 Task: Find connections with filter location Jobabo with filter topic #brandingwith filter profile language French with filter current company Hitachi with filter school Miranda House with filter industry Motor Vehicle Manufacturing with filter service category WordPress Design with filter keywords title Principal
Action: Mouse moved to (648, 83)
Screenshot: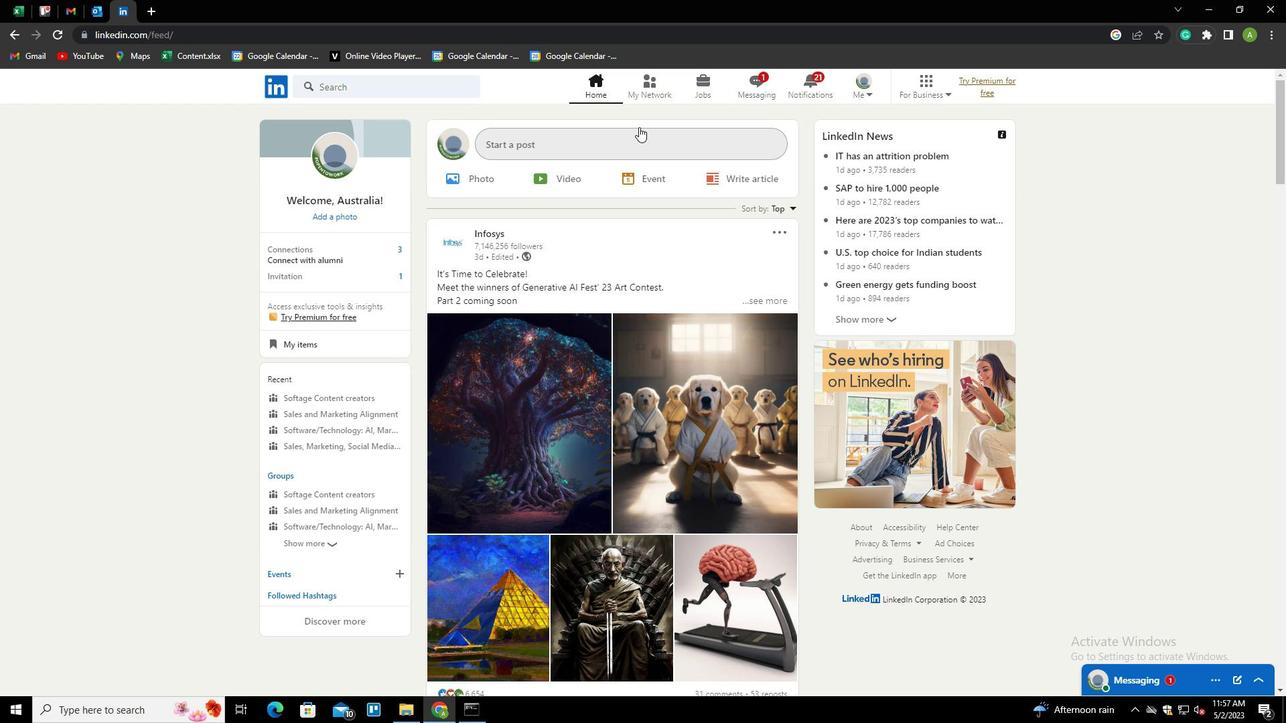 
Action: Mouse pressed left at (648, 83)
Screenshot: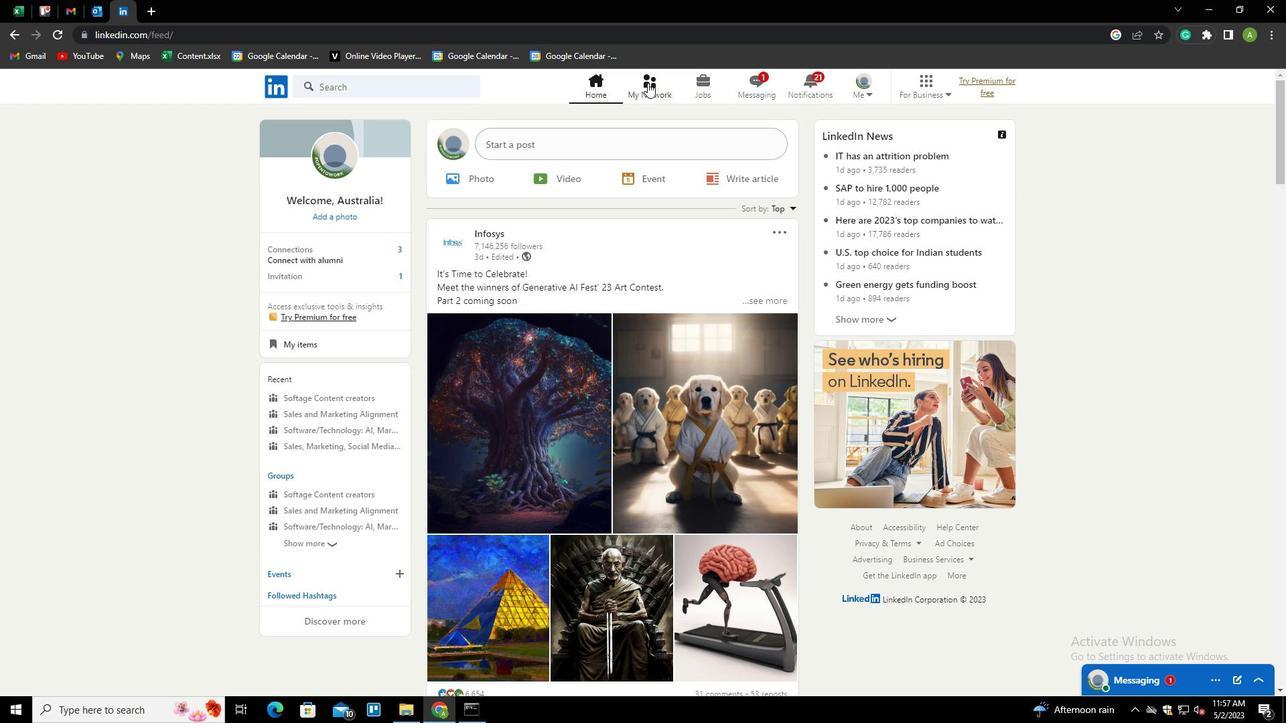 
Action: Mouse moved to (356, 158)
Screenshot: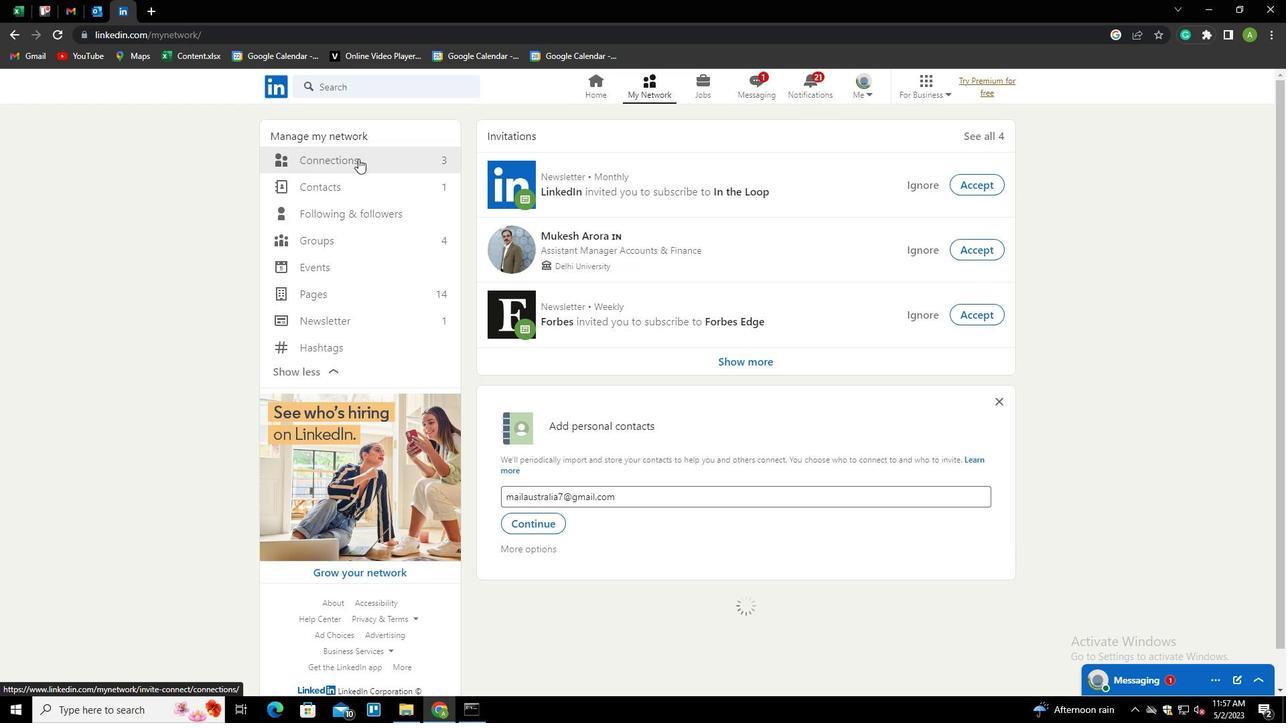 
Action: Mouse pressed left at (356, 158)
Screenshot: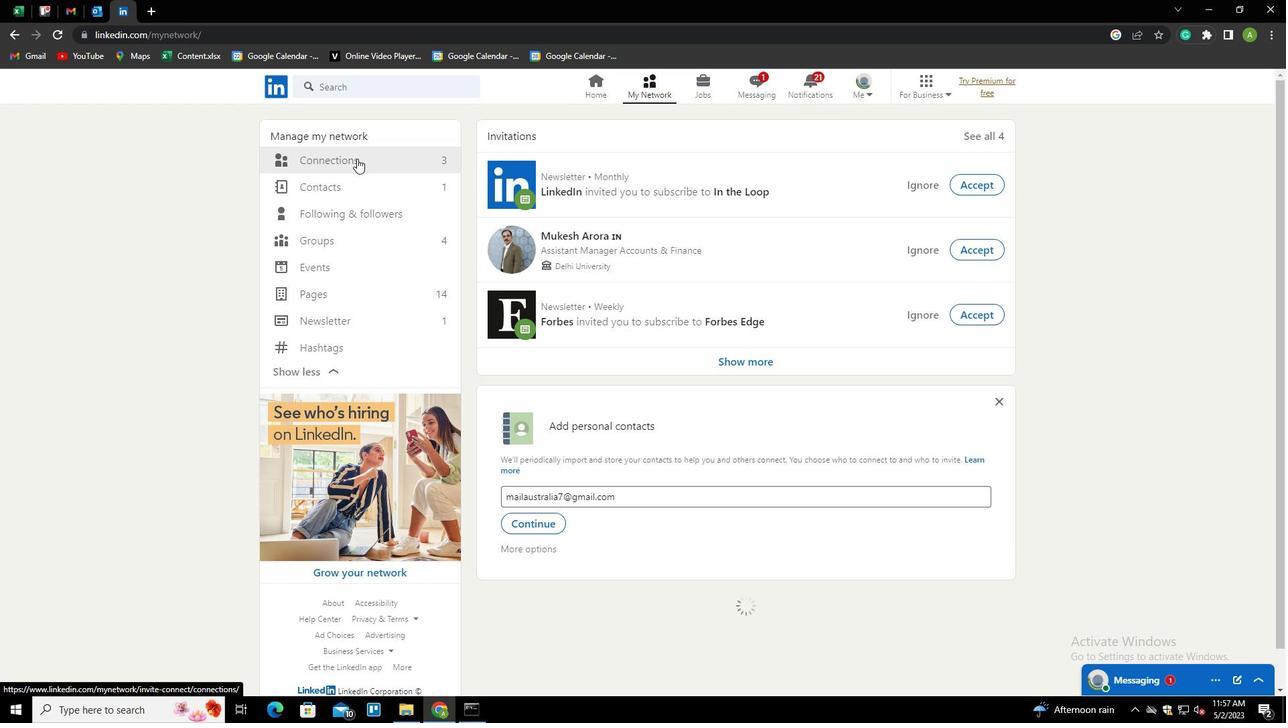 
Action: Mouse moved to (715, 164)
Screenshot: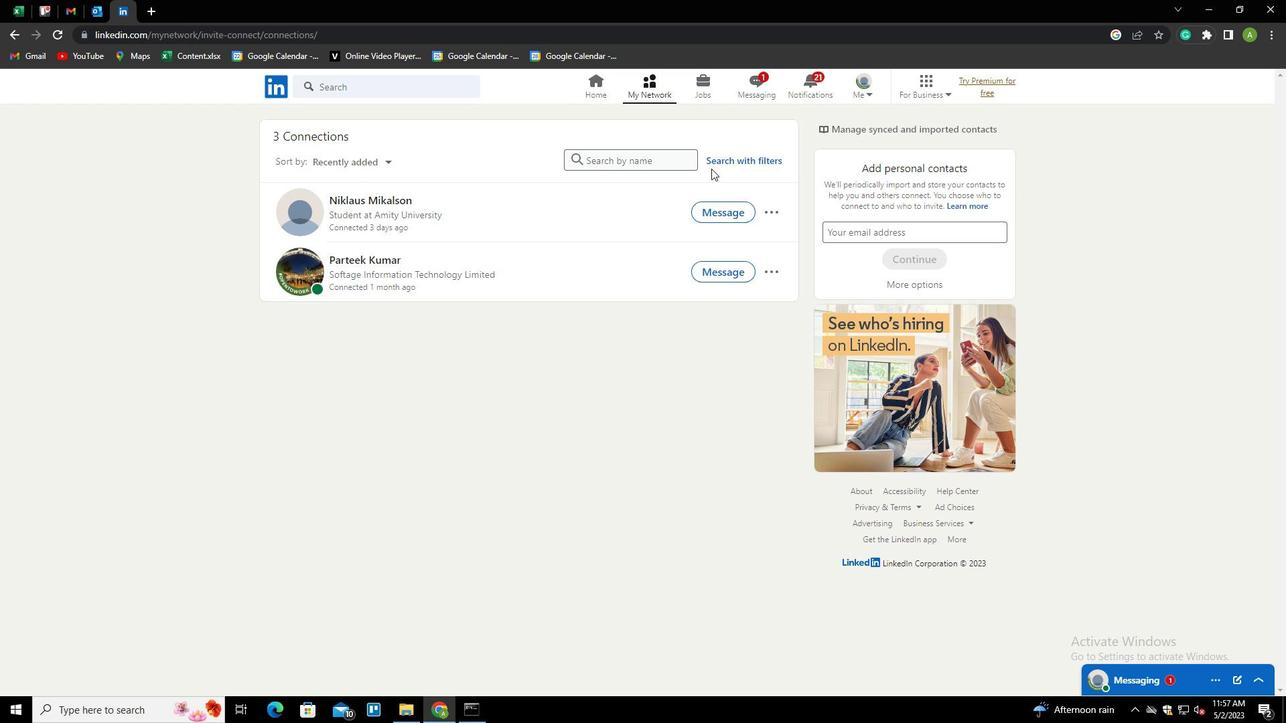 
Action: Mouse pressed left at (715, 164)
Screenshot: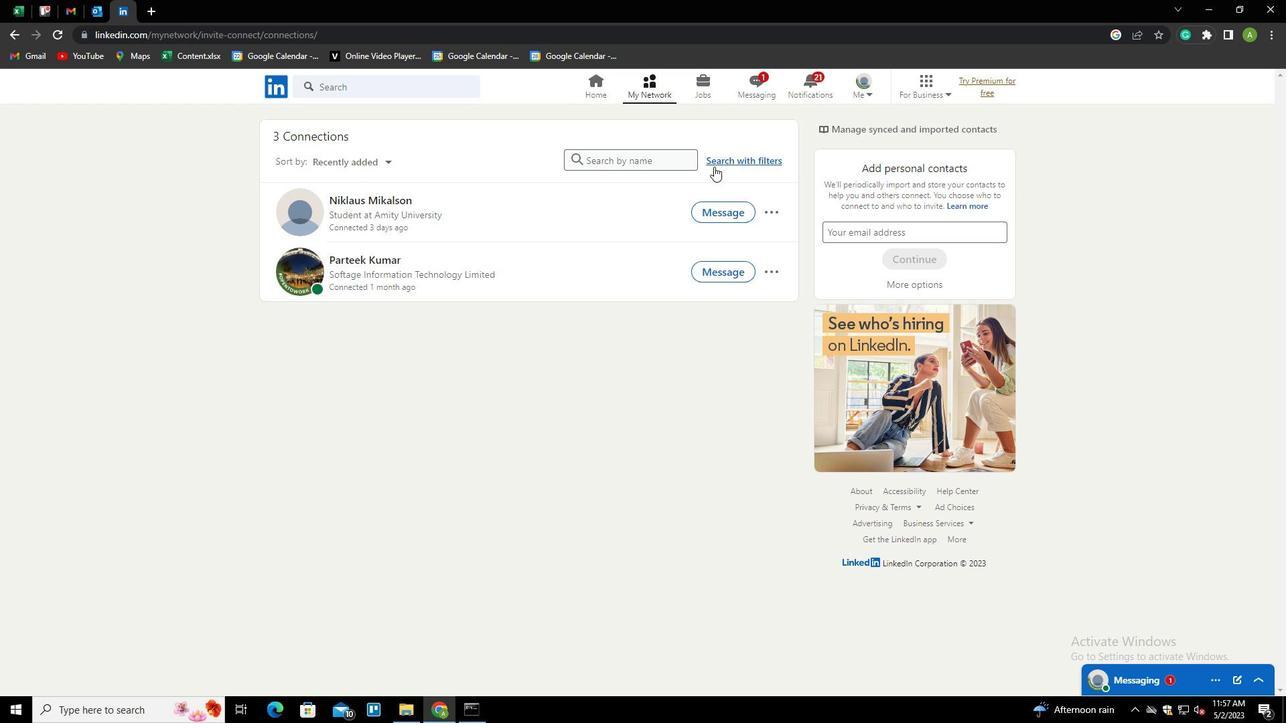 
Action: Mouse moved to (689, 126)
Screenshot: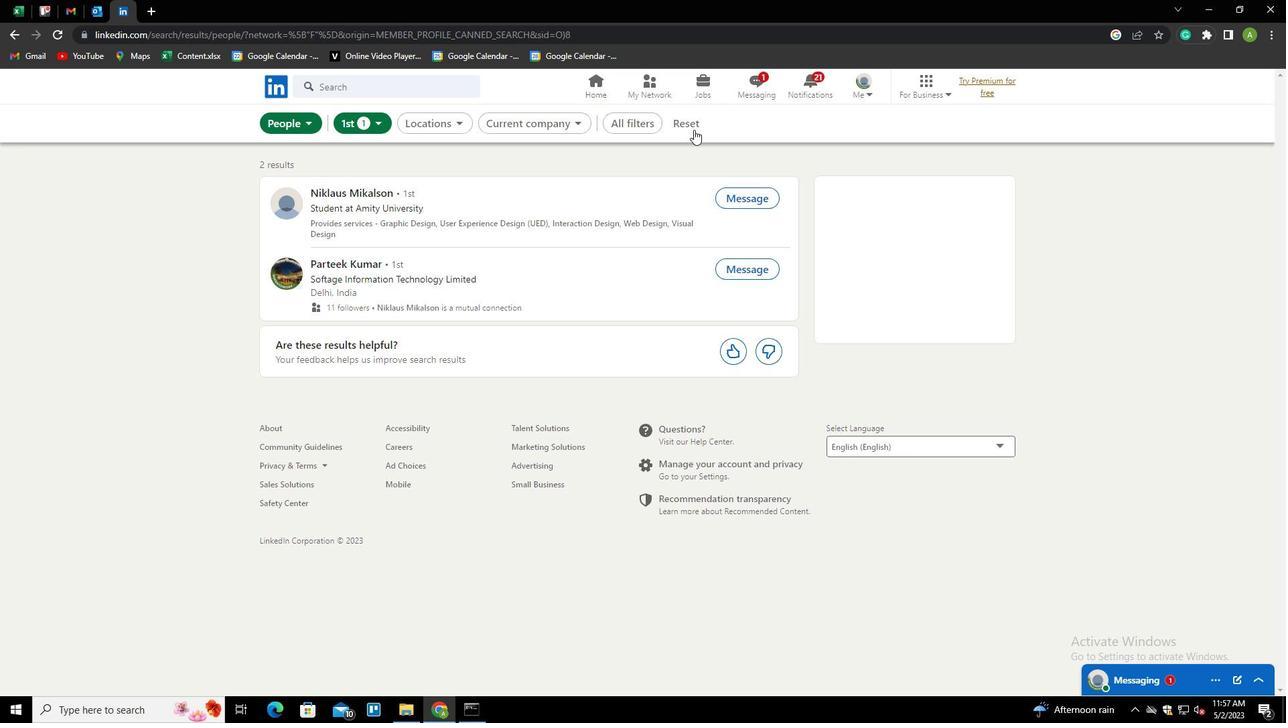 
Action: Mouse pressed left at (689, 126)
Screenshot: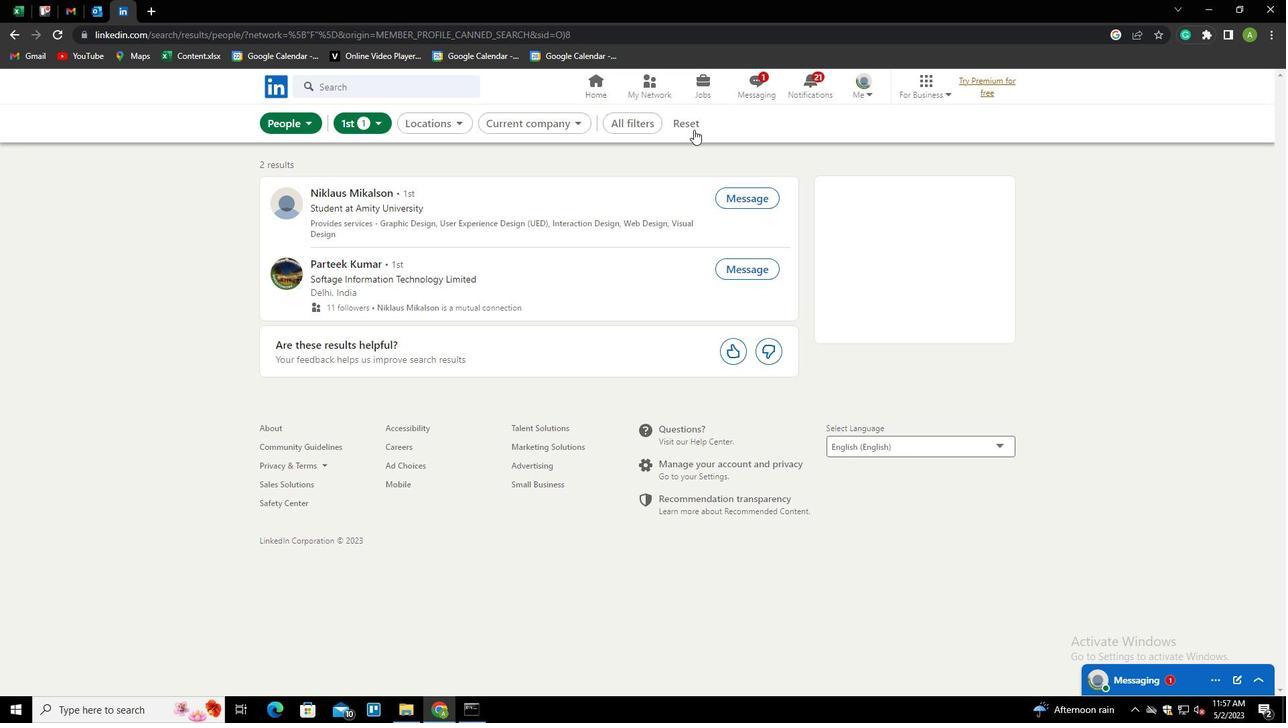 
Action: Mouse moved to (664, 118)
Screenshot: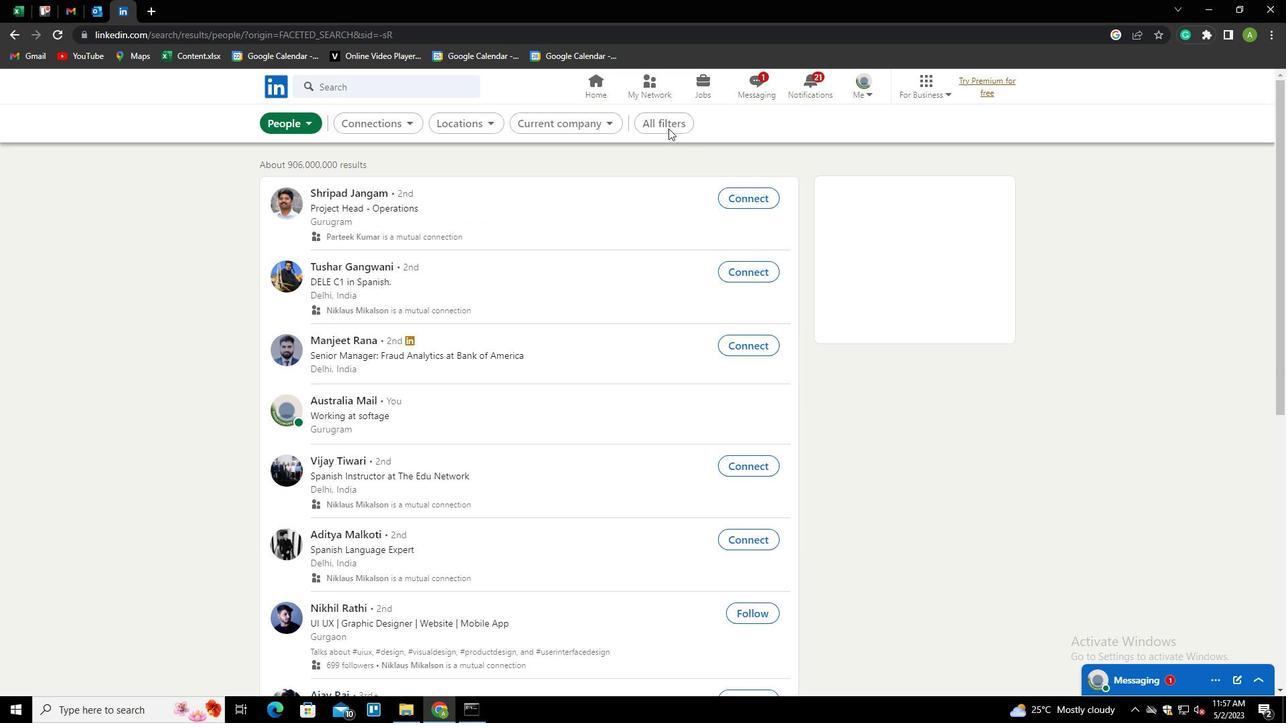 
Action: Mouse pressed left at (664, 118)
Screenshot: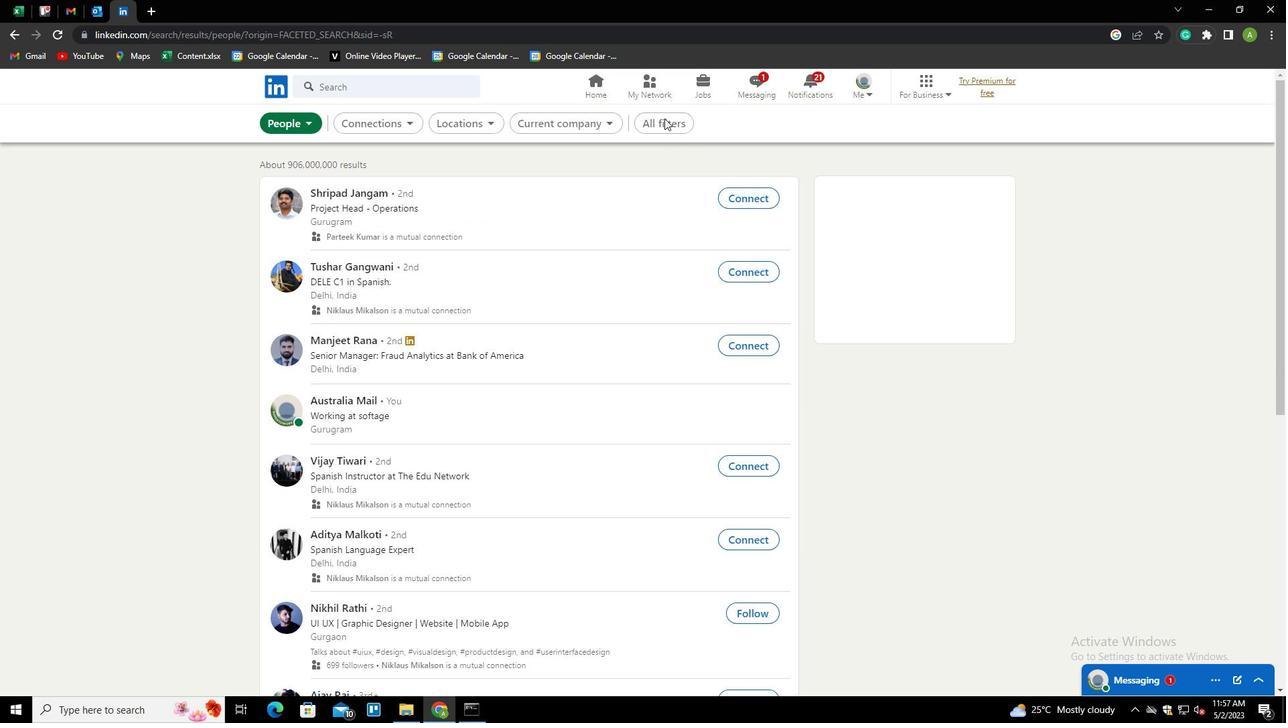 
Action: Mouse moved to (1027, 377)
Screenshot: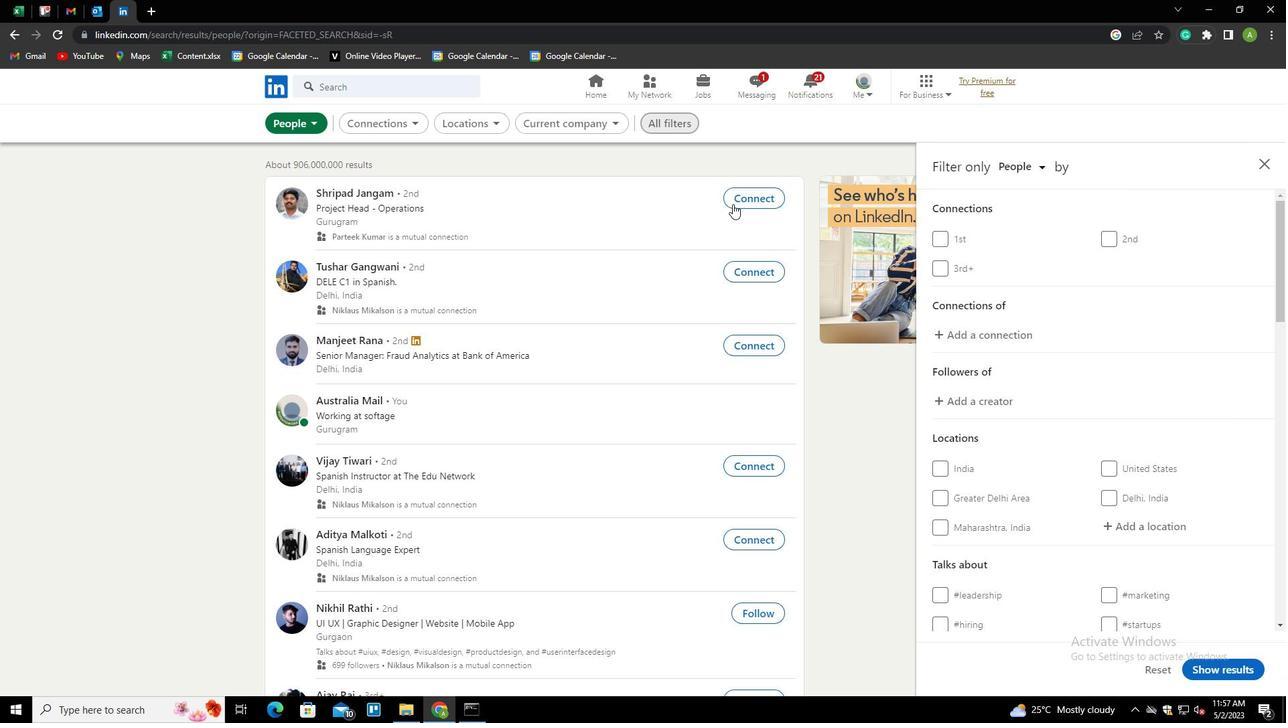 
Action: Mouse scrolled (1027, 377) with delta (0, 0)
Screenshot: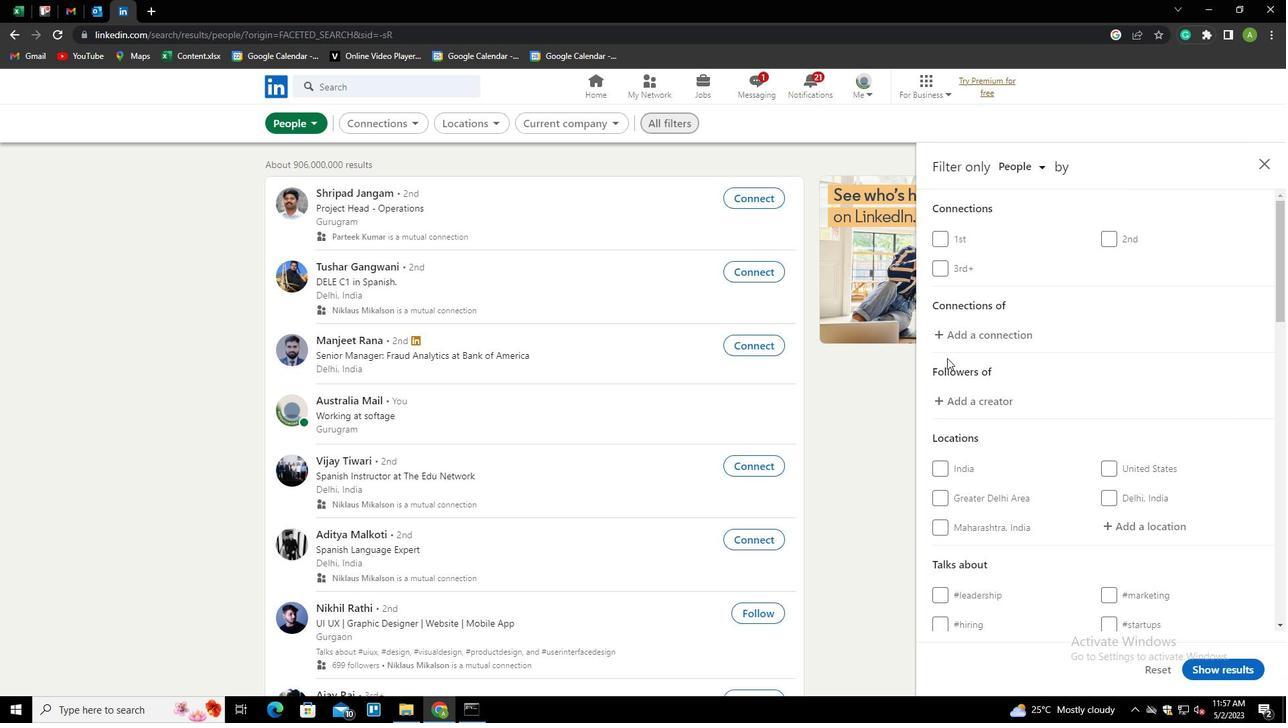 
Action: Mouse scrolled (1027, 377) with delta (0, 0)
Screenshot: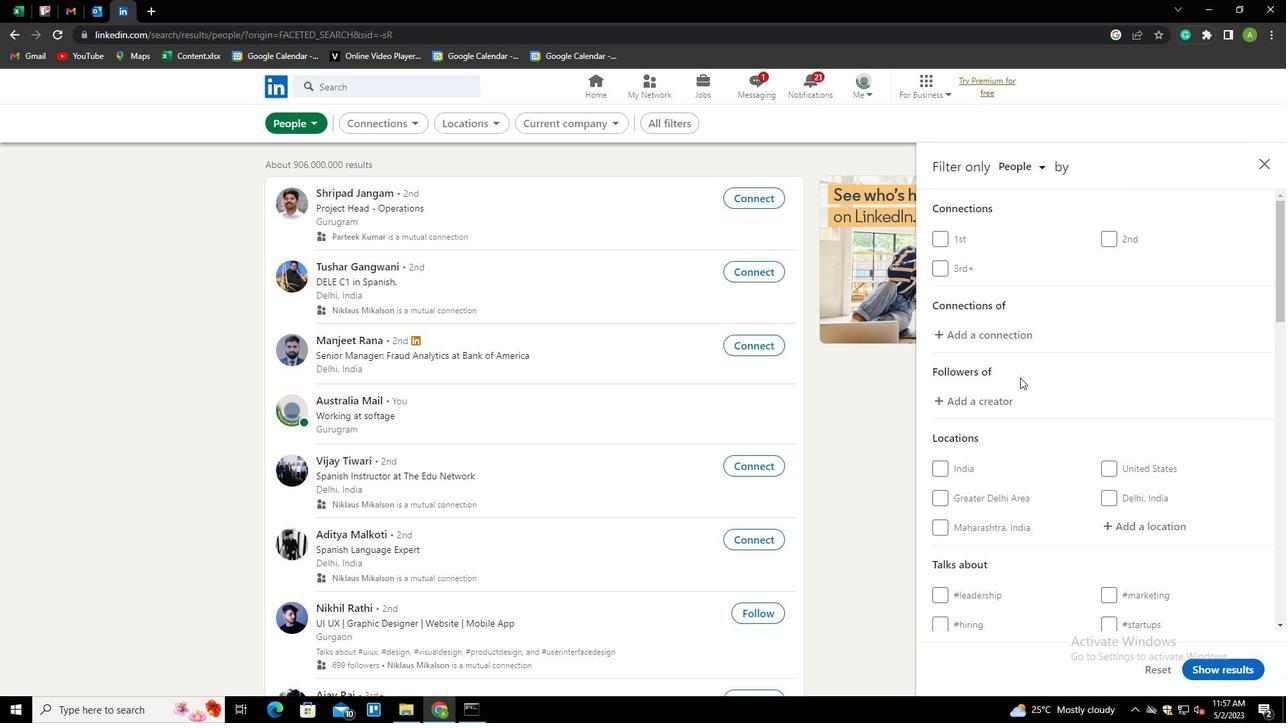
Action: Mouse moved to (1144, 386)
Screenshot: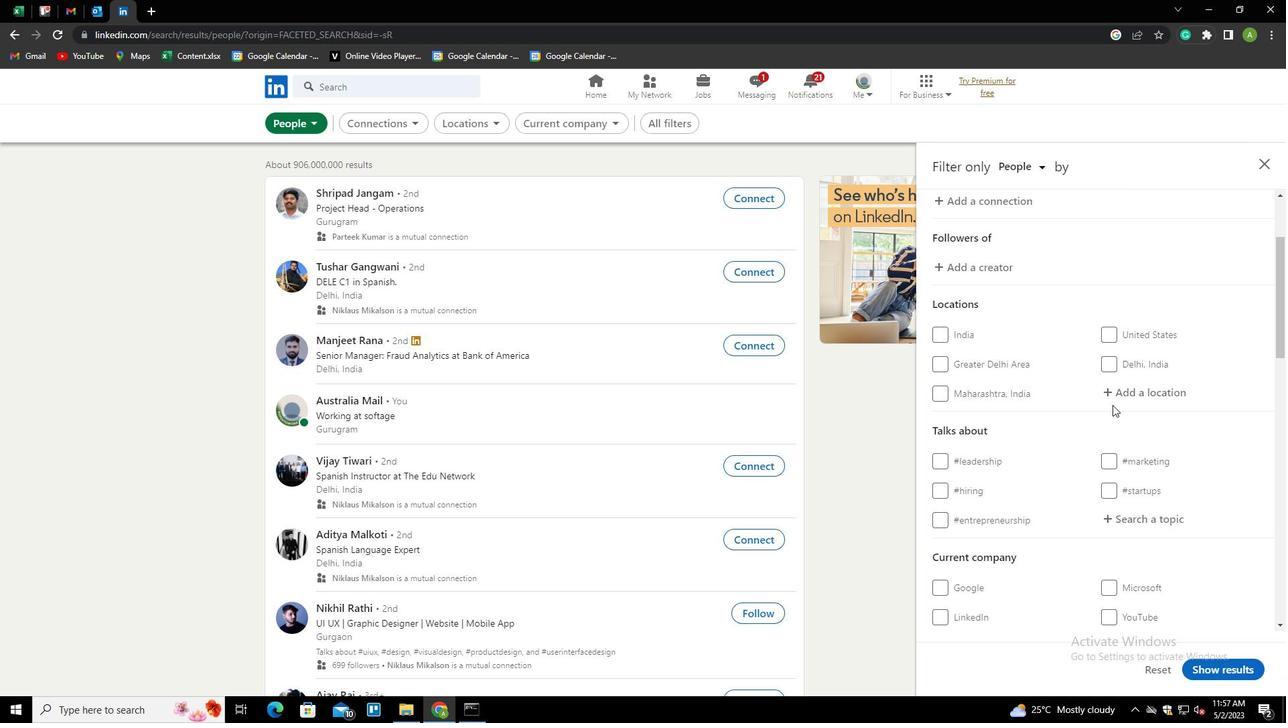 
Action: Mouse pressed left at (1144, 386)
Screenshot: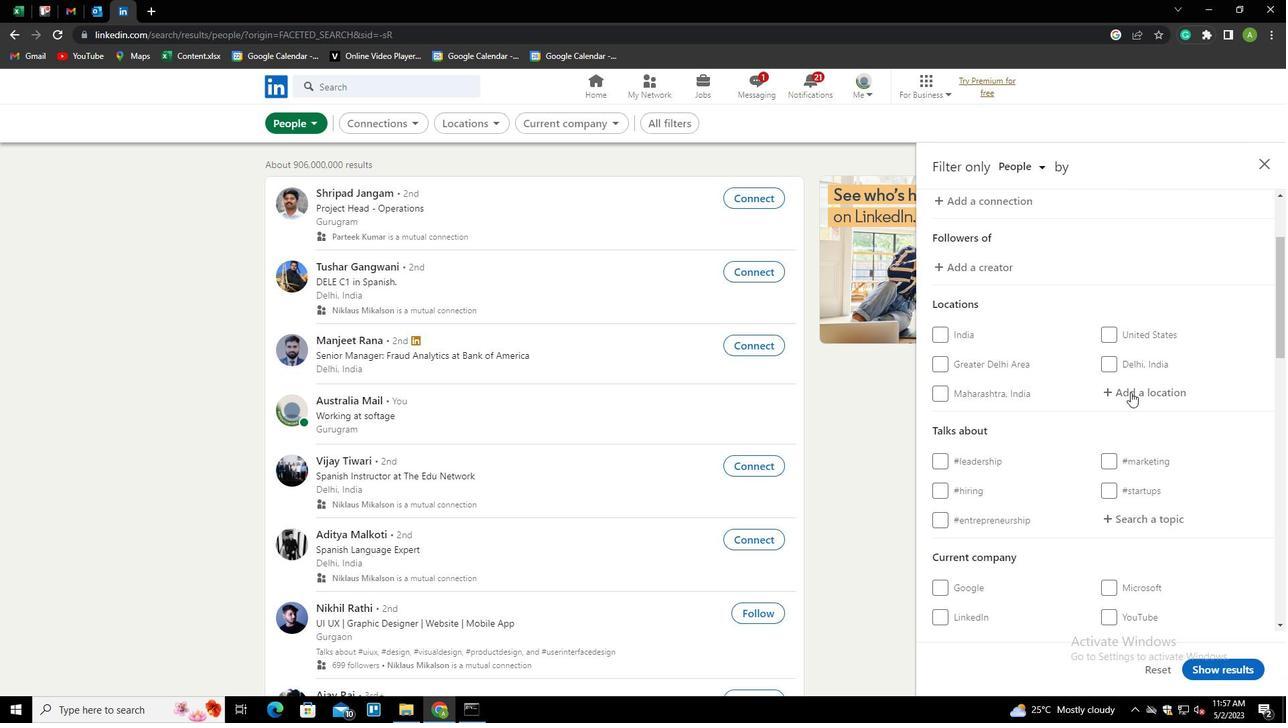 
Action: Key pressed <Key.shift>JOBABO
Screenshot: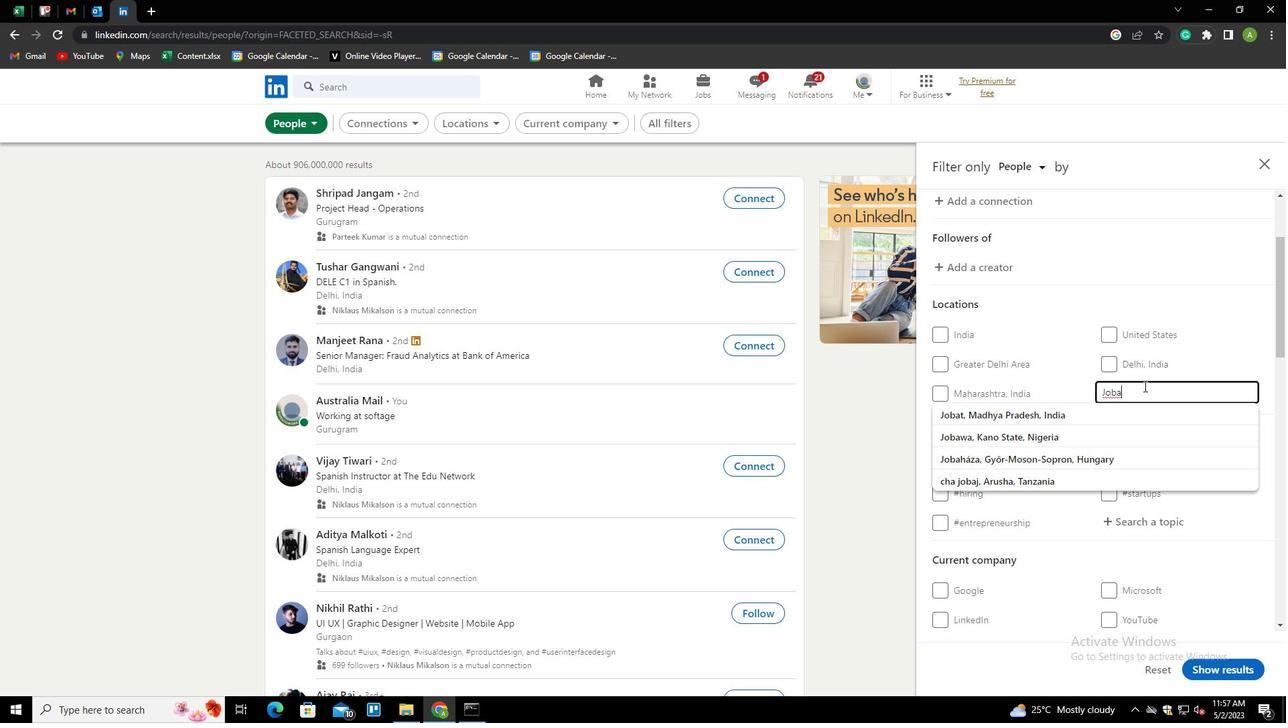 
Action: Mouse moved to (1194, 432)
Screenshot: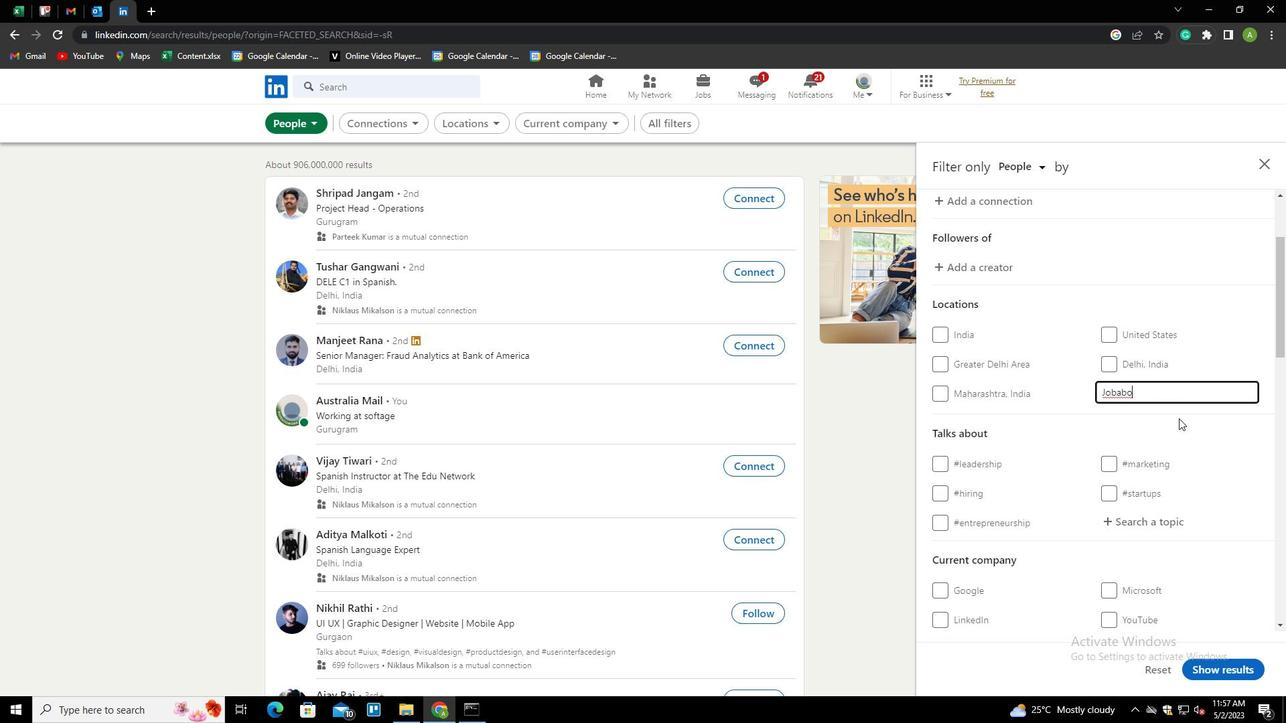 
Action: Mouse pressed left at (1194, 432)
Screenshot: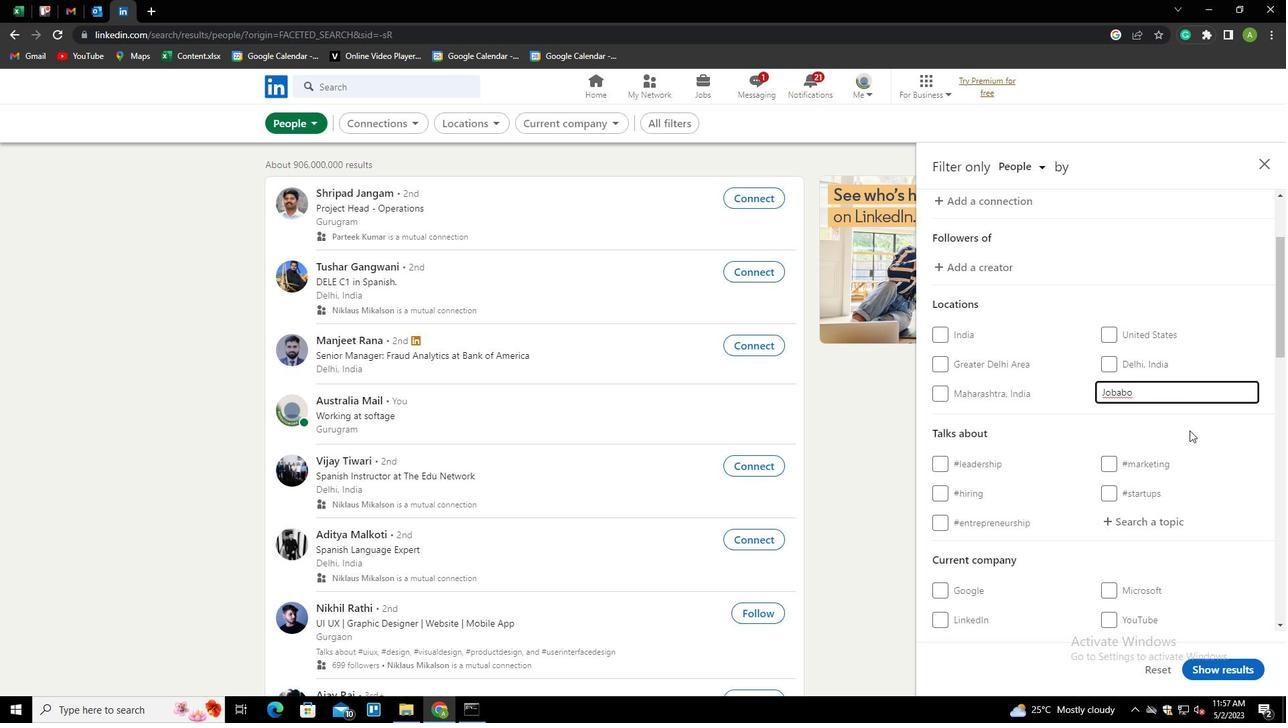 
Action: Mouse moved to (1162, 515)
Screenshot: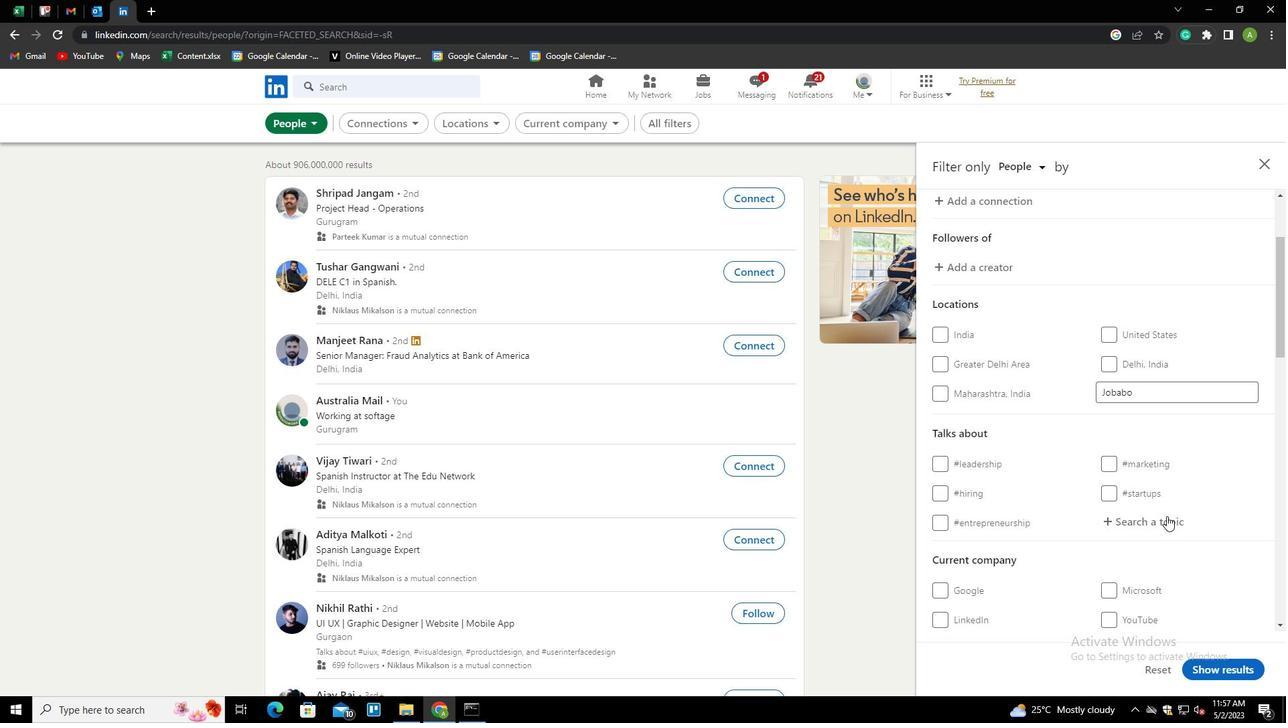 
Action: Mouse pressed left at (1162, 515)
Screenshot: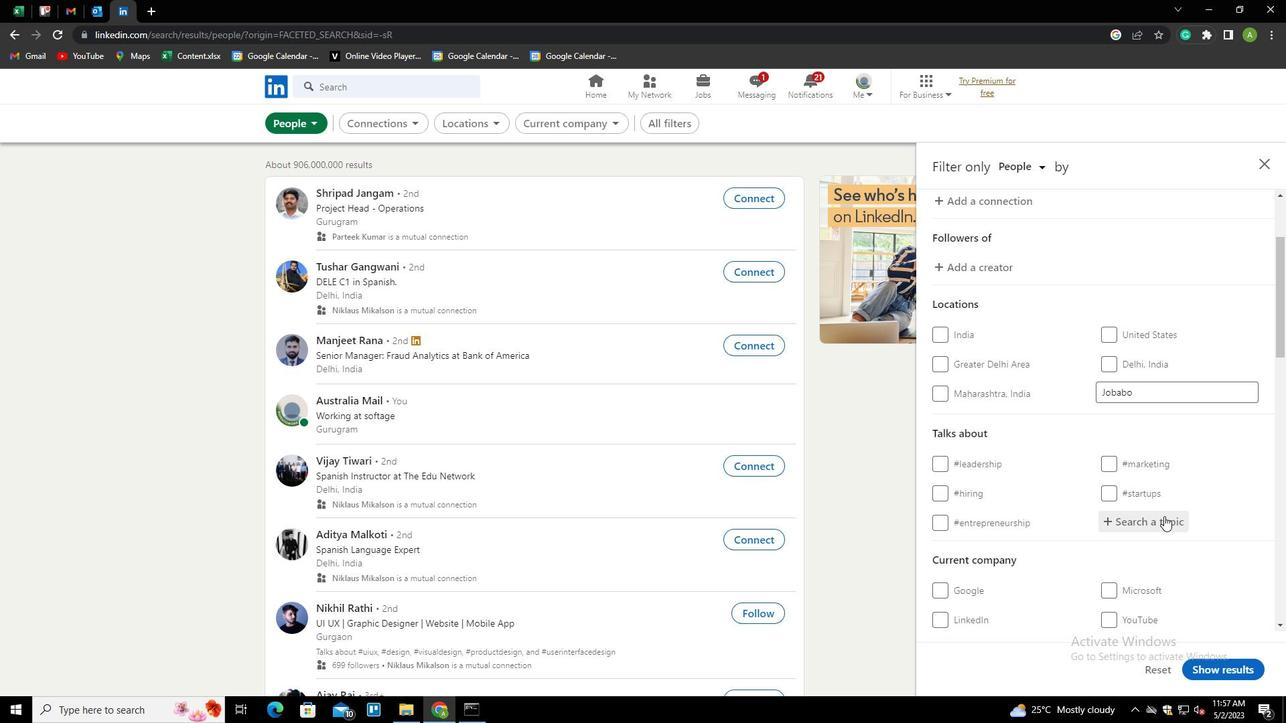 
Action: Mouse moved to (1162, 520)
Screenshot: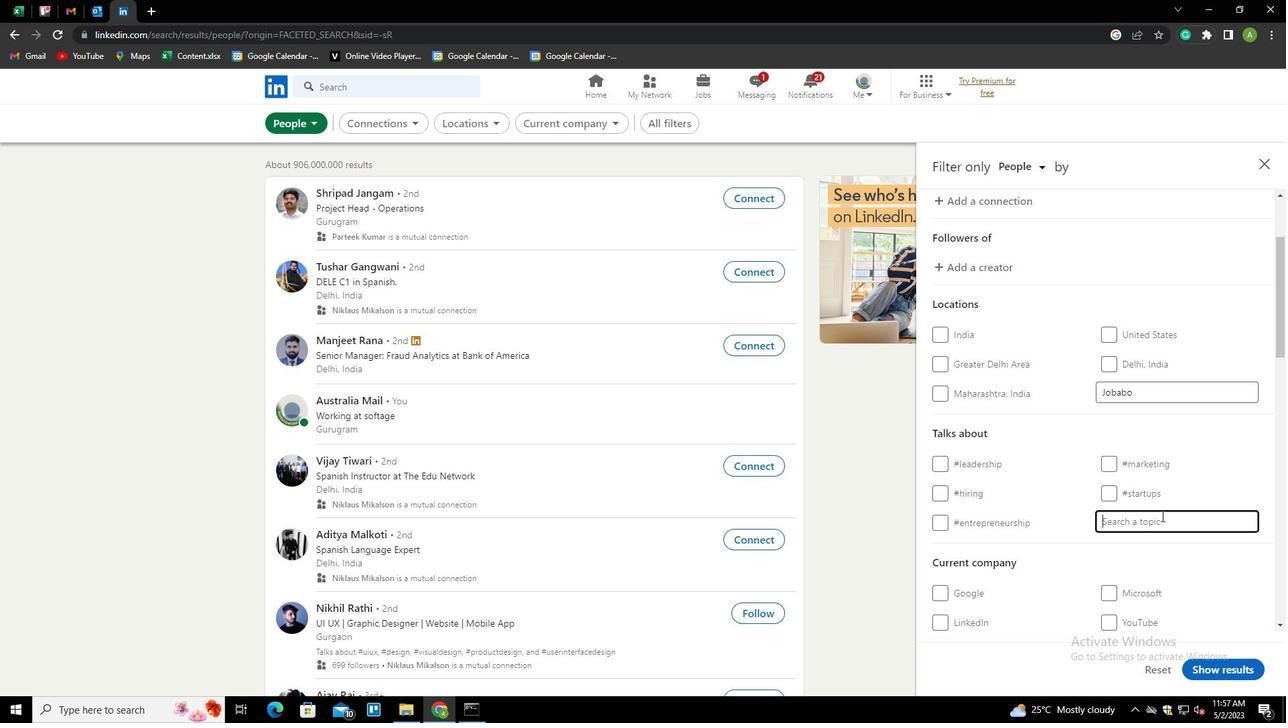 
Action: Mouse pressed left at (1162, 520)
Screenshot: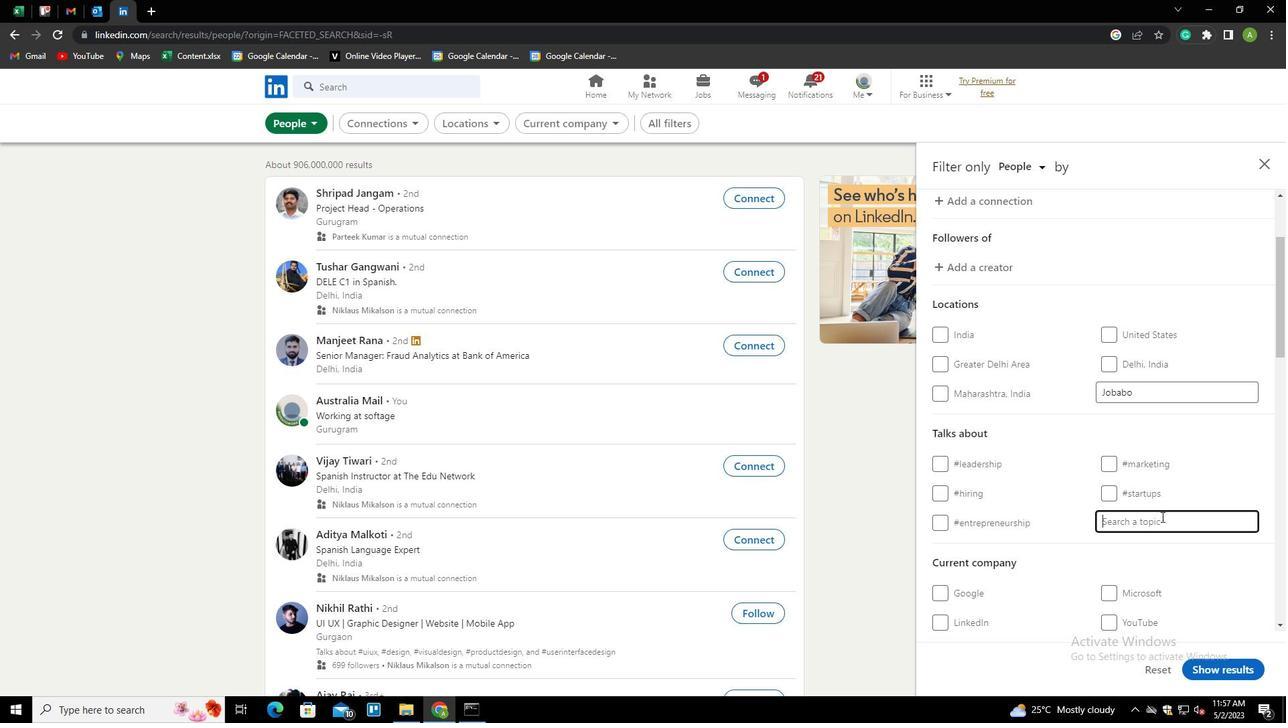 
Action: Key pressed BRANDIN<Key.down><Key.enter>
Screenshot: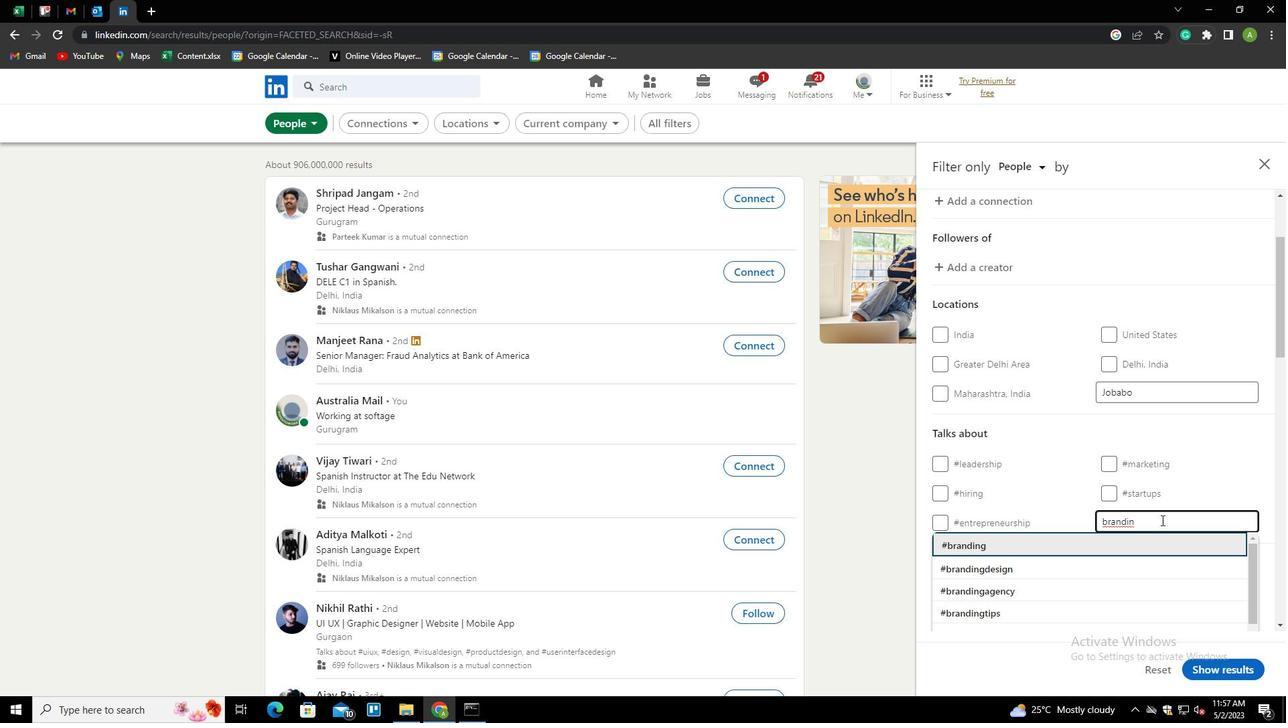 
Action: Mouse scrolled (1162, 520) with delta (0, 0)
Screenshot: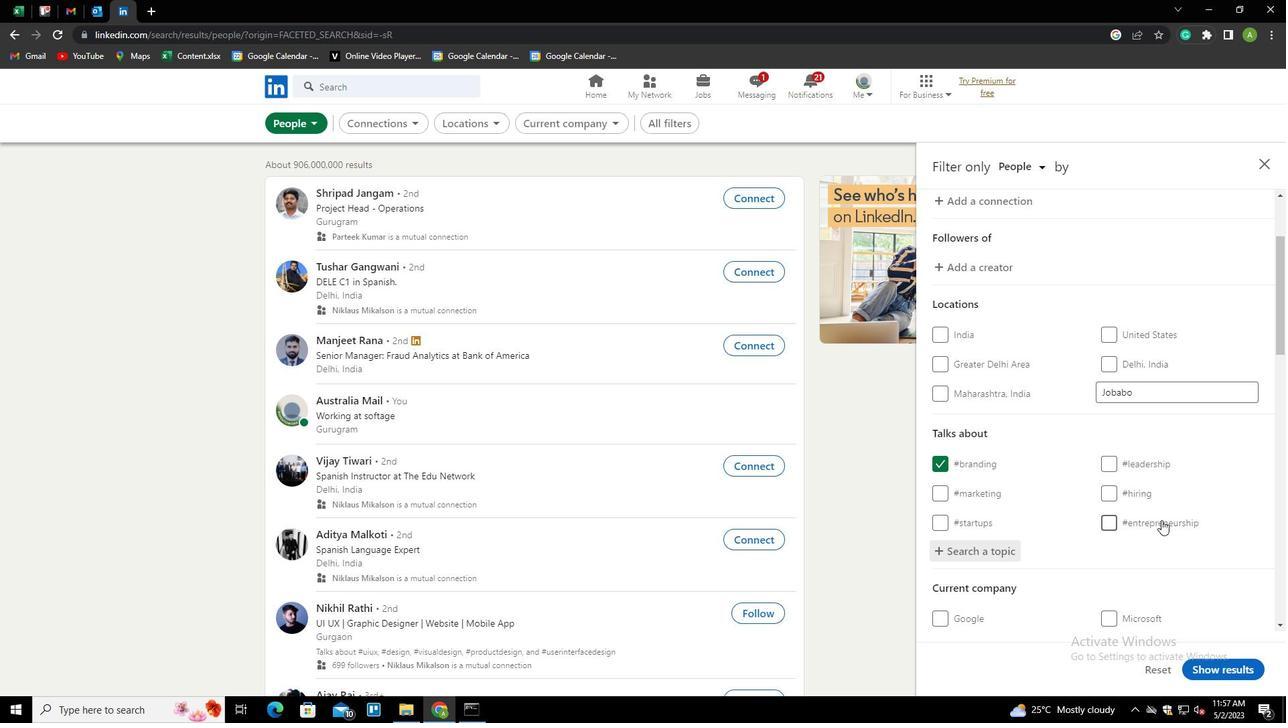 
Action: Mouse scrolled (1162, 520) with delta (0, 0)
Screenshot: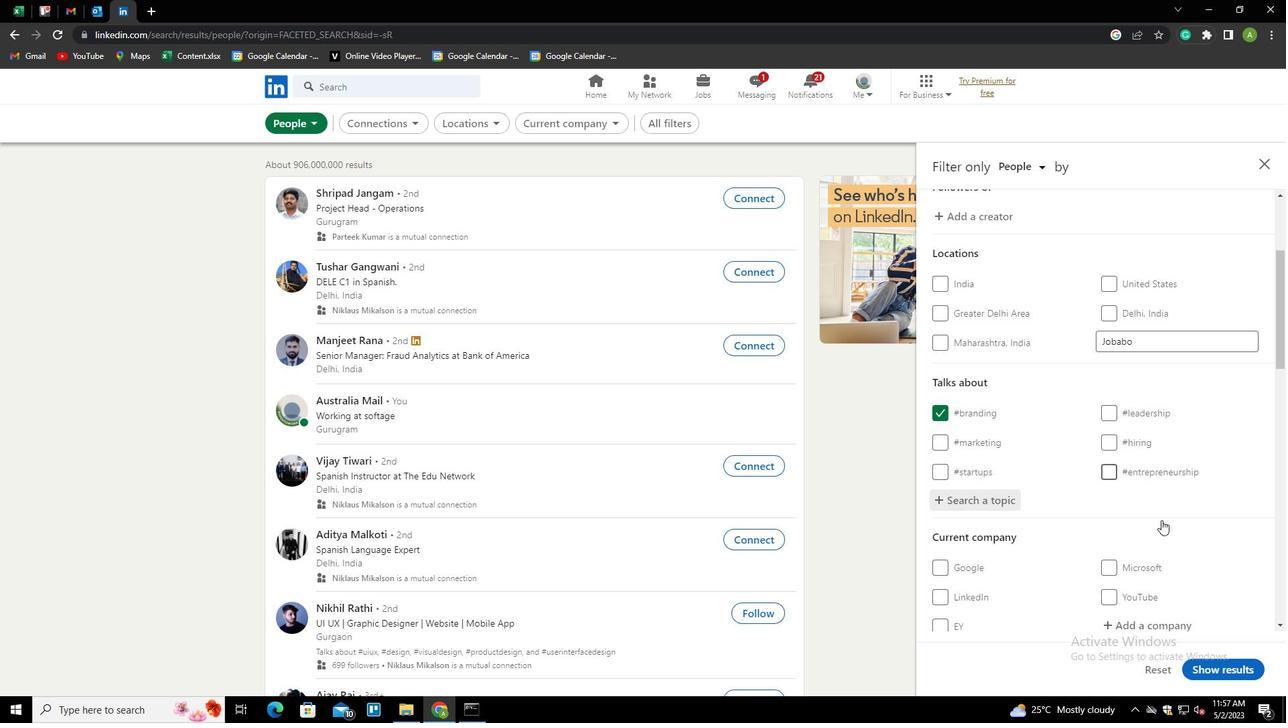 
Action: Mouse scrolled (1162, 520) with delta (0, 0)
Screenshot: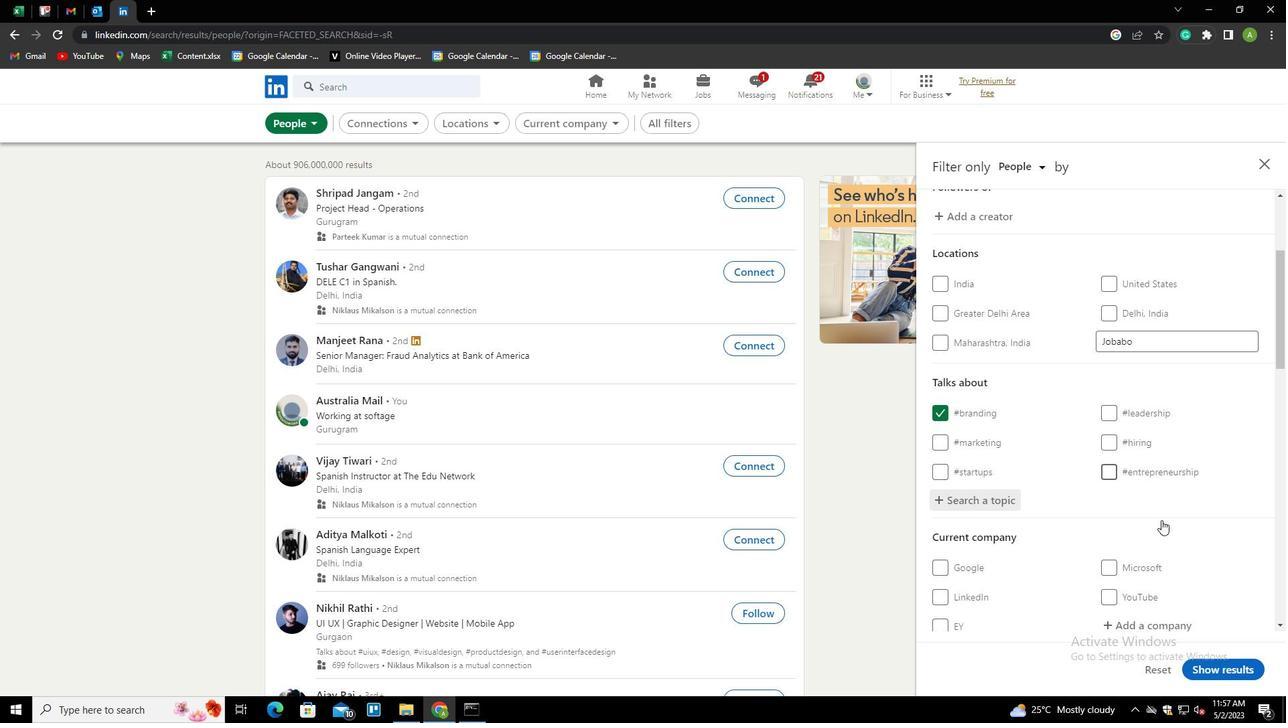 
Action: Mouse scrolled (1162, 520) with delta (0, 0)
Screenshot: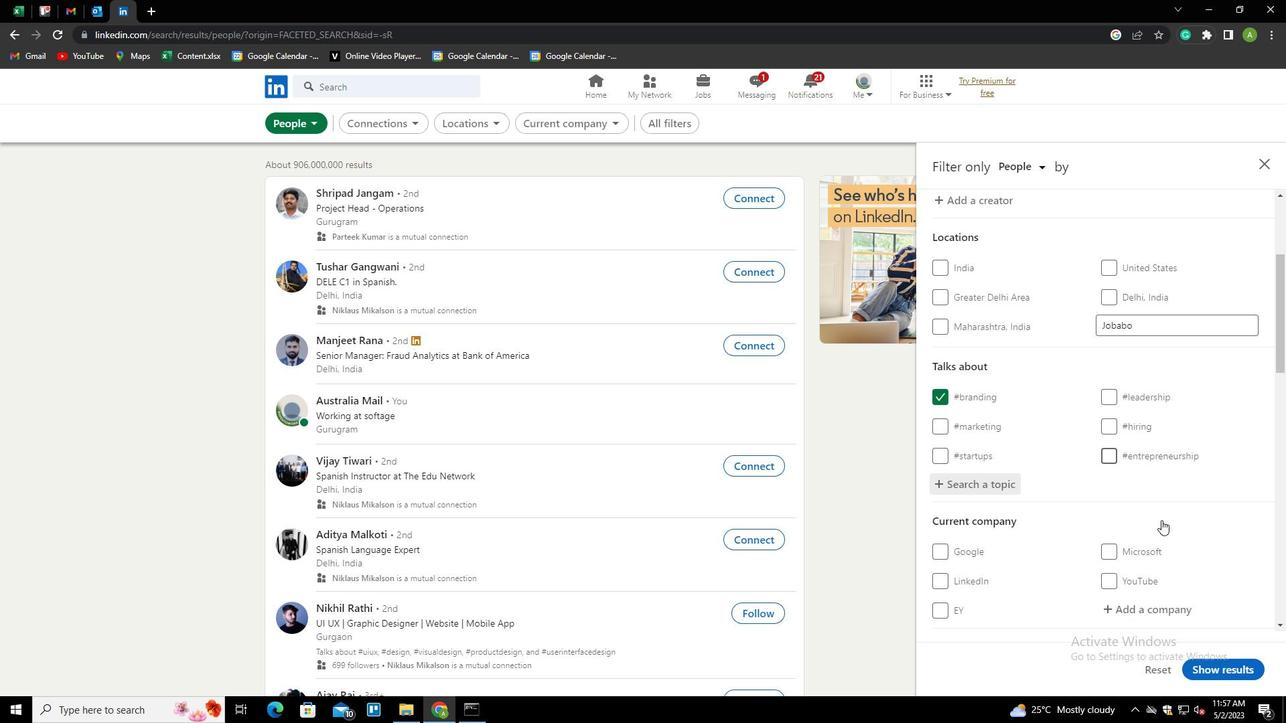 
Action: Mouse scrolled (1162, 520) with delta (0, 0)
Screenshot: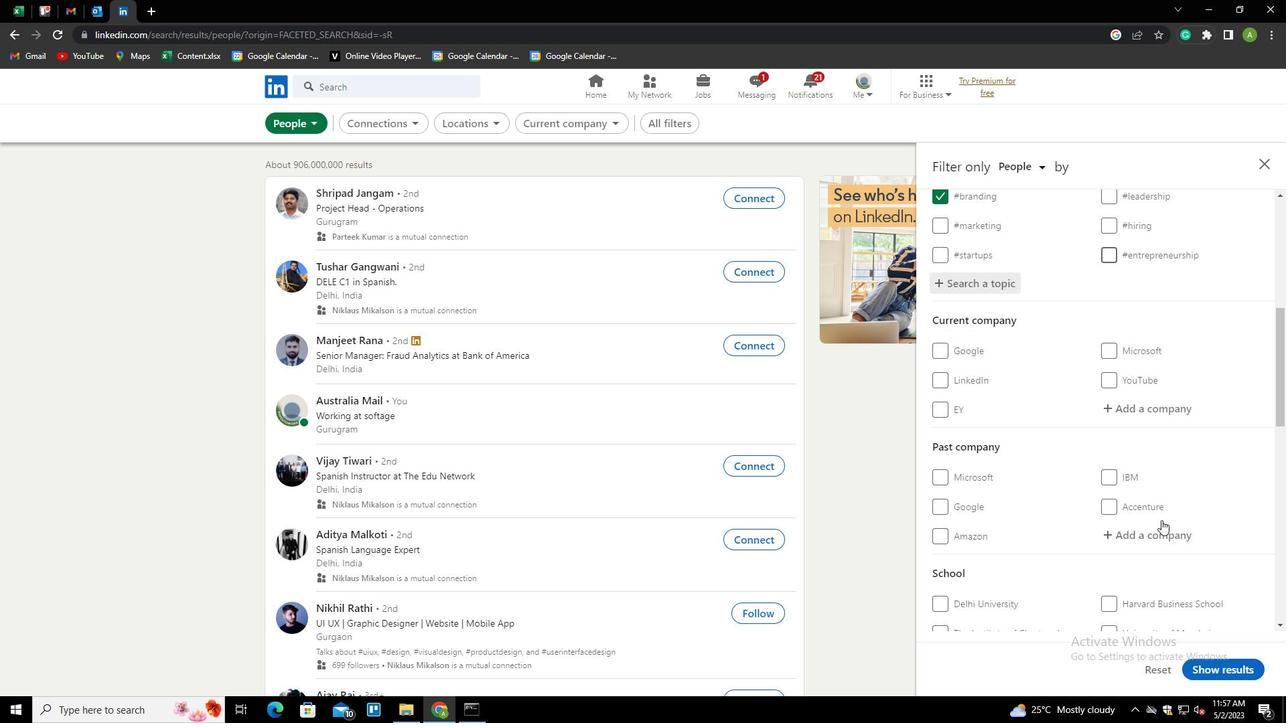 
Action: Mouse scrolled (1162, 520) with delta (0, 0)
Screenshot: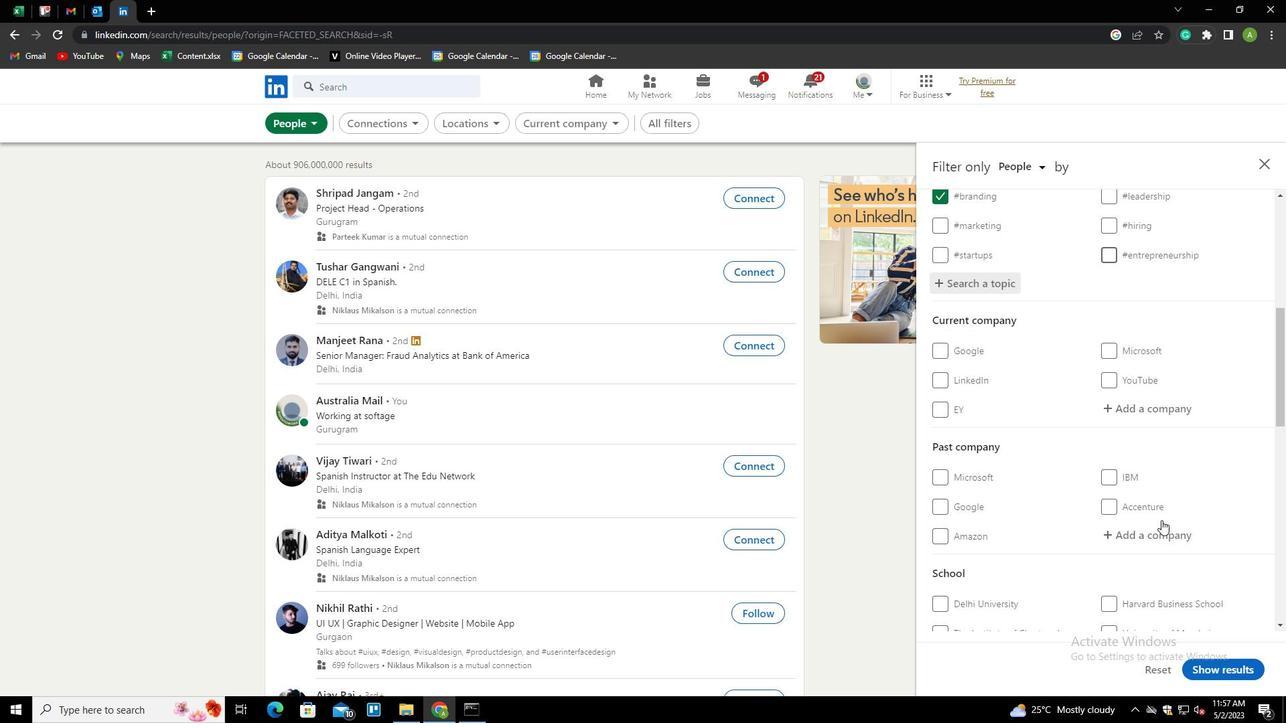 
Action: Mouse scrolled (1162, 520) with delta (0, 0)
Screenshot: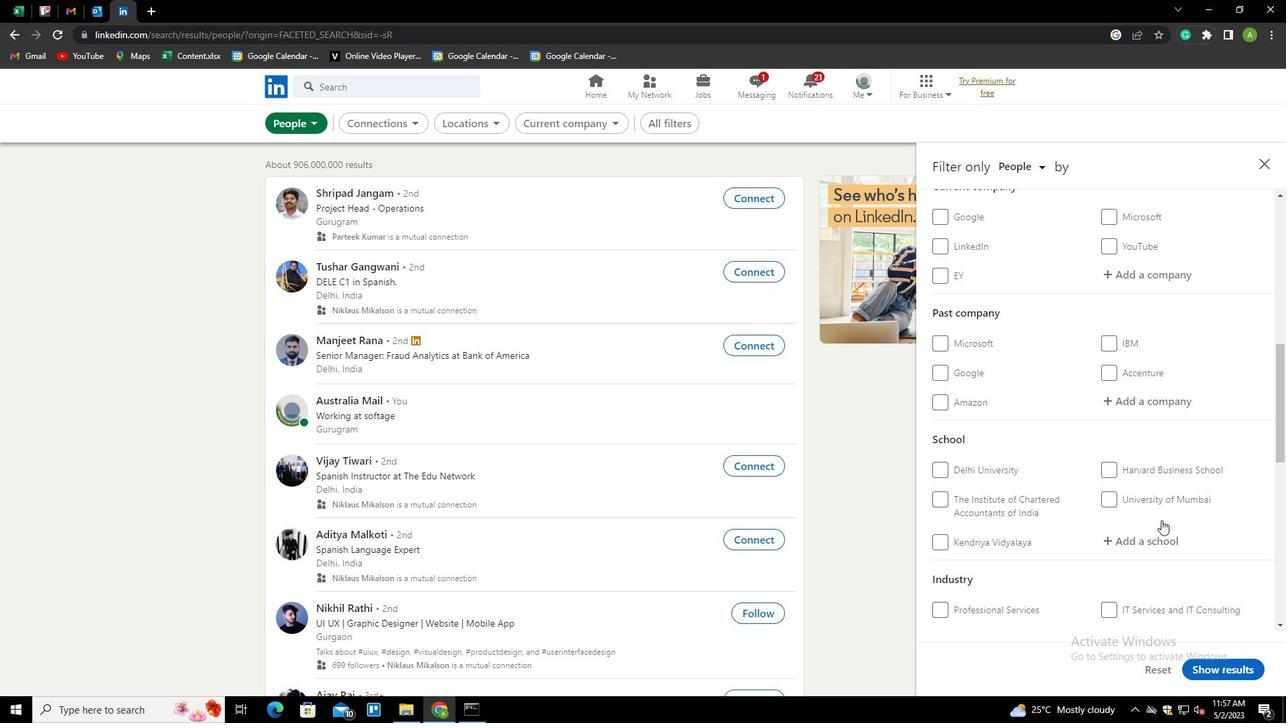 
Action: Mouse scrolled (1162, 520) with delta (0, 0)
Screenshot: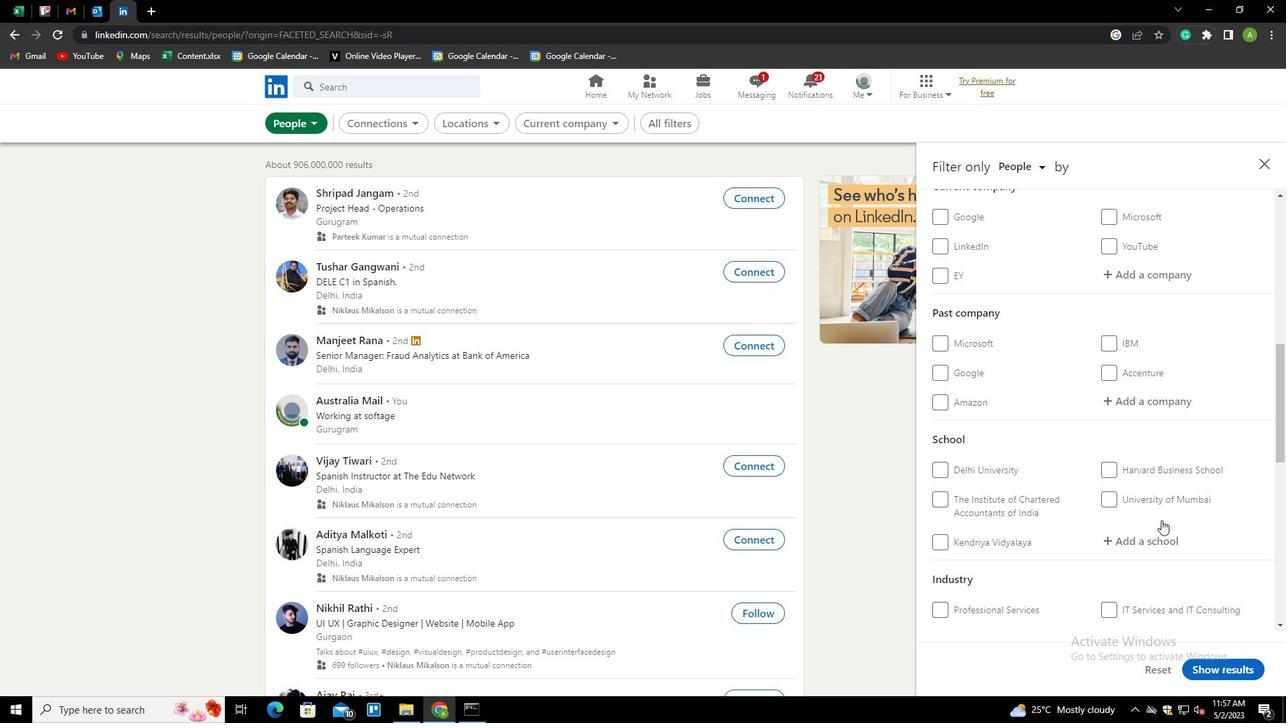 
Action: Mouse scrolled (1162, 520) with delta (0, 0)
Screenshot: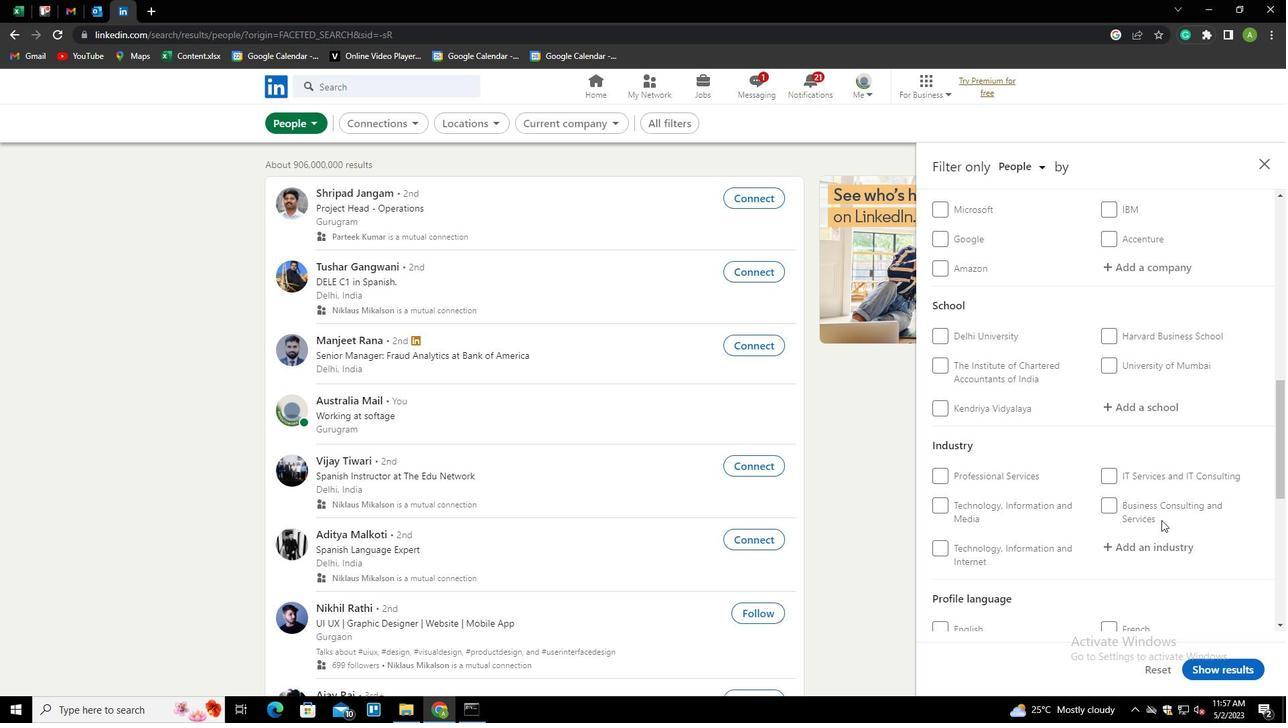 
Action: Mouse scrolled (1162, 520) with delta (0, 0)
Screenshot: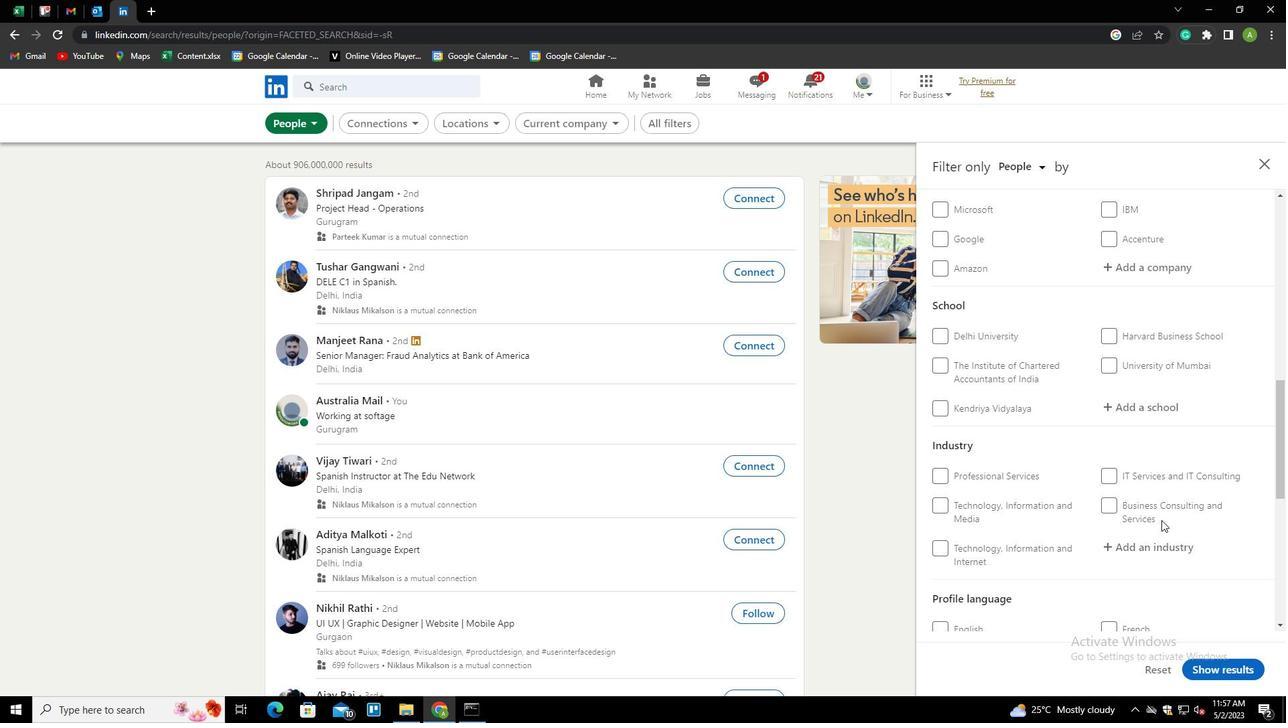 
Action: Mouse moved to (1106, 498)
Screenshot: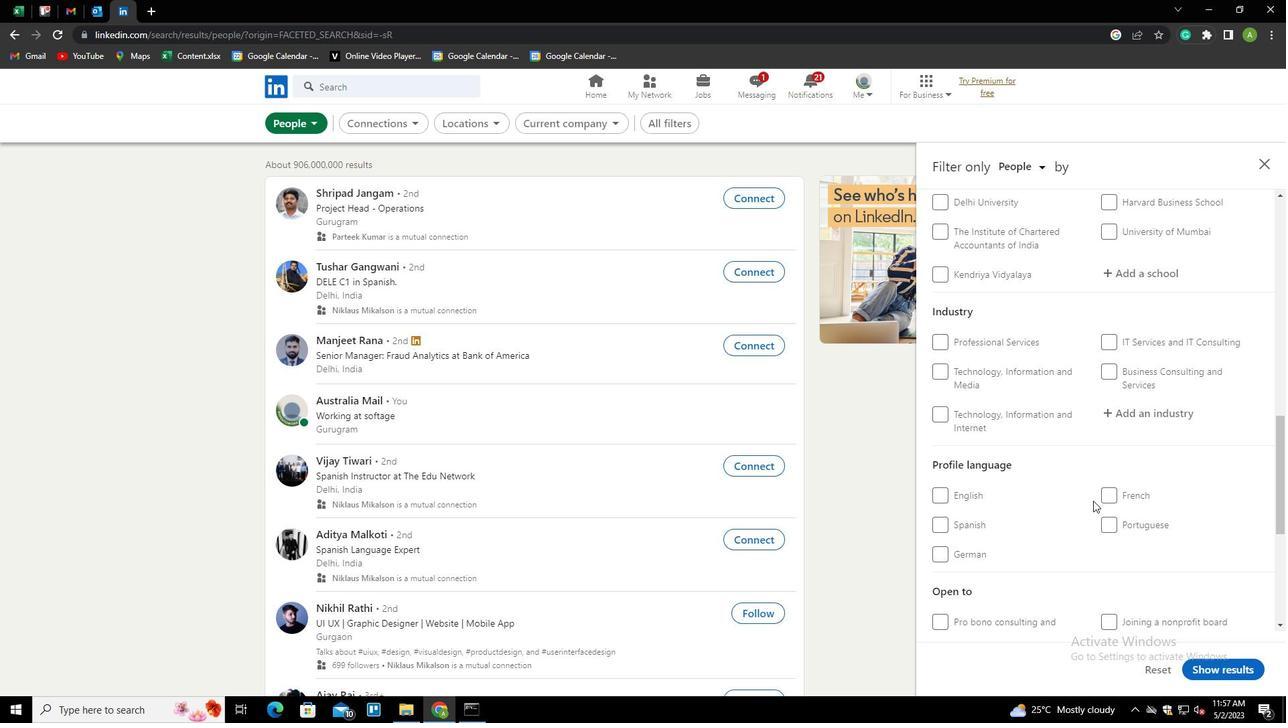 
Action: Mouse pressed left at (1106, 498)
Screenshot: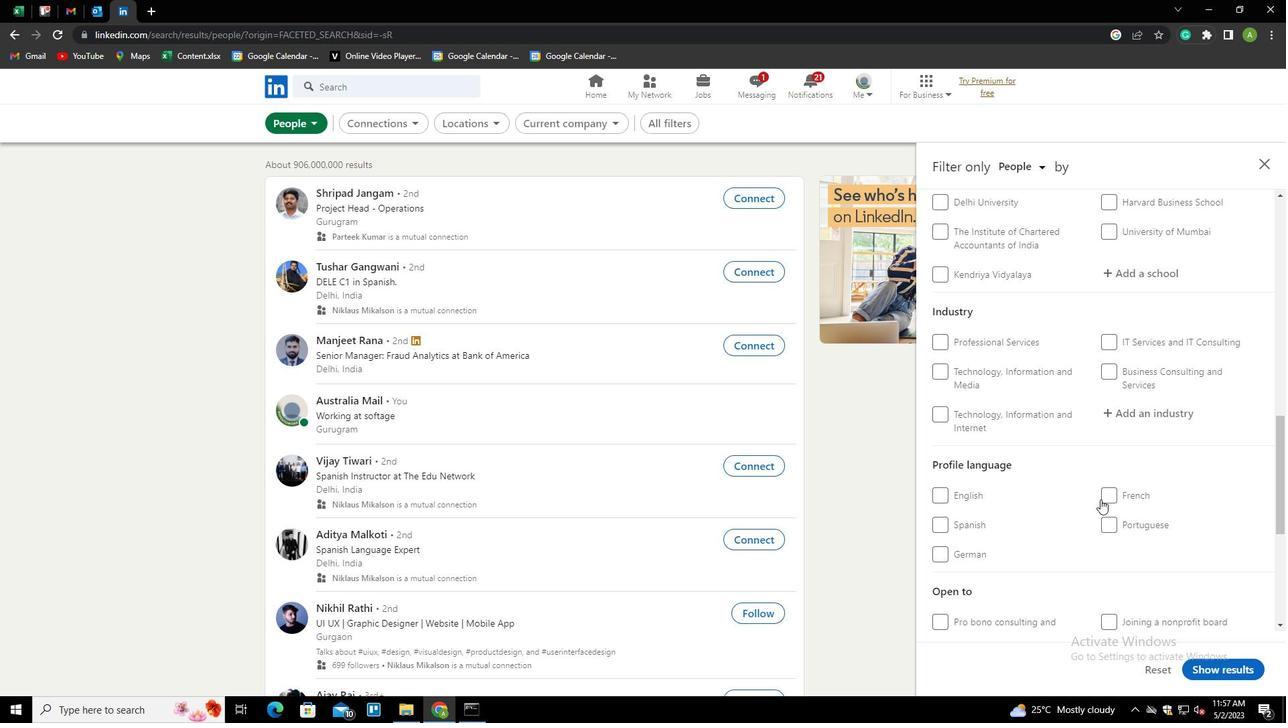 
Action: Mouse moved to (1168, 483)
Screenshot: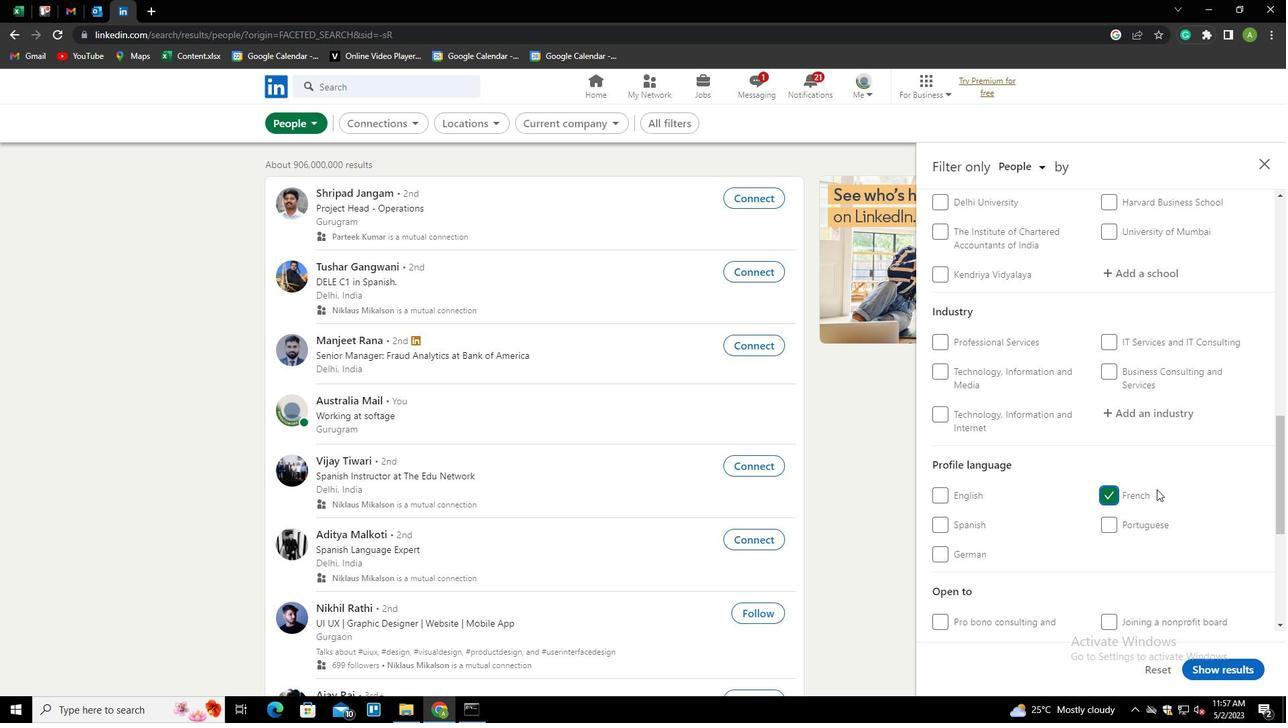 
Action: Mouse scrolled (1168, 484) with delta (0, 0)
Screenshot: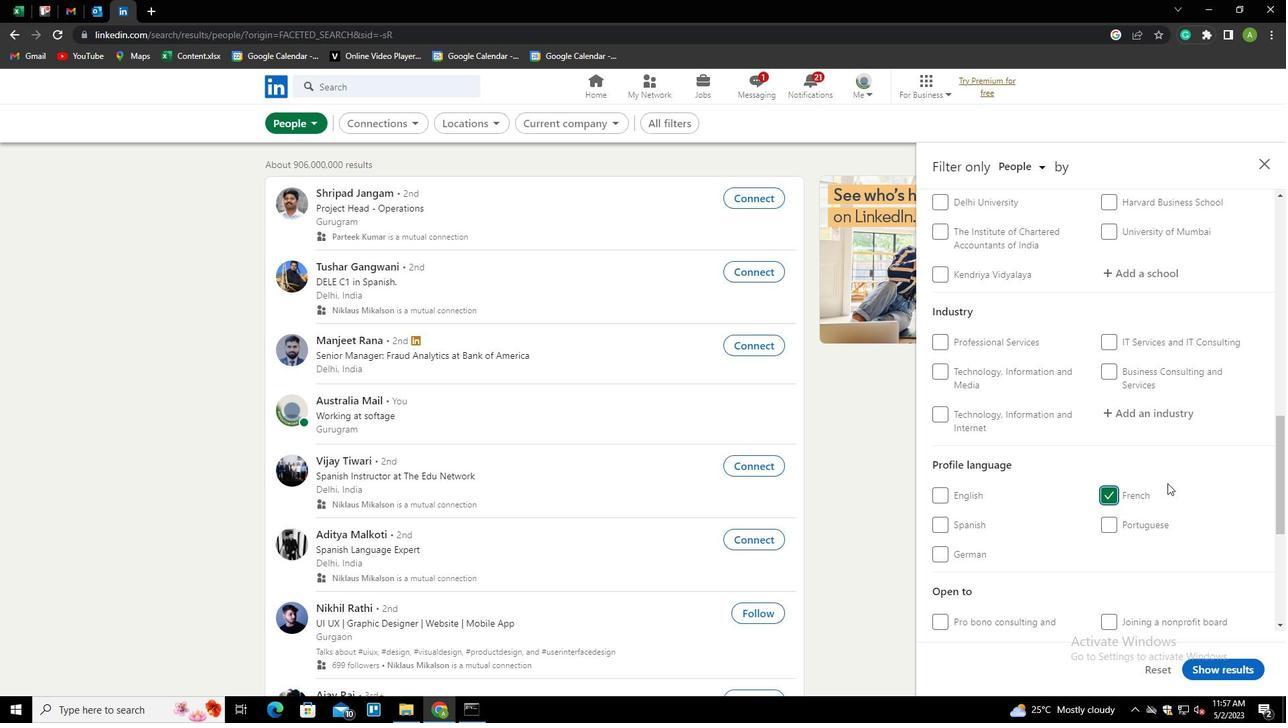 
Action: Mouse scrolled (1168, 484) with delta (0, 0)
Screenshot: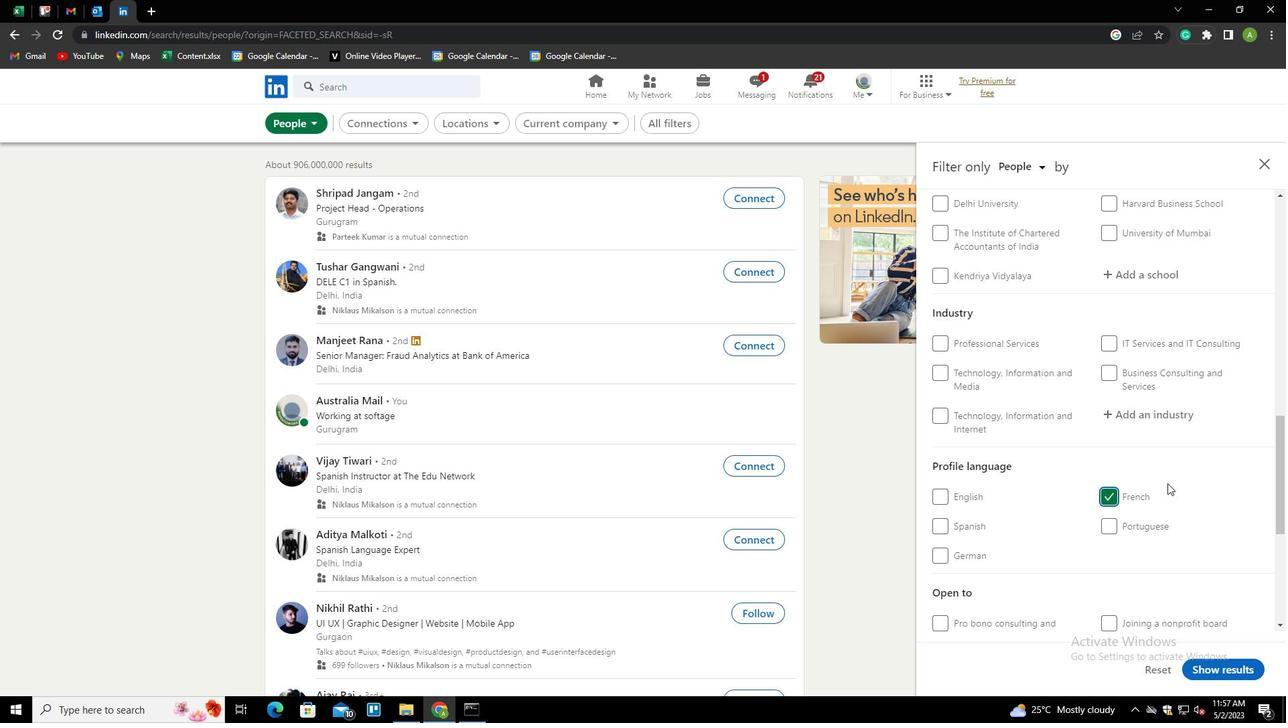 
Action: Mouse scrolled (1168, 484) with delta (0, 0)
Screenshot: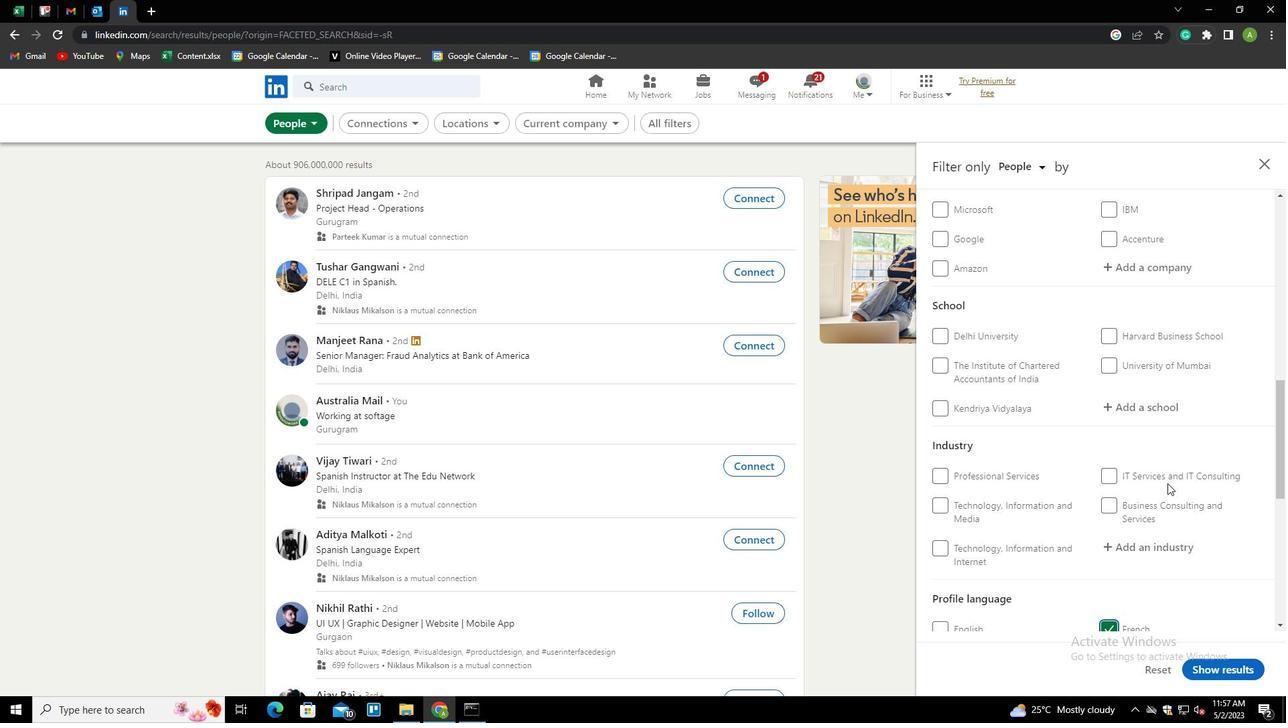 
Action: Mouse scrolled (1168, 484) with delta (0, 0)
Screenshot: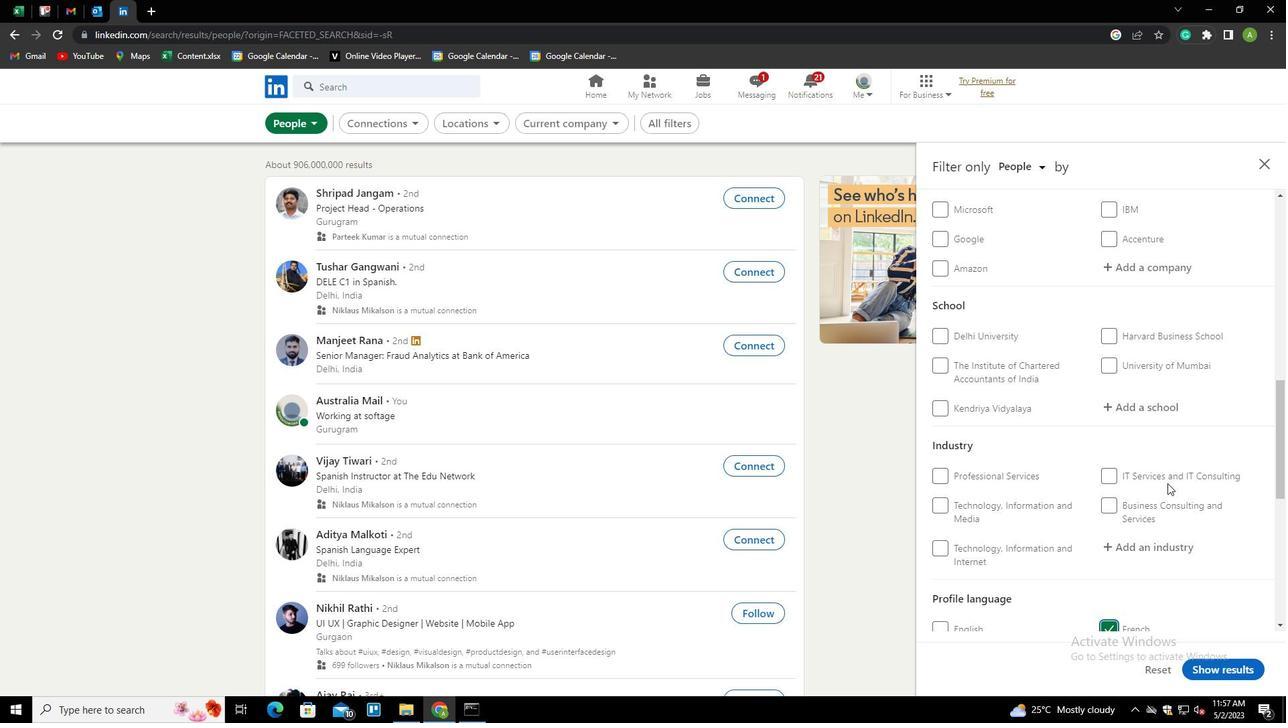 
Action: Mouse scrolled (1168, 484) with delta (0, 0)
Screenshot: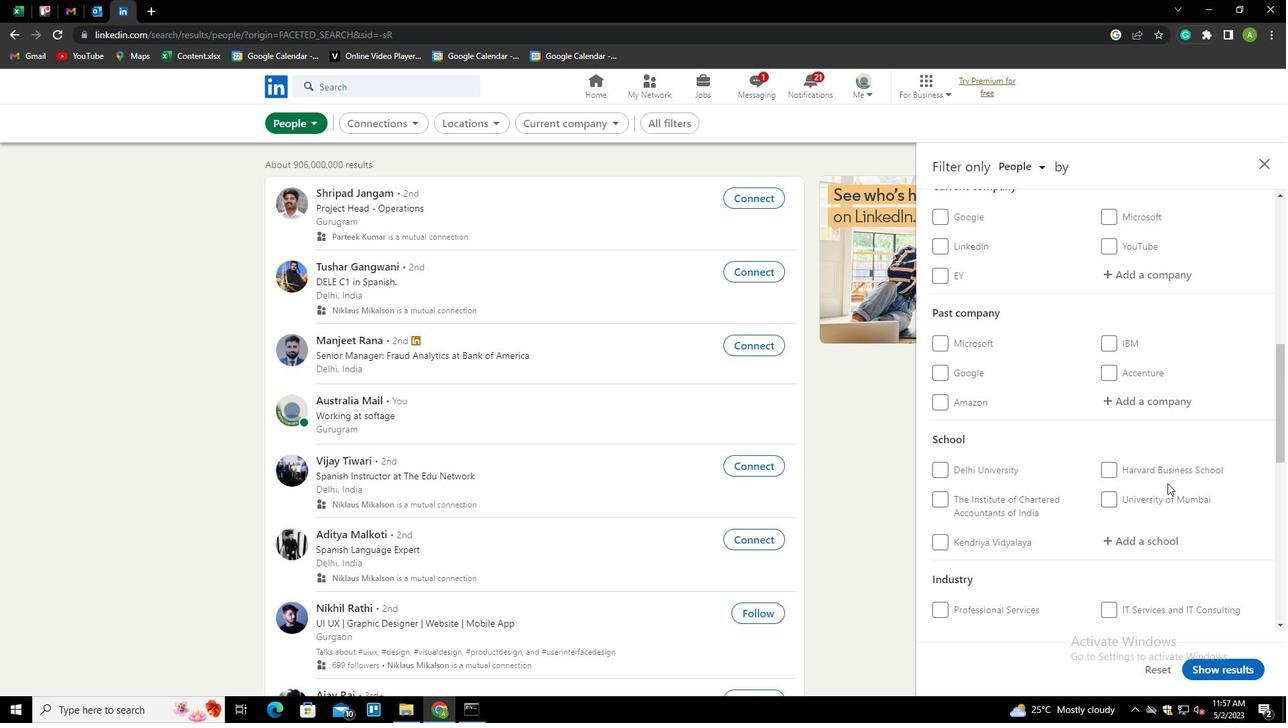 
Action: Mouse scrolled (1168, 484) with delta (0, 0)
Screenshot: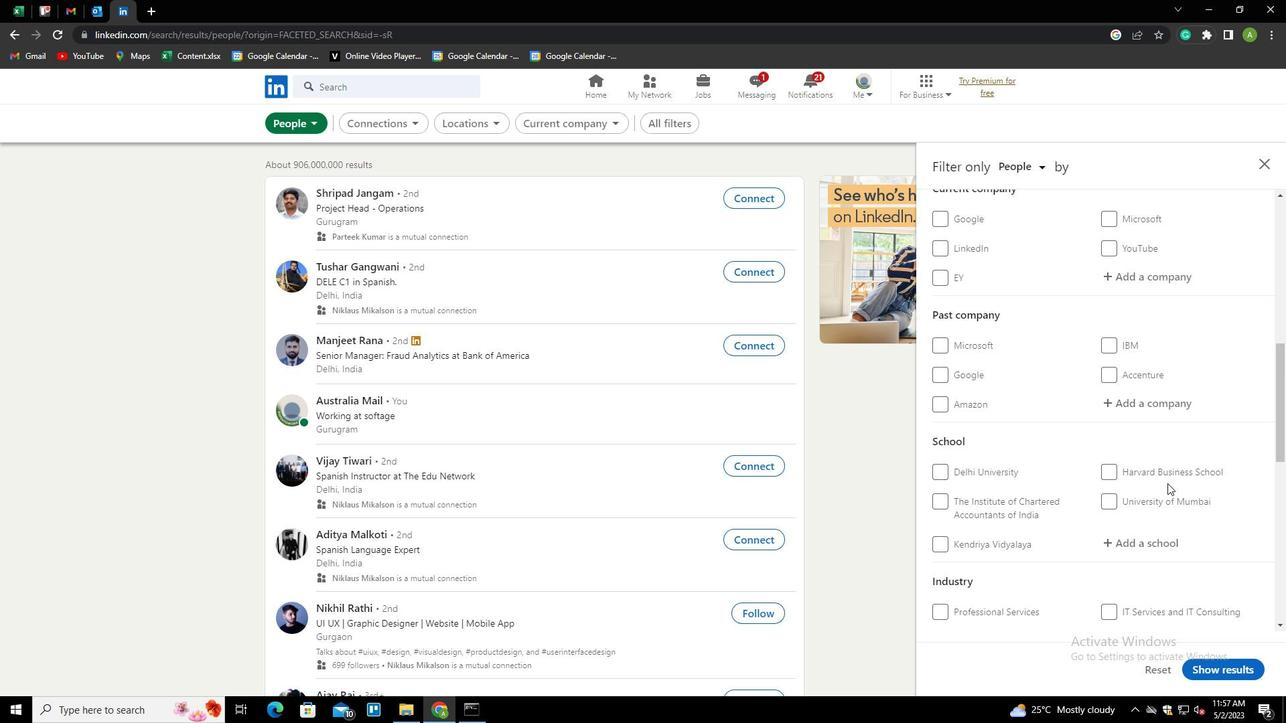 
Action: Mouse moved to (1122, 400)
Screenshot: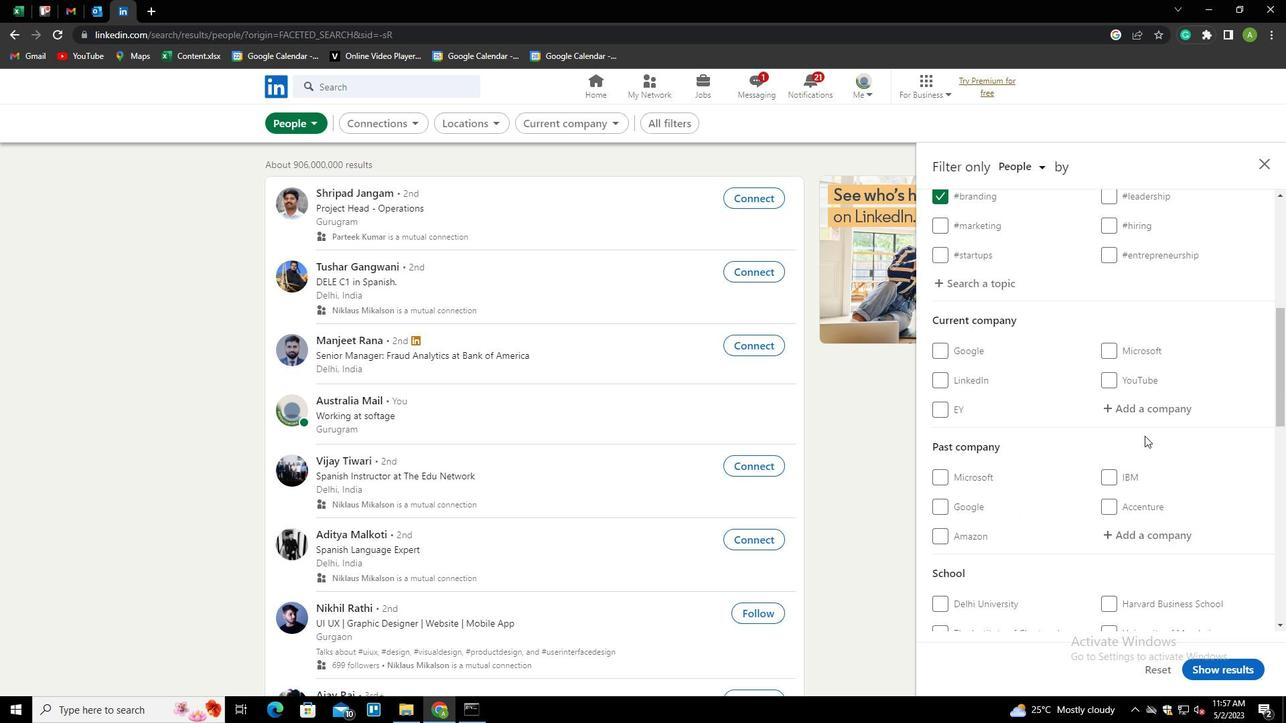 
Action: Mouse pressed left at (1122, 400)
Screenshot: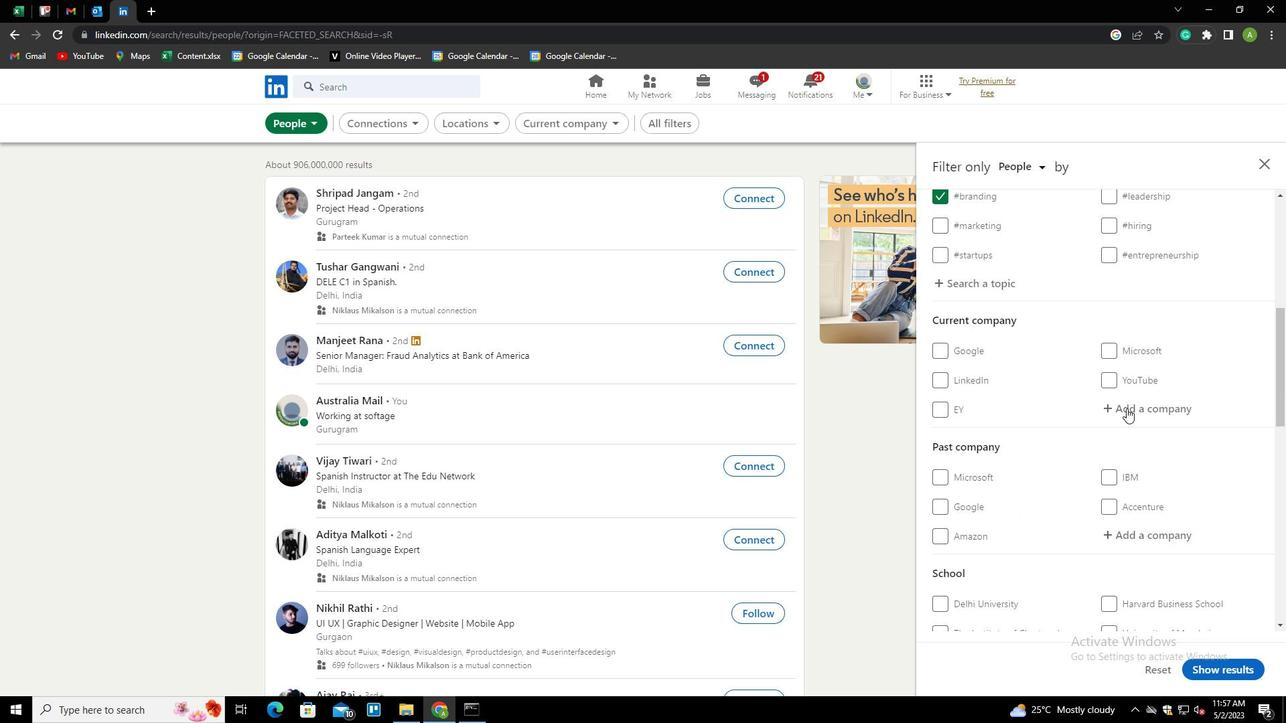 
Action: Mouse moved to (1133, 407)
Screenshot: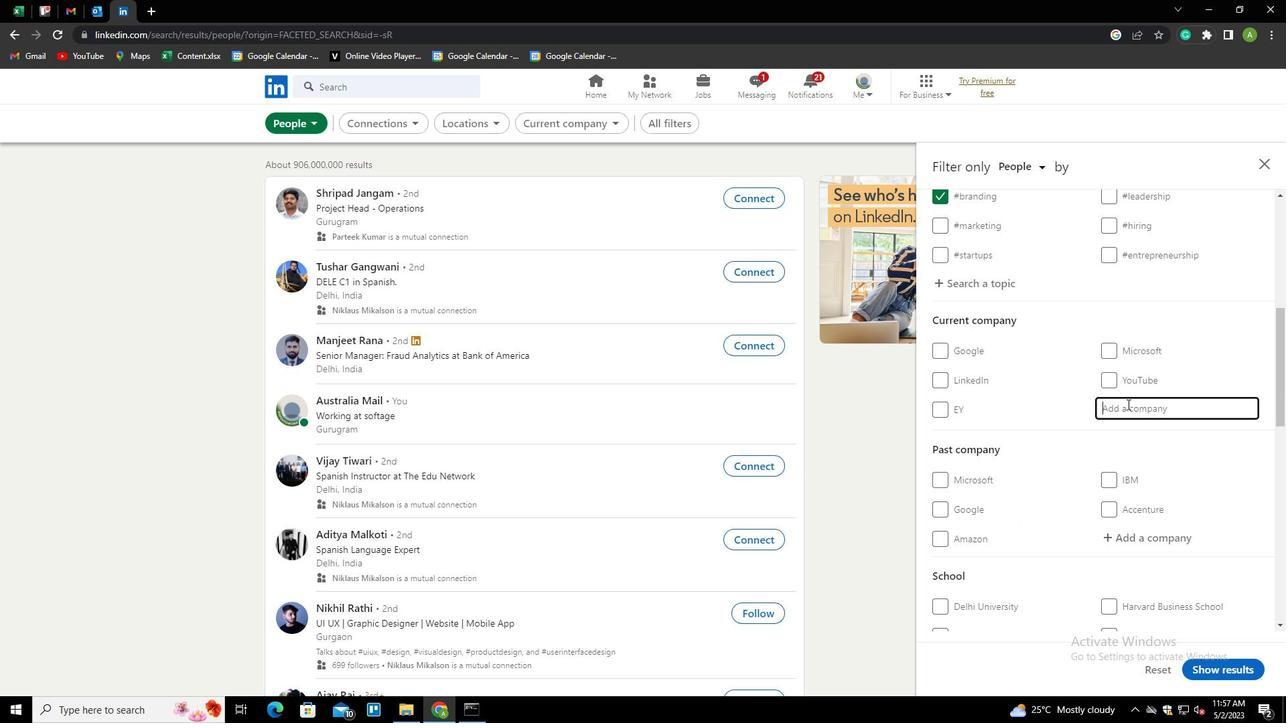 
Action: Mouse pressed left at (1133, 407)
Screenshot: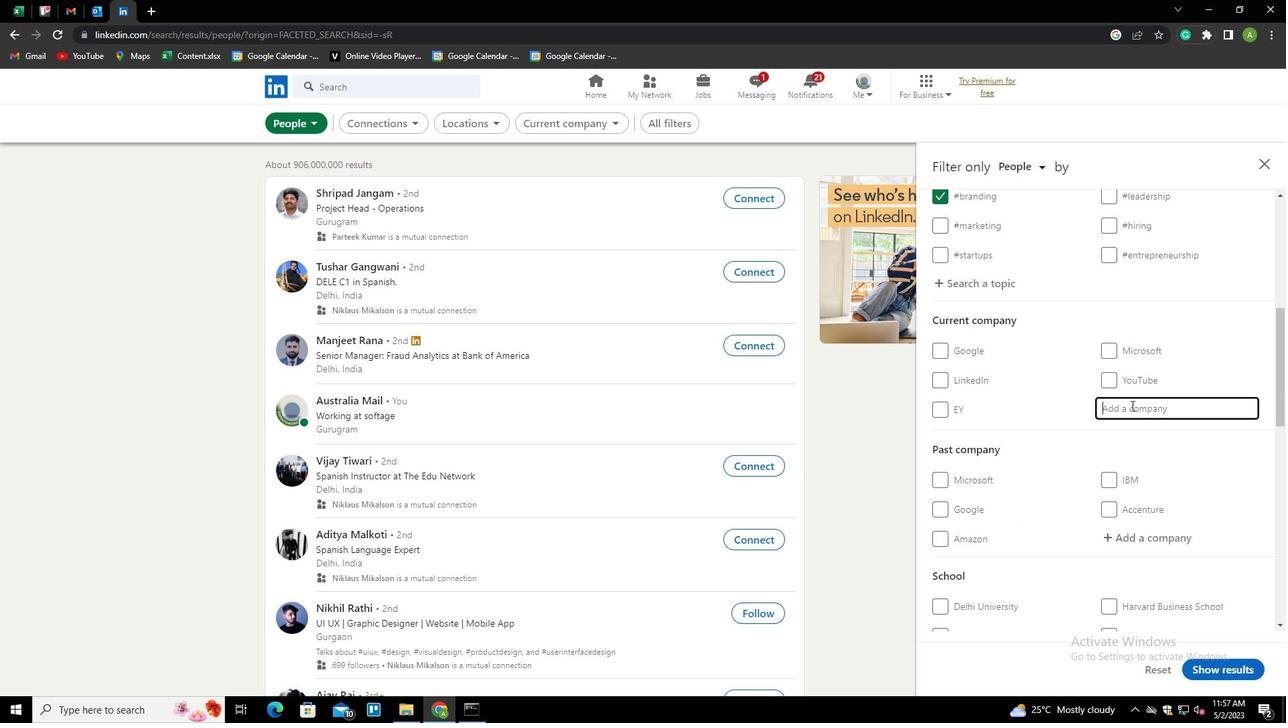 
Action: Key pressed <Key.shift>HITACH<Key.down><Key.enter>
Screenshot: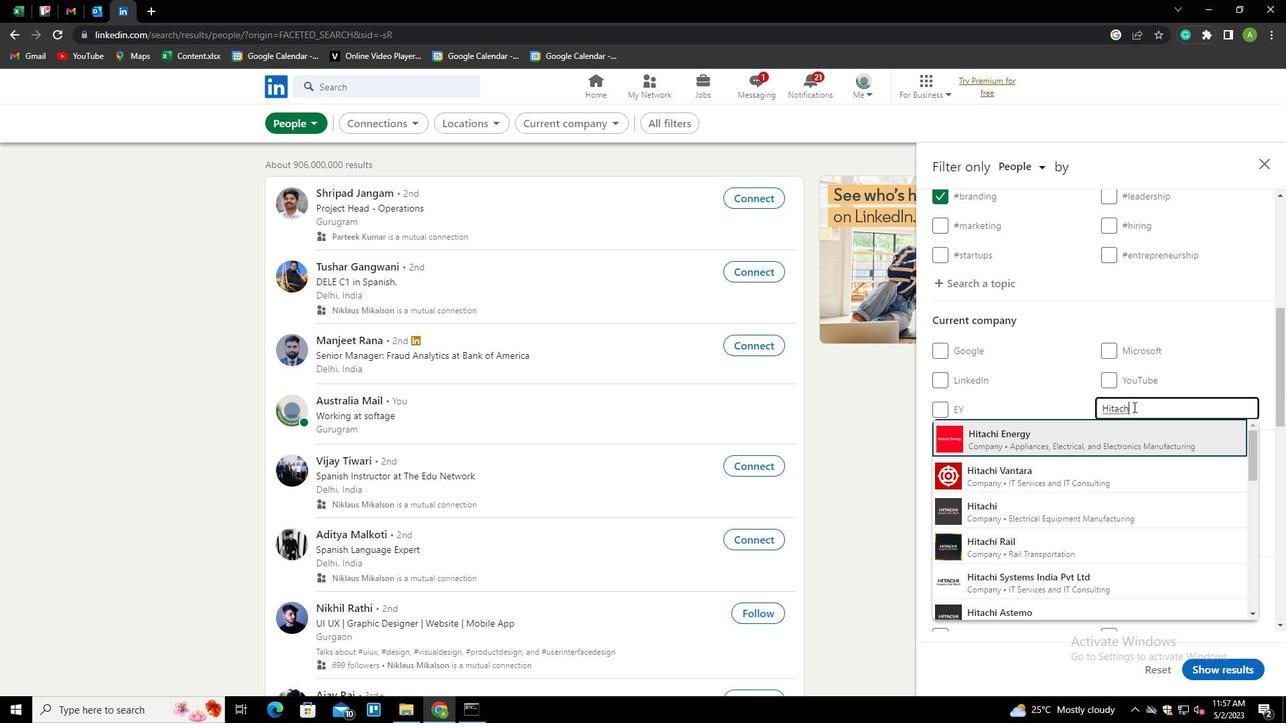 
Action: Mouse scrolled (1133, 406) with delta (0, 0)
Screenshot: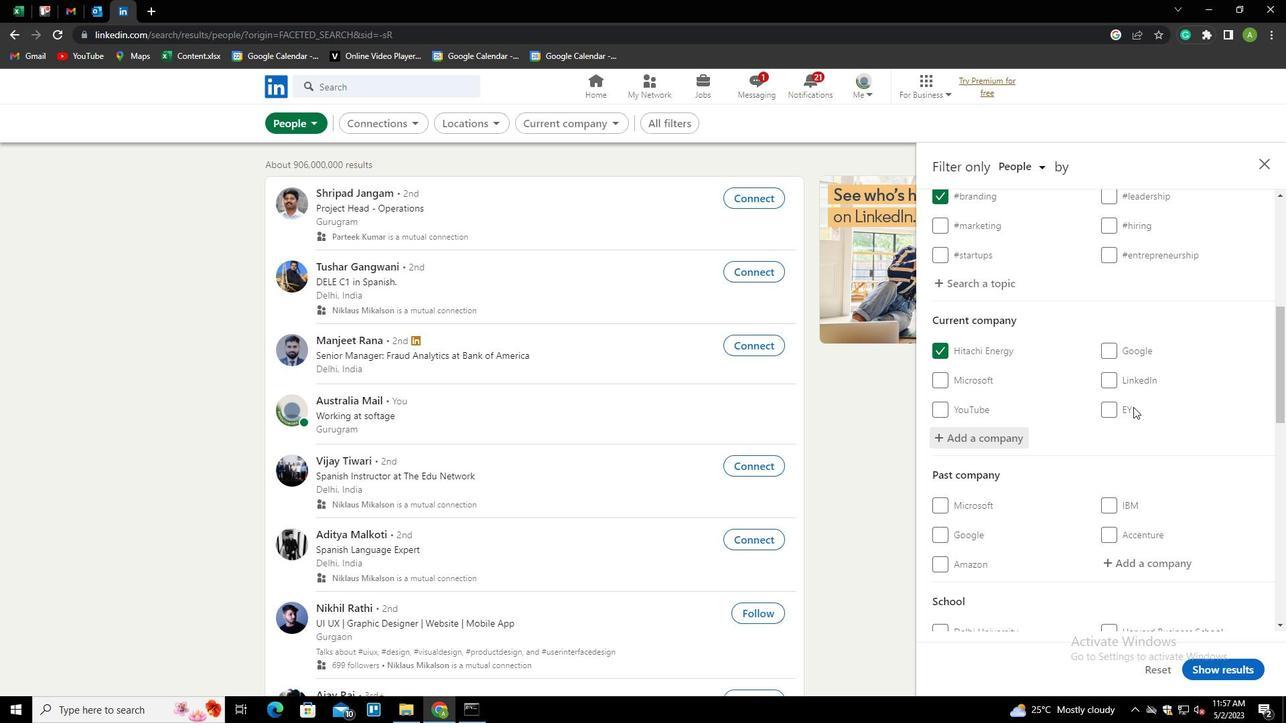 
Action: Mouse scrolled (1133, 406) with delta (0, 0)
Screenshot: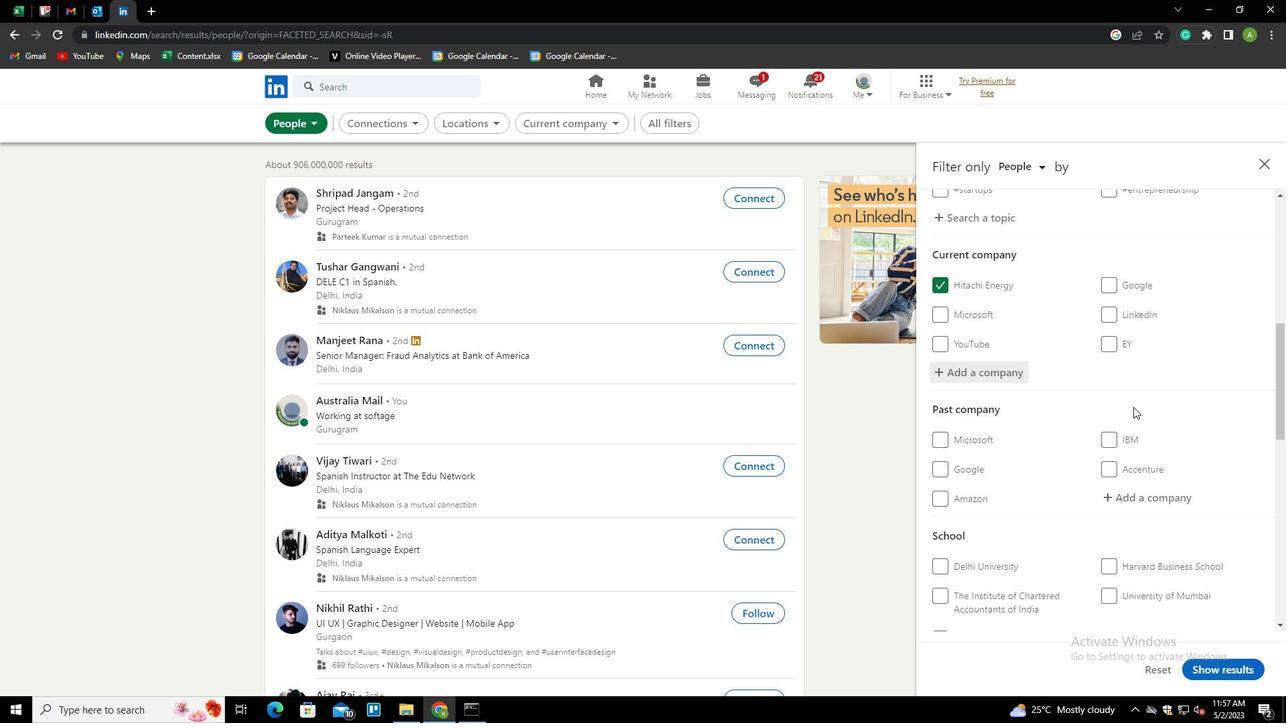 
Action: Mouse moved to (1133, 408)
Screenshot: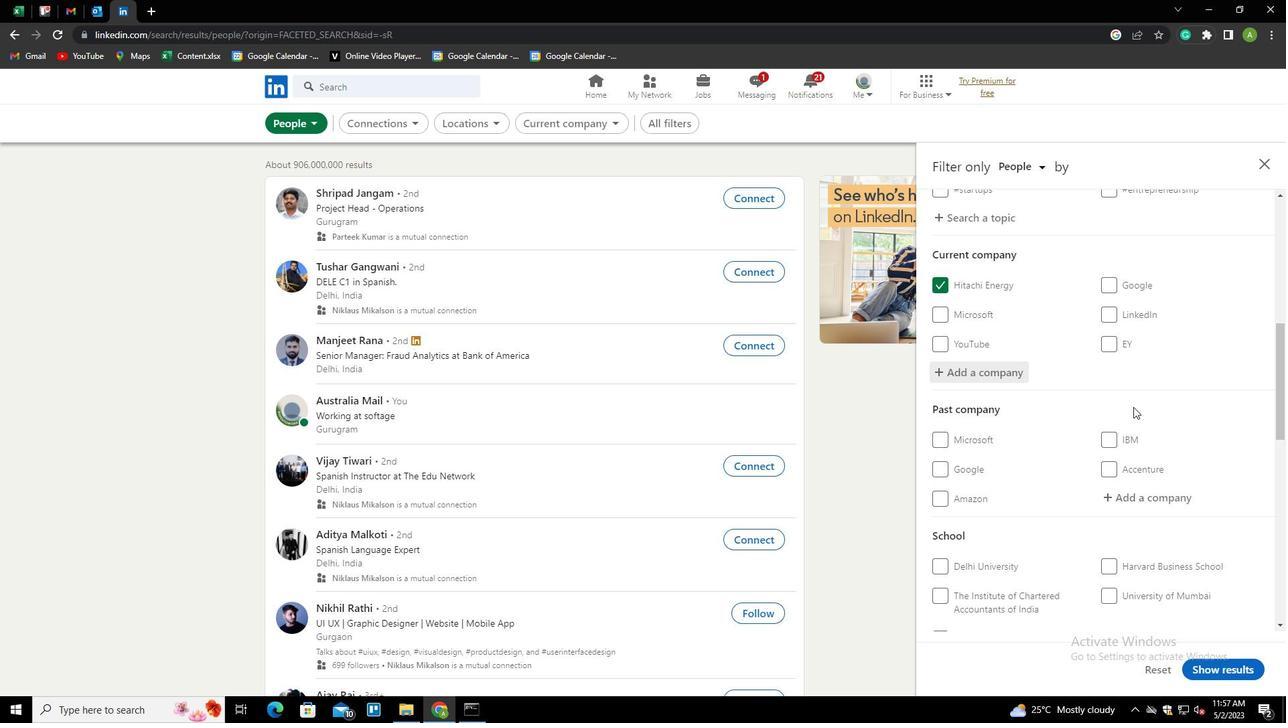 
Action: Mouse scrolled (1133, 407) with delta (0, 0)
Screenshot: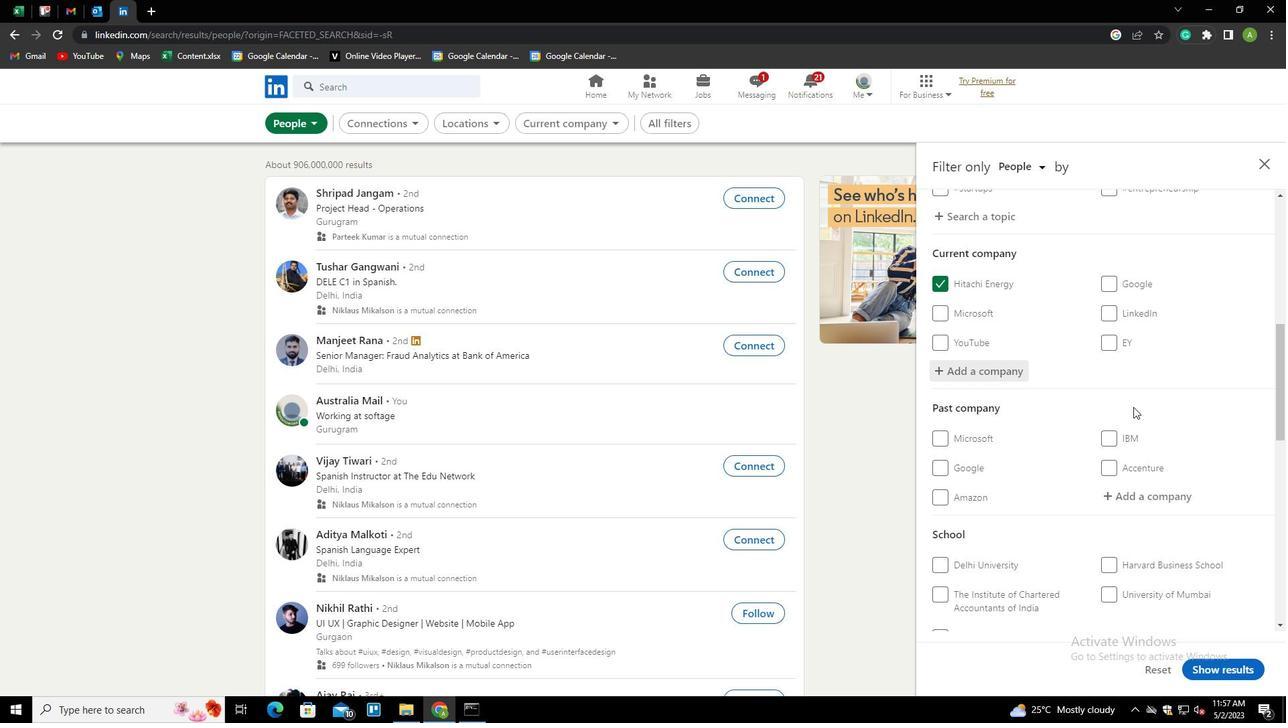 
Action: Mouse moved to (1143, 417)
Screenshot: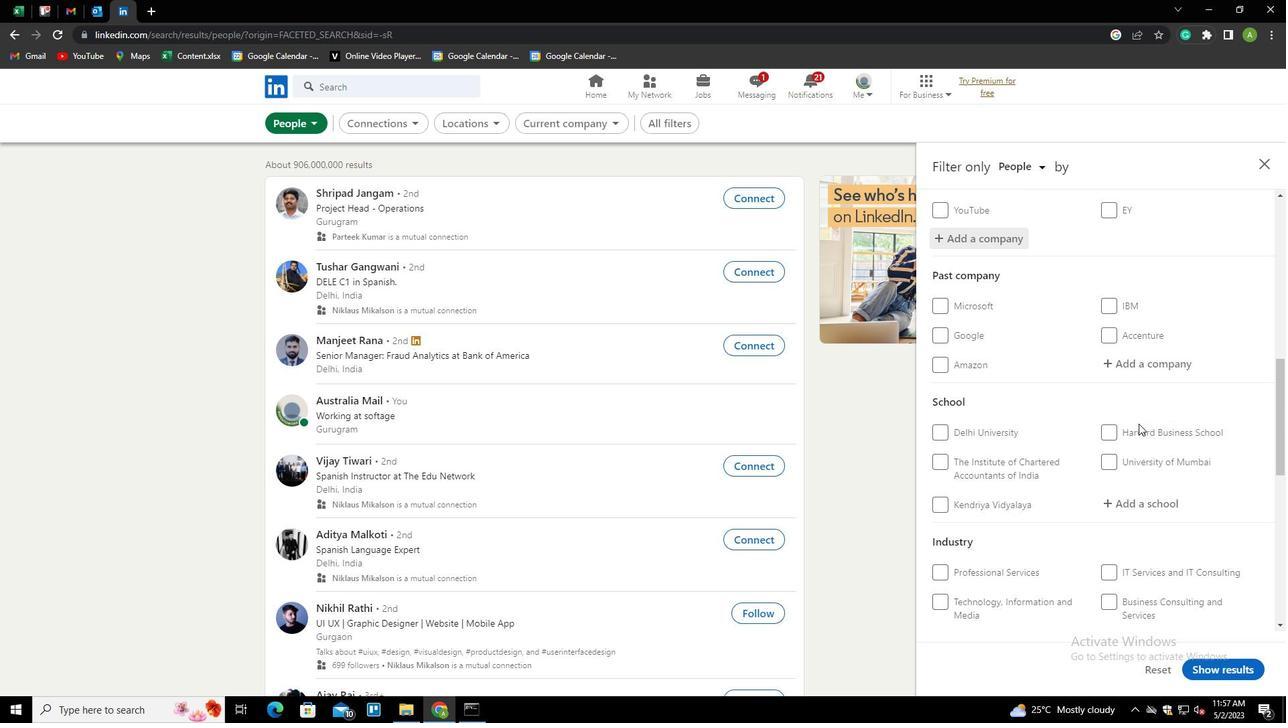 
Action: Mouse scrolled (1143, 418) with delta (0, 0)
Screenshot: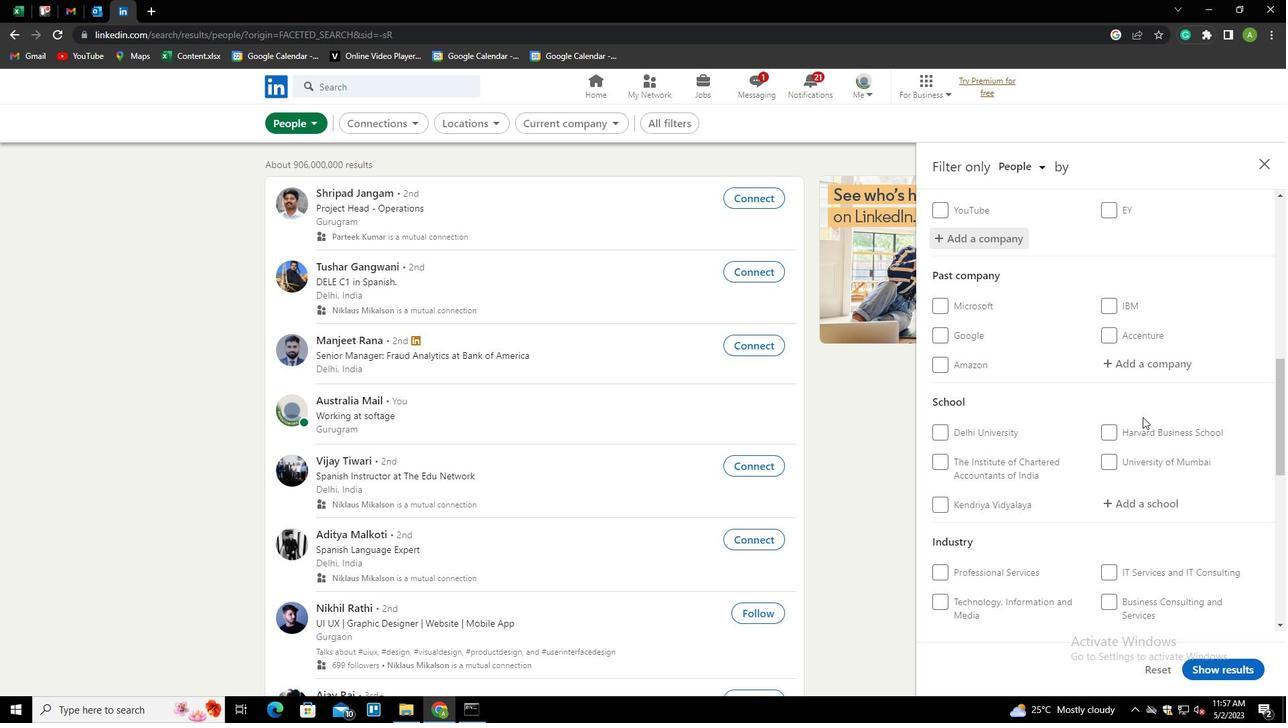 
Action: Mouse scrolled (1143, 418) with delta (0, 0)
Screenshot: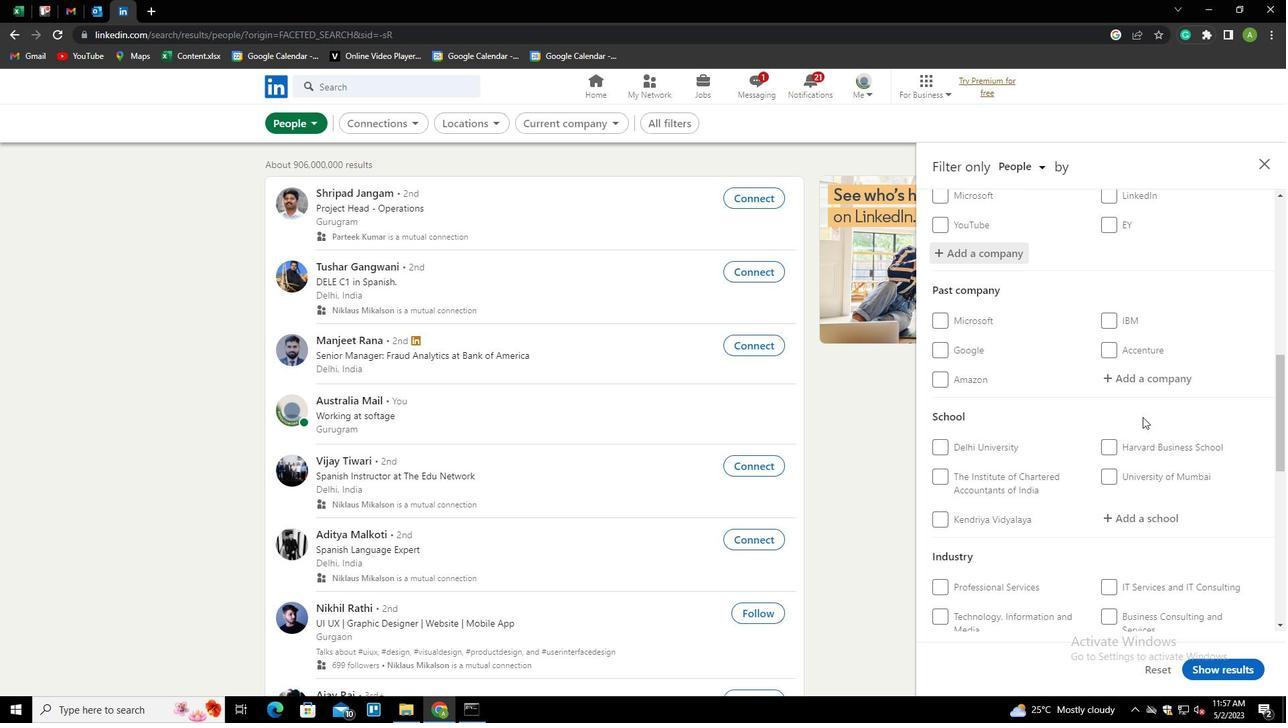 
Action: Mouse scrolled (1143, 418) with delta (0, 0)
Screenshot: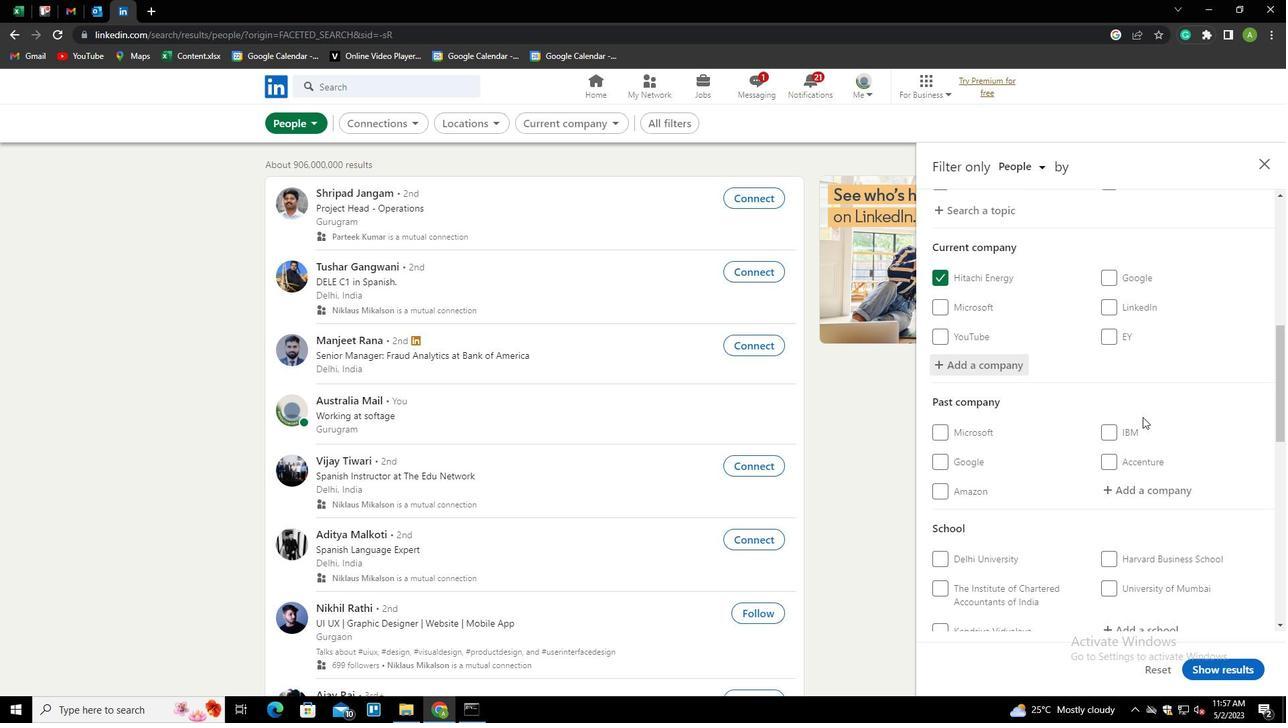 
Action: Mouse scrolled (1143, 416) with delta (0, 0)
Screenshot: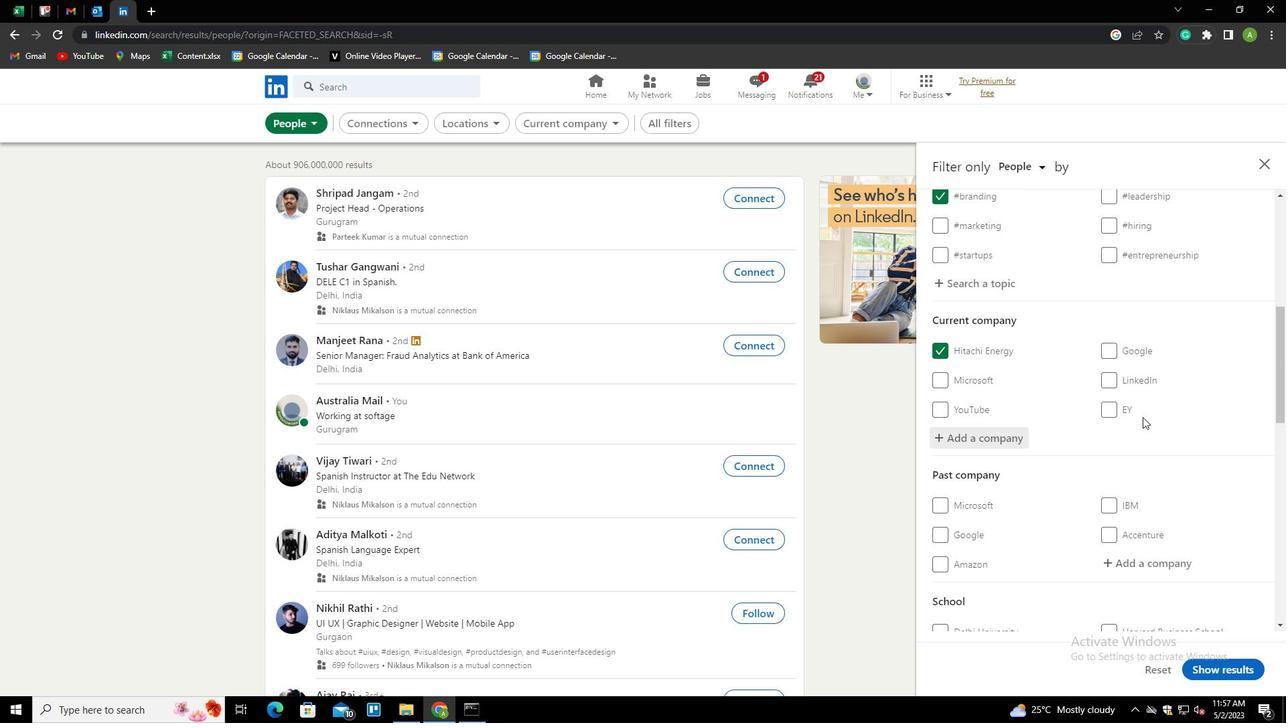 
Action: Mouse scrolled (1143, 416) with delta (0, 0)
Screenshot: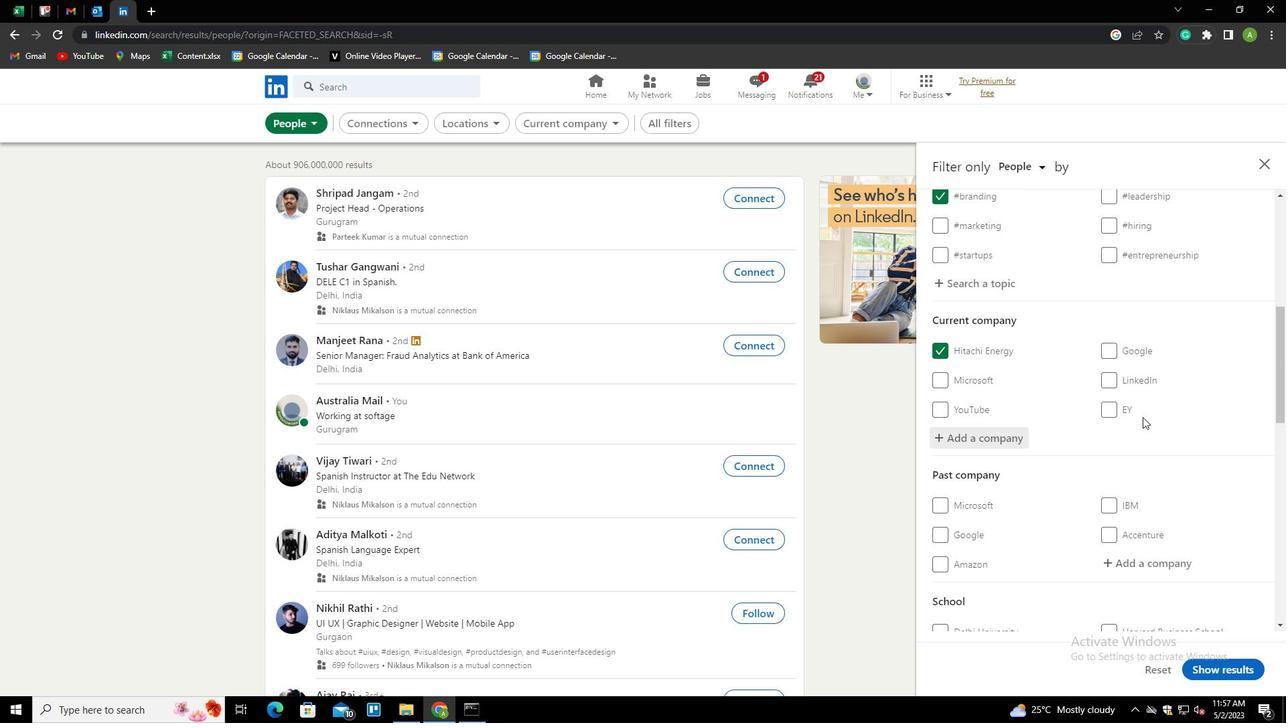 
Action: Mouse scrolled (1143, 416) with delta (0, 0)
Screenshot: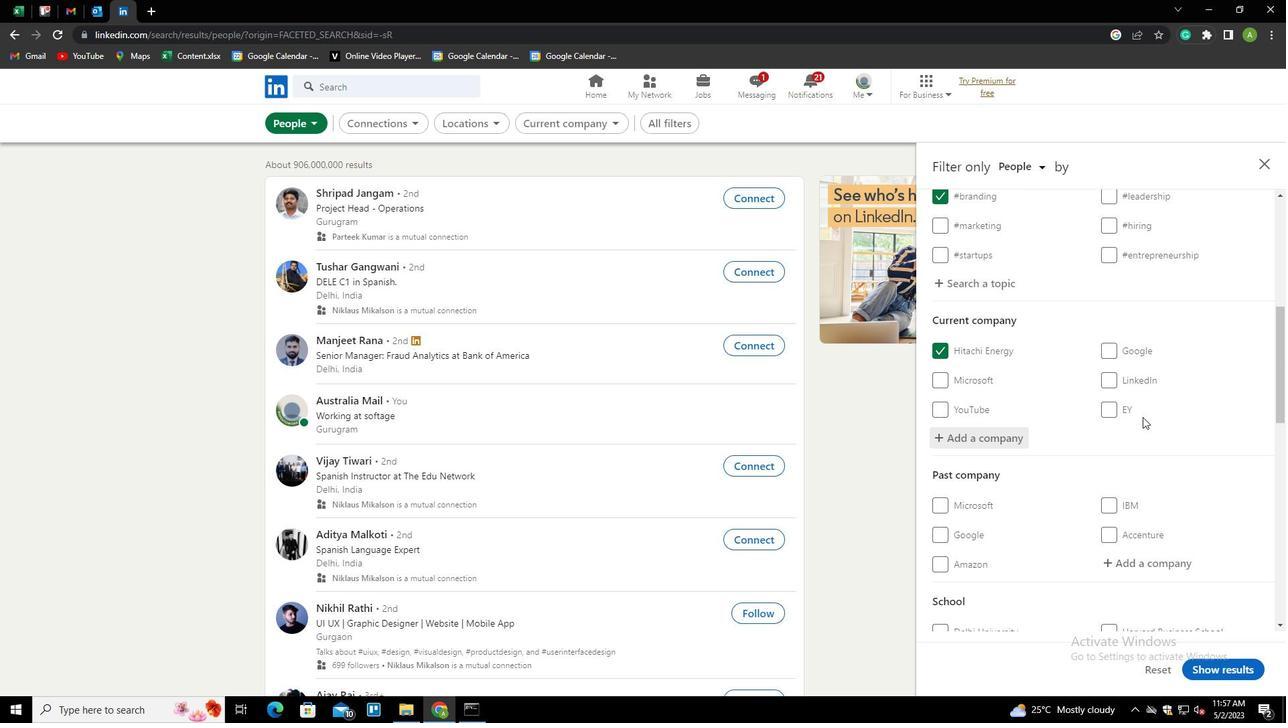 
Action: Mouse scrolled (1143, 416) with delta (0, 0)
Screenshot: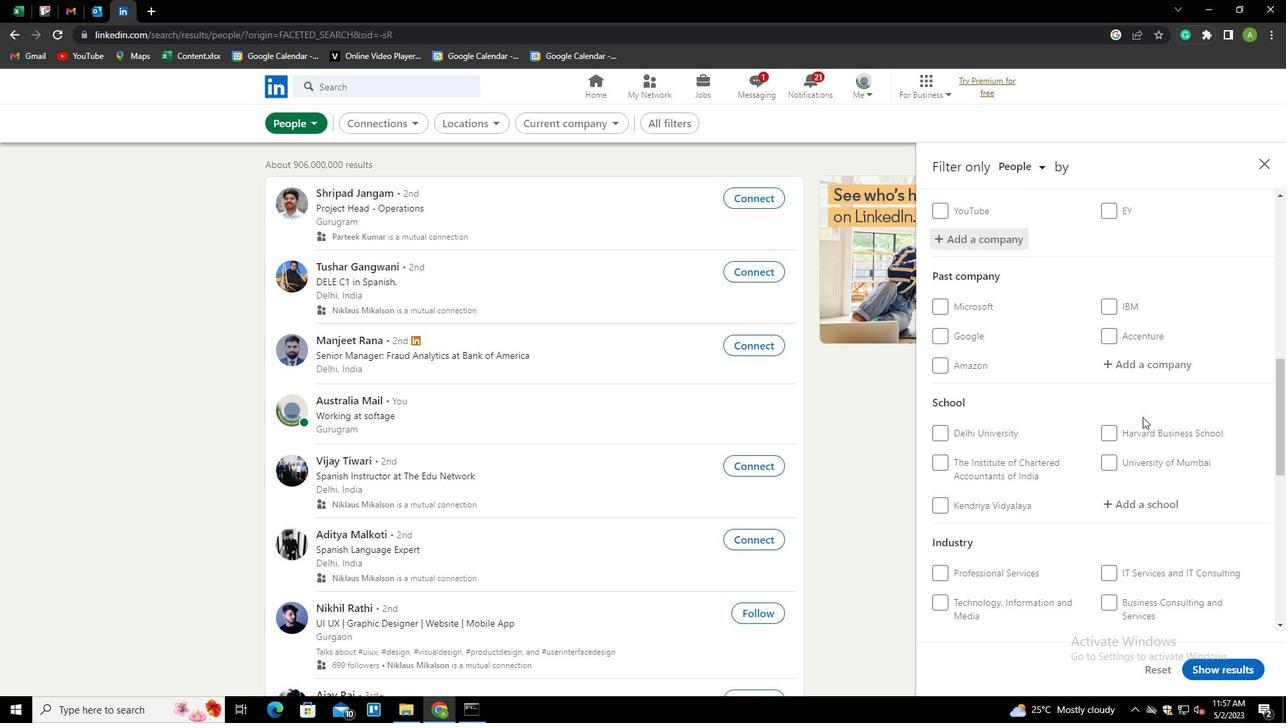 
Action: Mouse moved to (1141, 439)
Screenshot: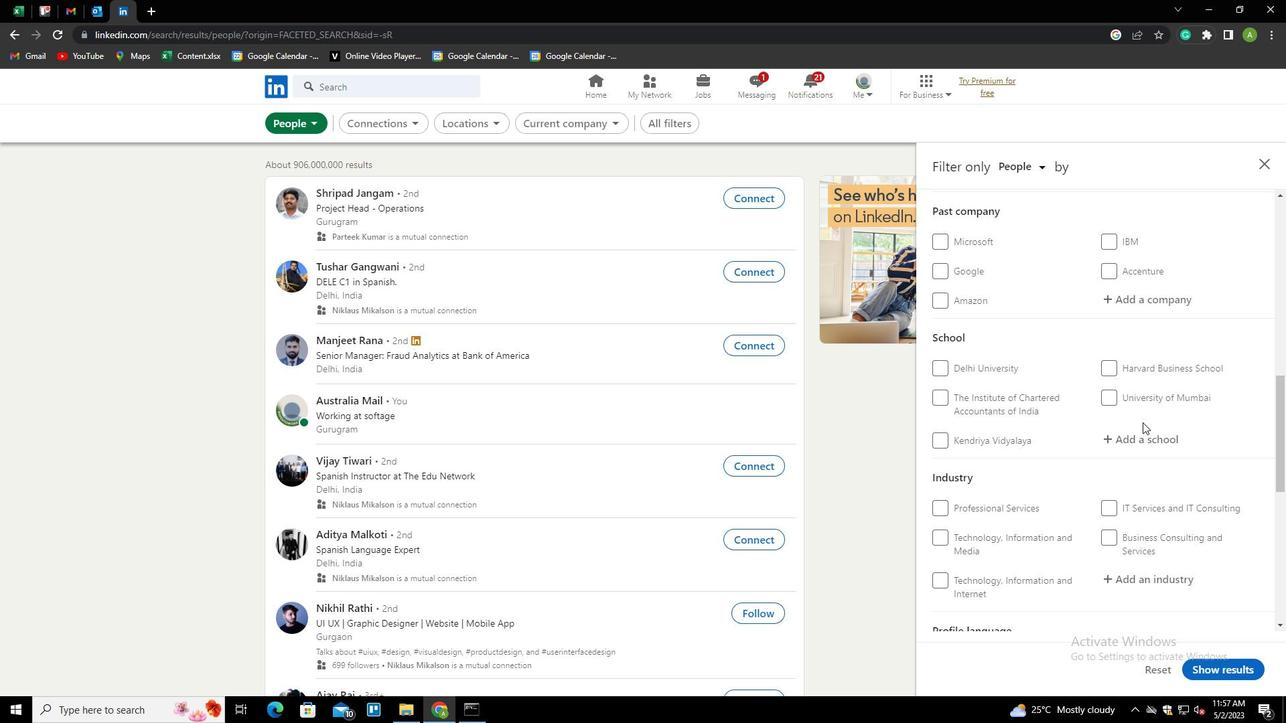 
Action: Mouse pressed left at (1141, 439)
Screenshot: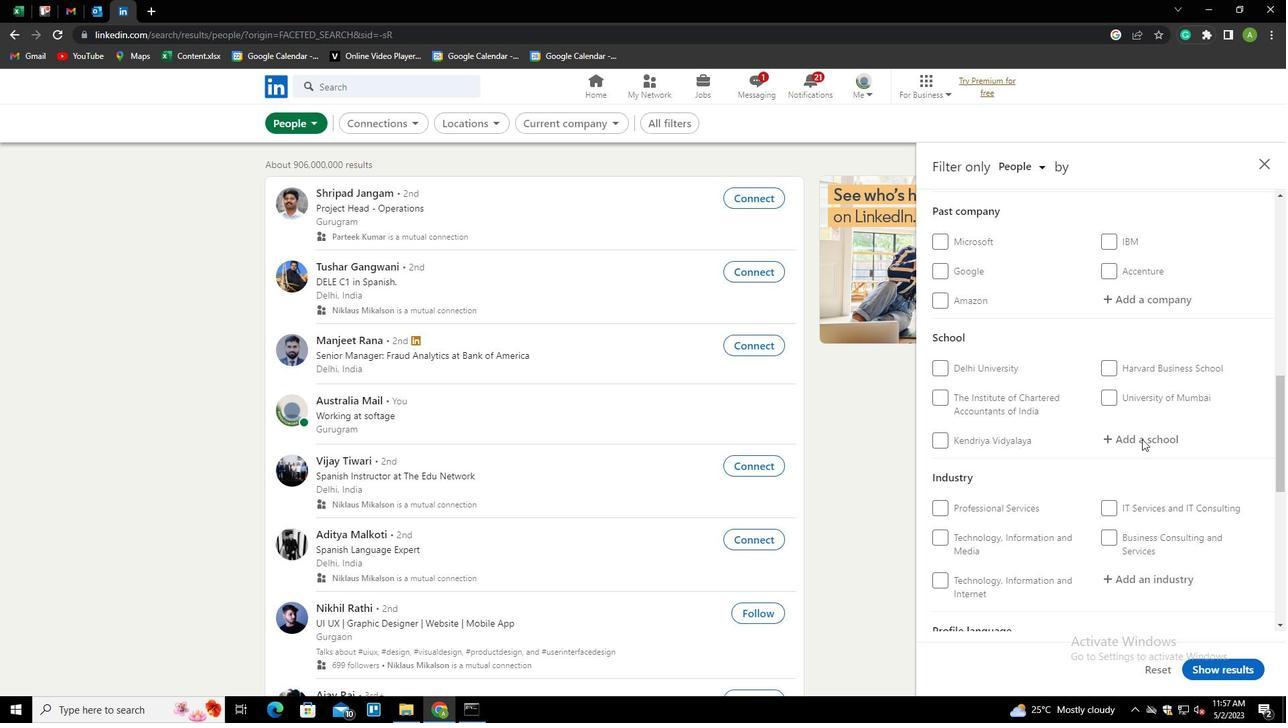 
Action: Mouse moved to (1129, 446)
Screenshot: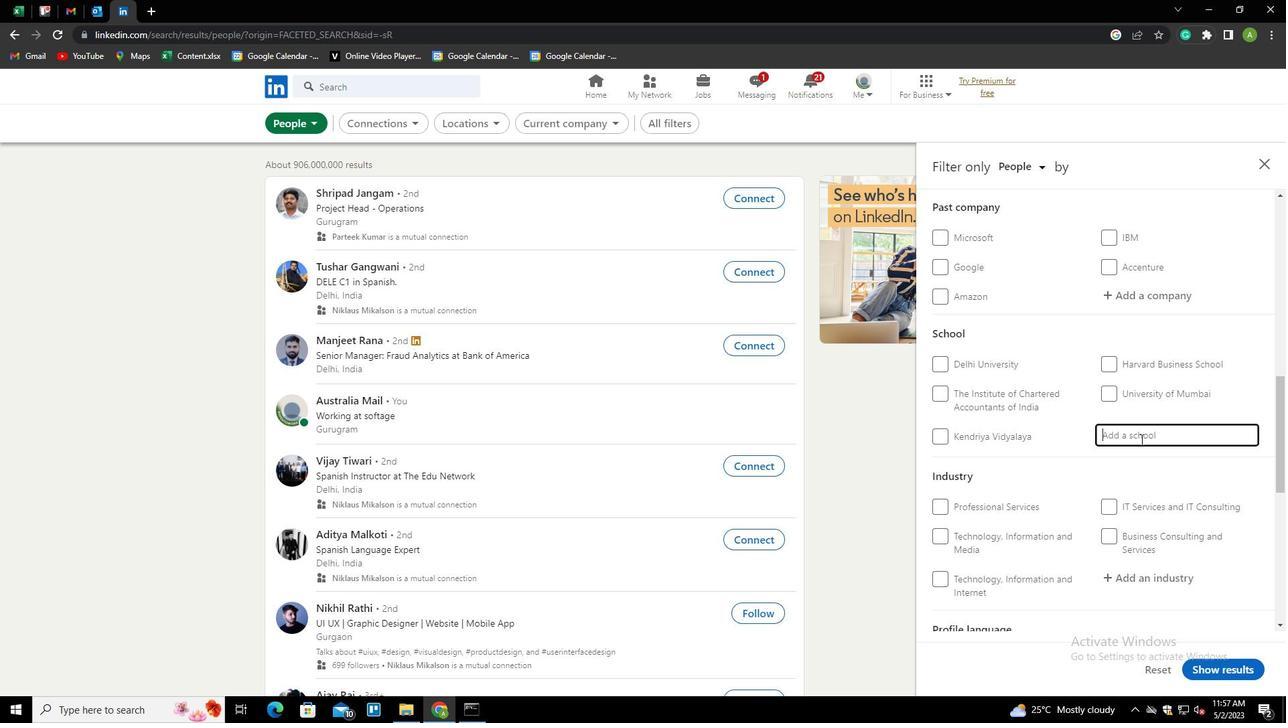 
Action: Key pressed <Key.shift>MR<Key.backspace>ER<Key.backspace><Key.backspace>IRANDA<Key.down><Key.down><Key.enter>
Screenshot: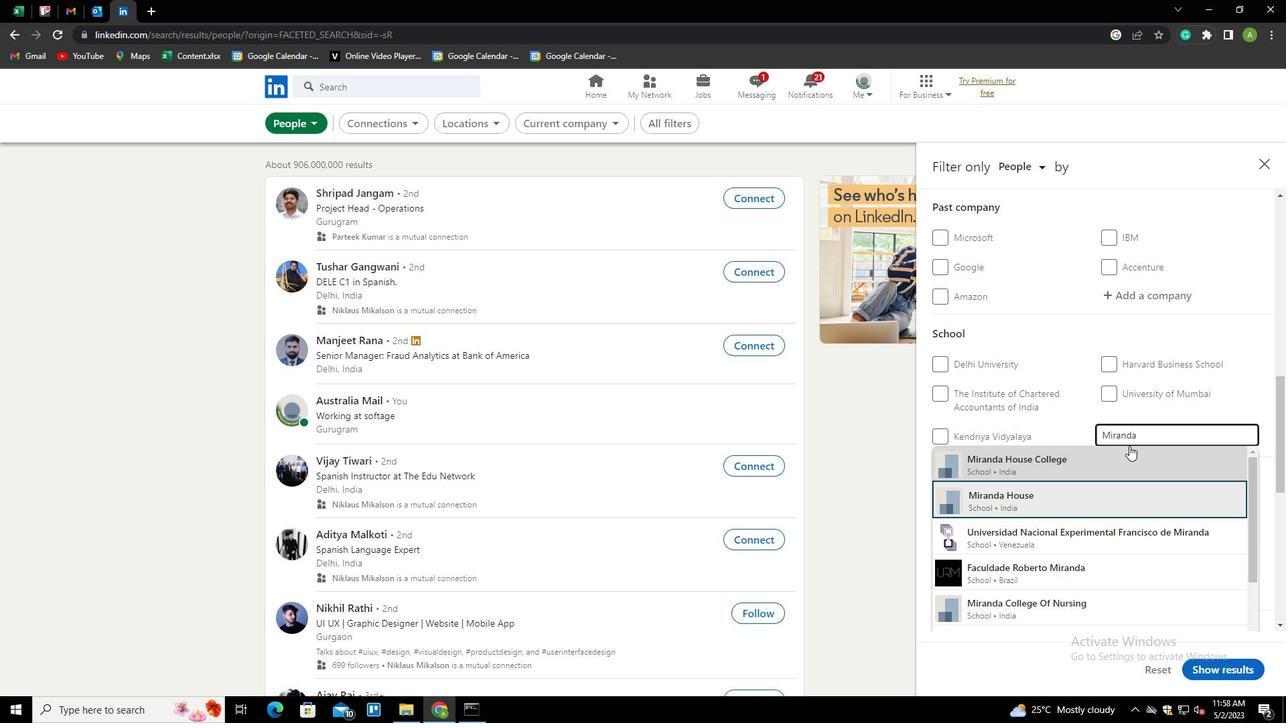 
Action: Mouse scrolled (1129, 445) with delta (0, 0)
Screenshot: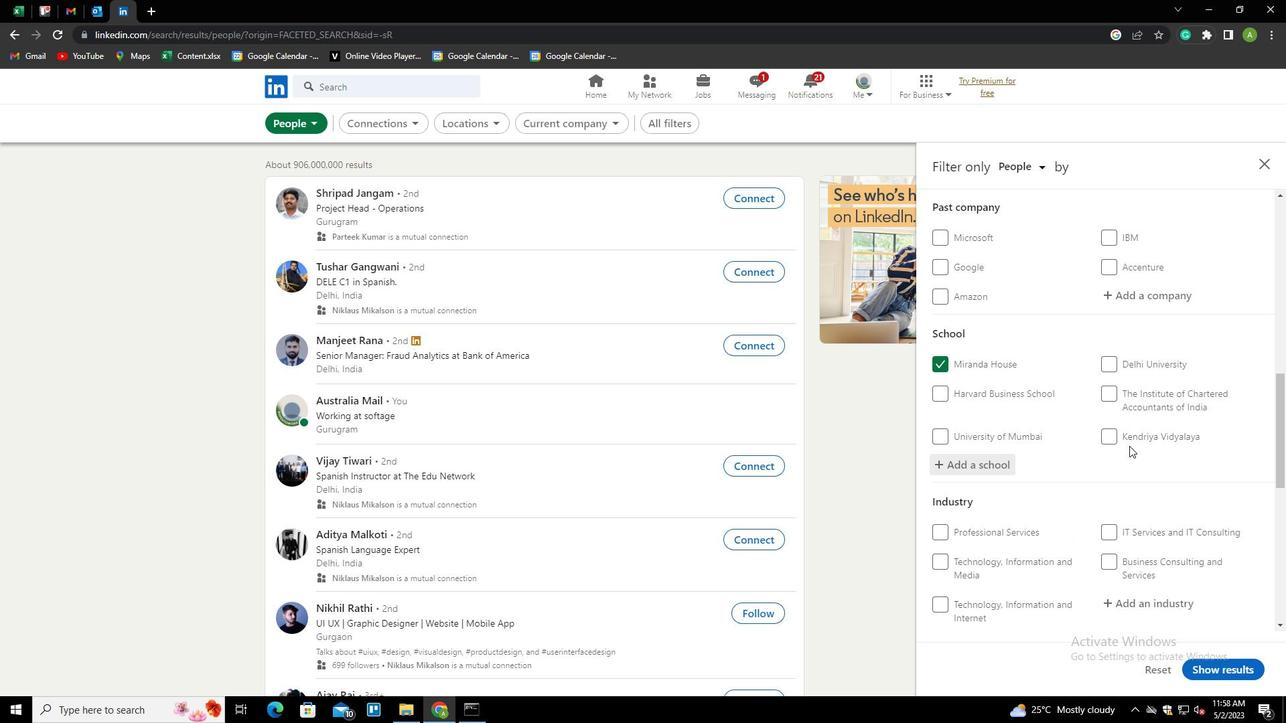 
Action: Mouse scrolled (1129, 445) with delta (0, 0)
Screenshot: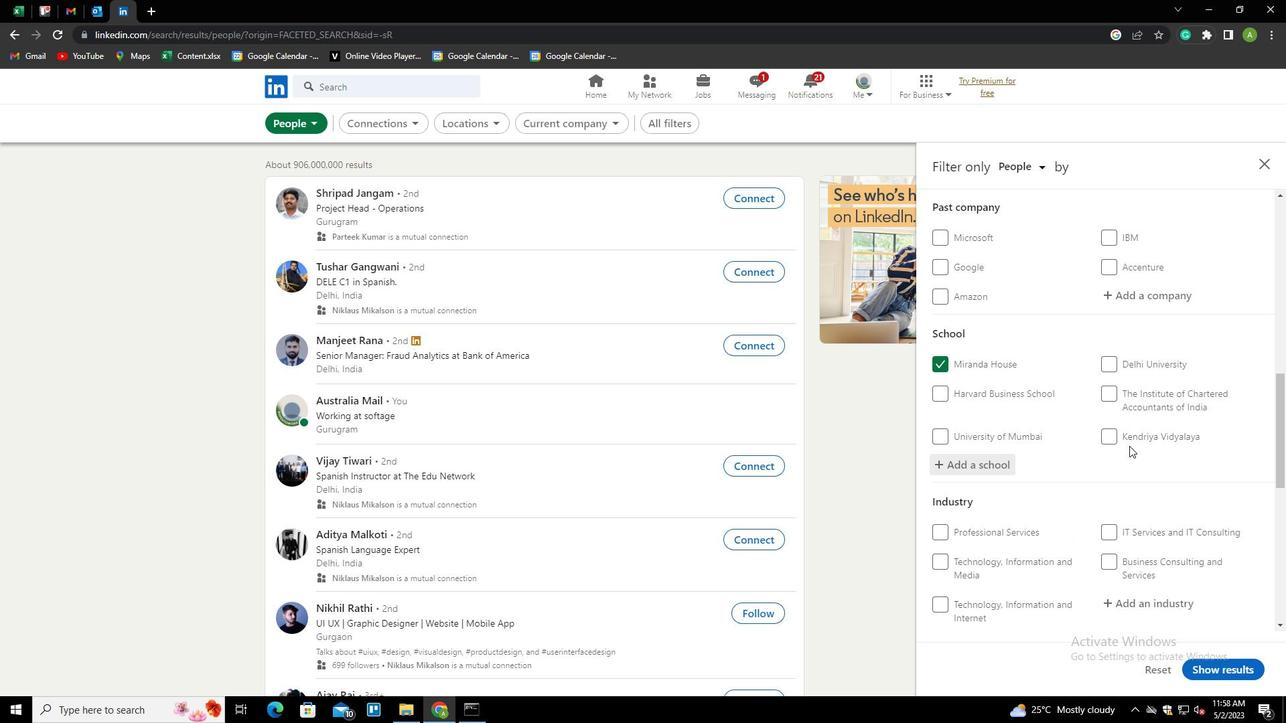 
Action: Mouse scrolled (1129, 445) with delta (0, 0)
Screenshot: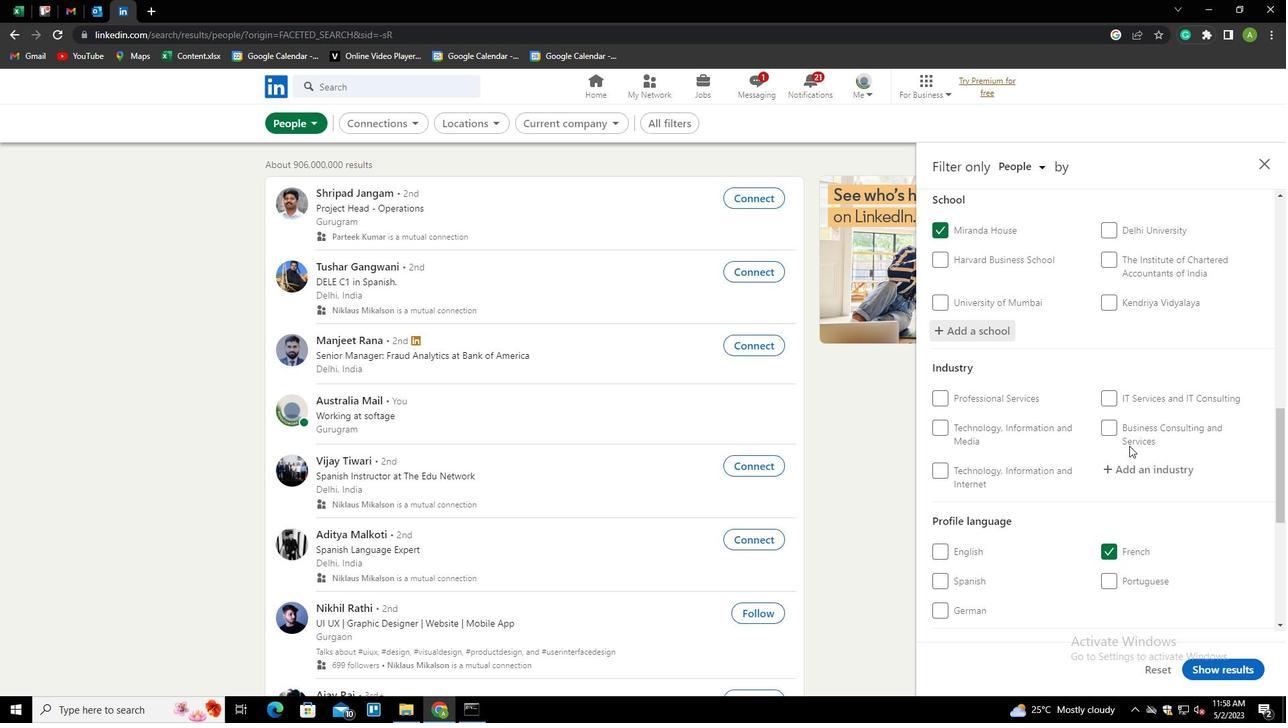 
Action: Mouse moved to (1125, 398)
Screenshot: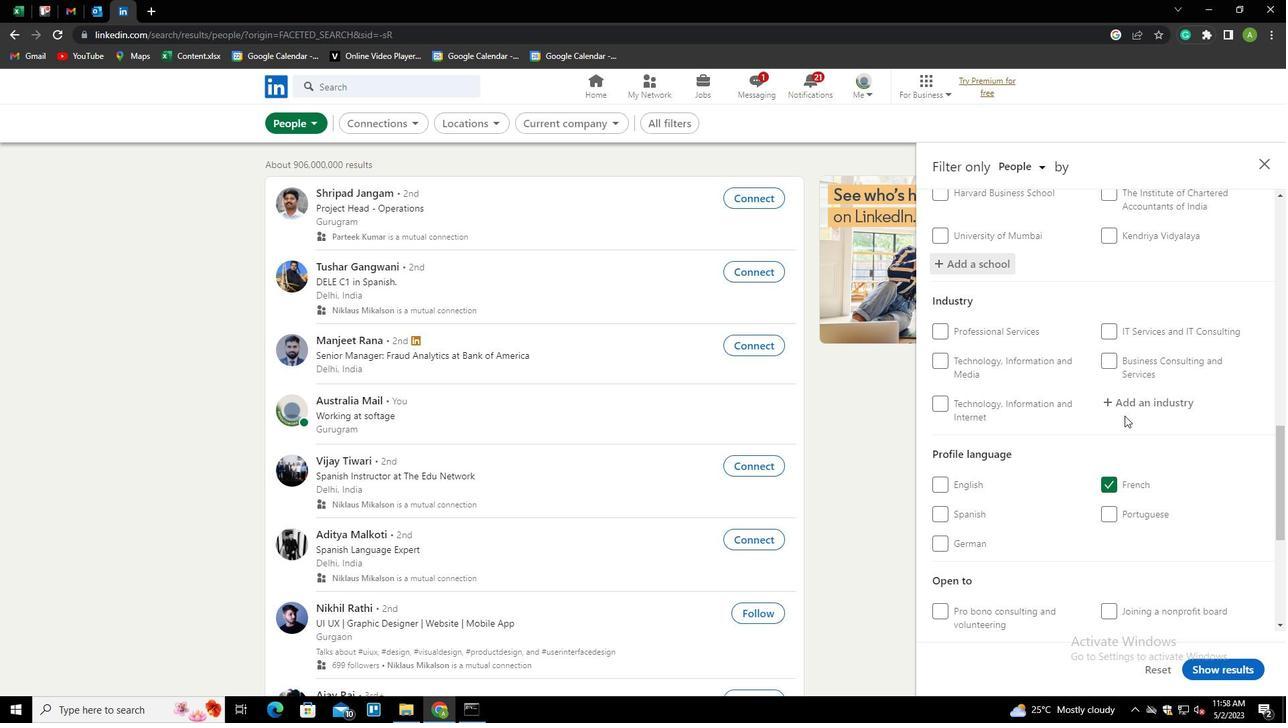 
Action: Mouse pressed left at (1125, 398)
Screenshot: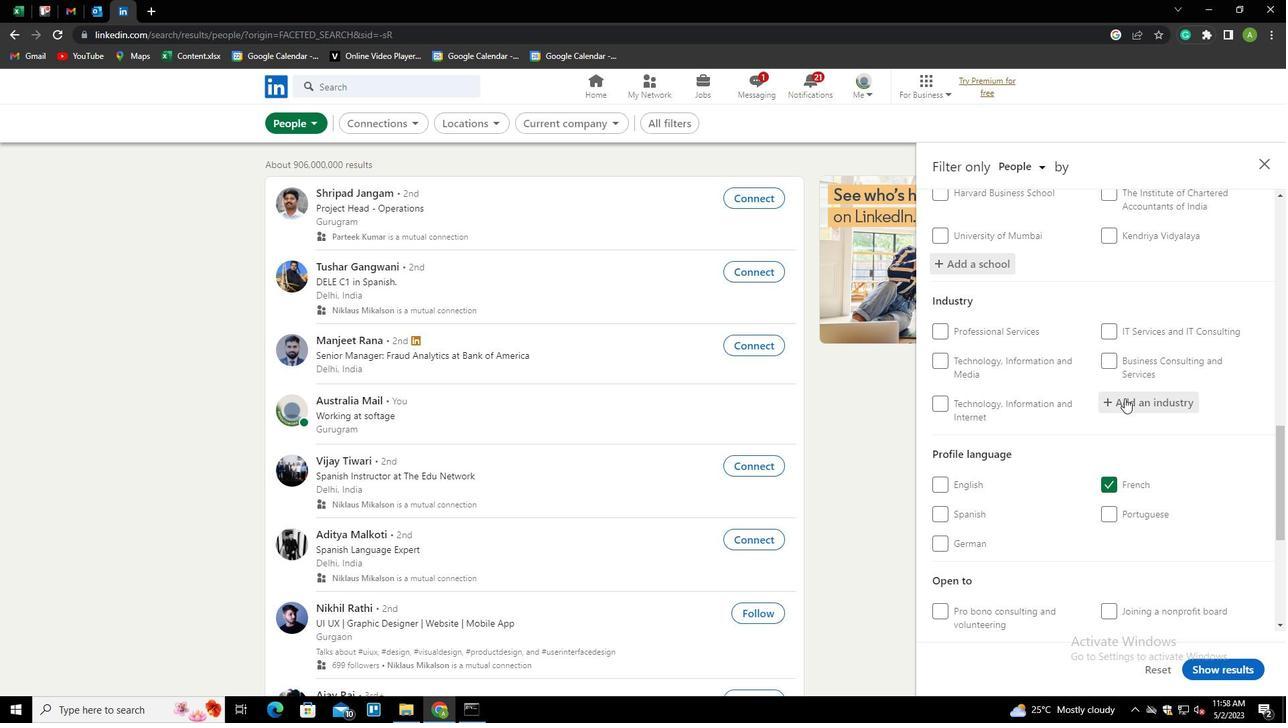 
Action: Mouse moved to (1131, 402)
Screenshot: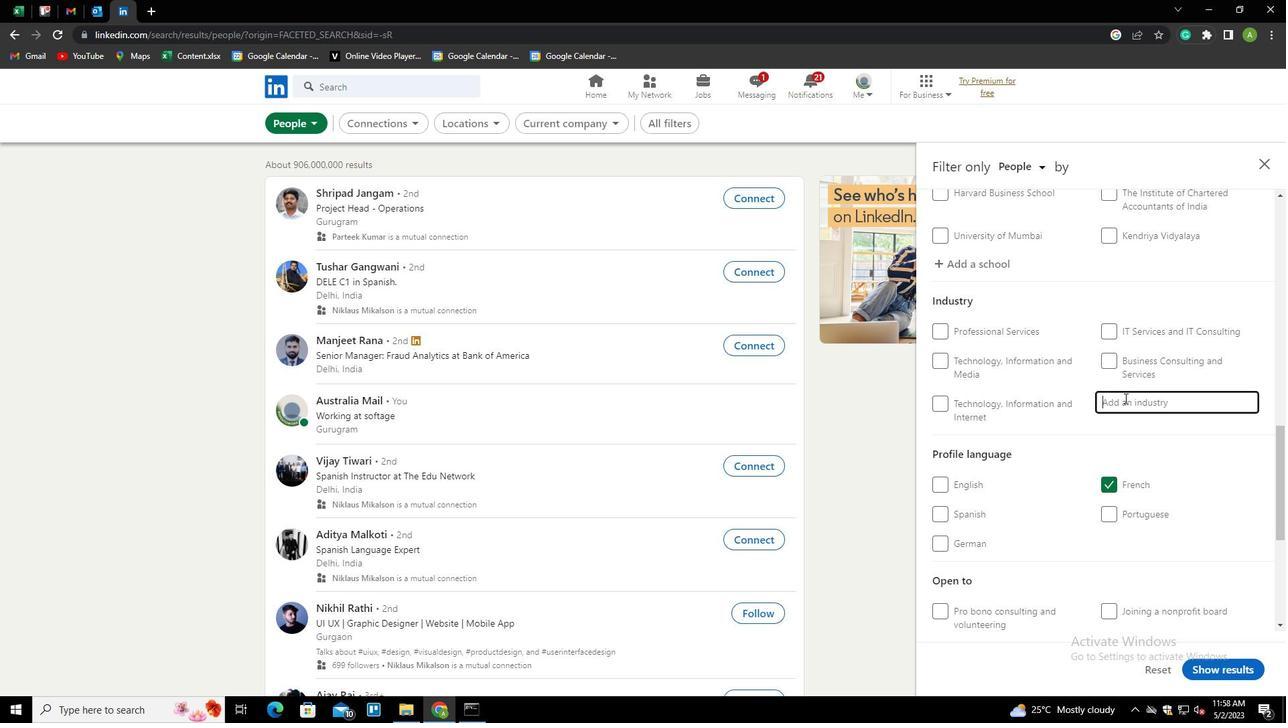 
Action: Mouse pressed left at (1131, 402)
Screenshot: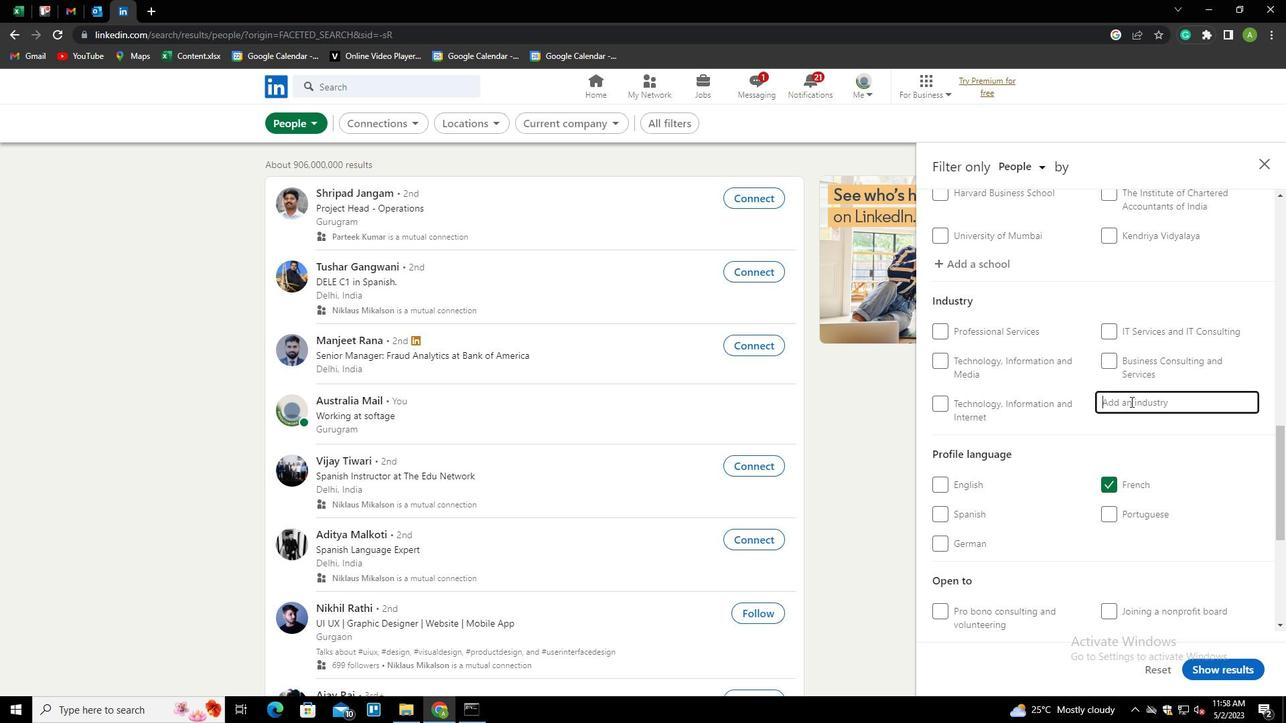
Action: Key pressed <Key.shift>MOTO<Key.down><Key.enter>
Screenshot: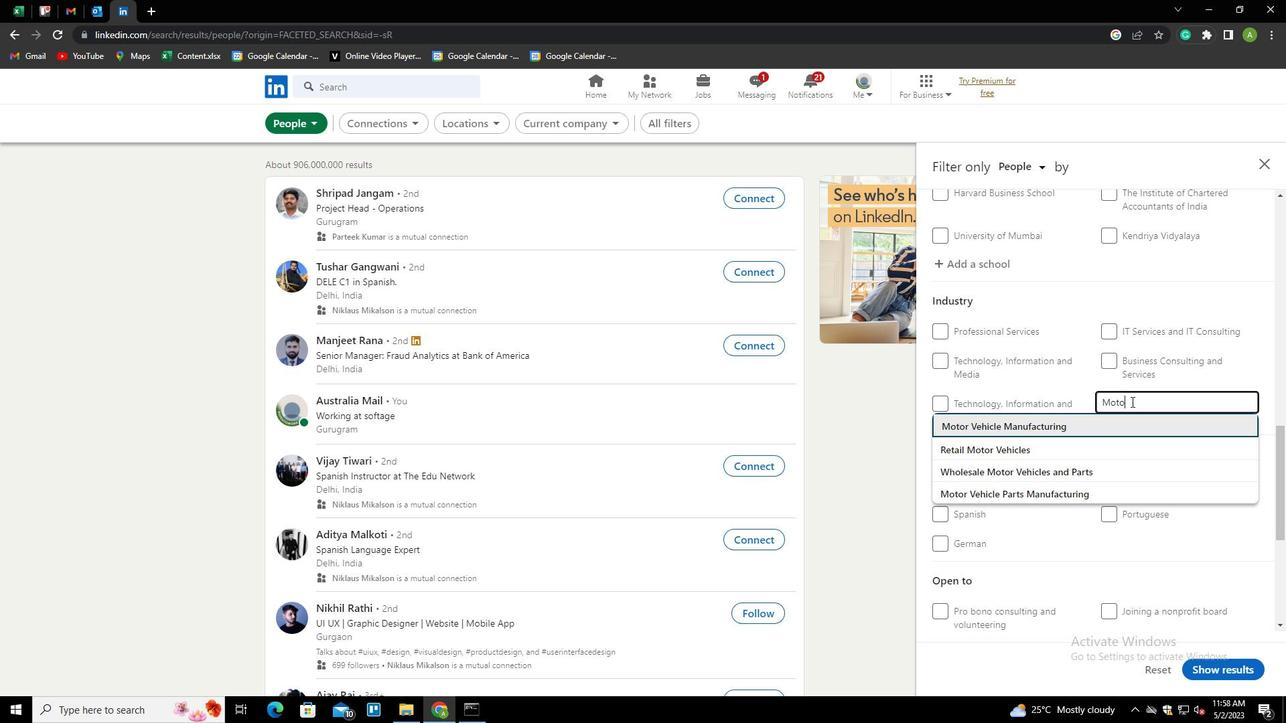 
Action: Mouse scrolled (1131, 401) with delta (0, 0)
Screenshot: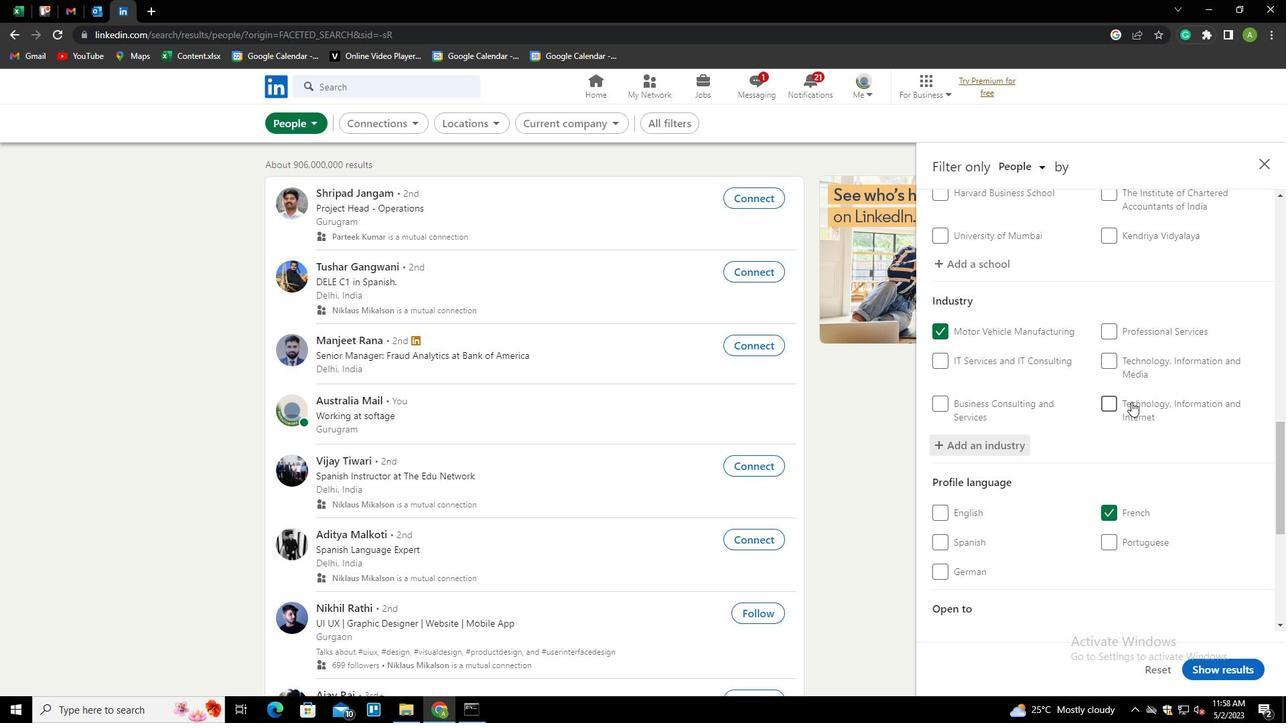 
Action: Mouse scrolled (1131, 401) with delta (0, 0)
Screenshot: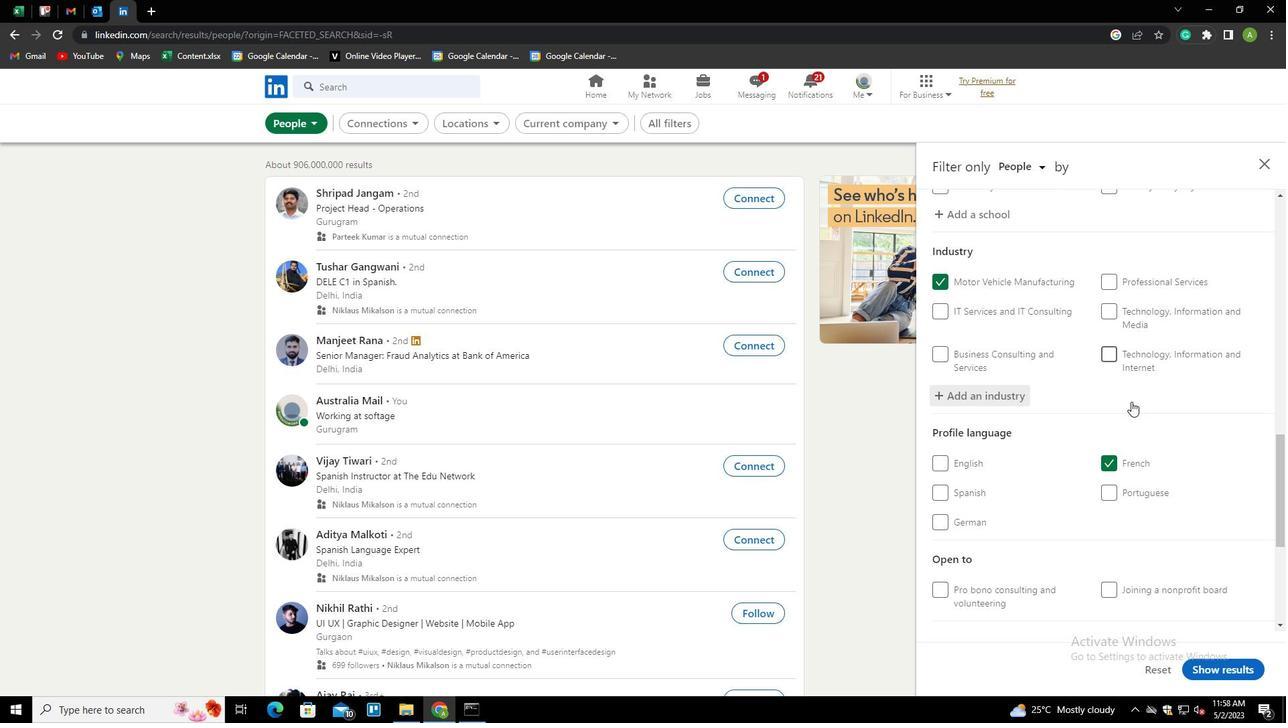 
Action: Mouse scrolled (1131, 401) with delta (0, 0)
Screenshot: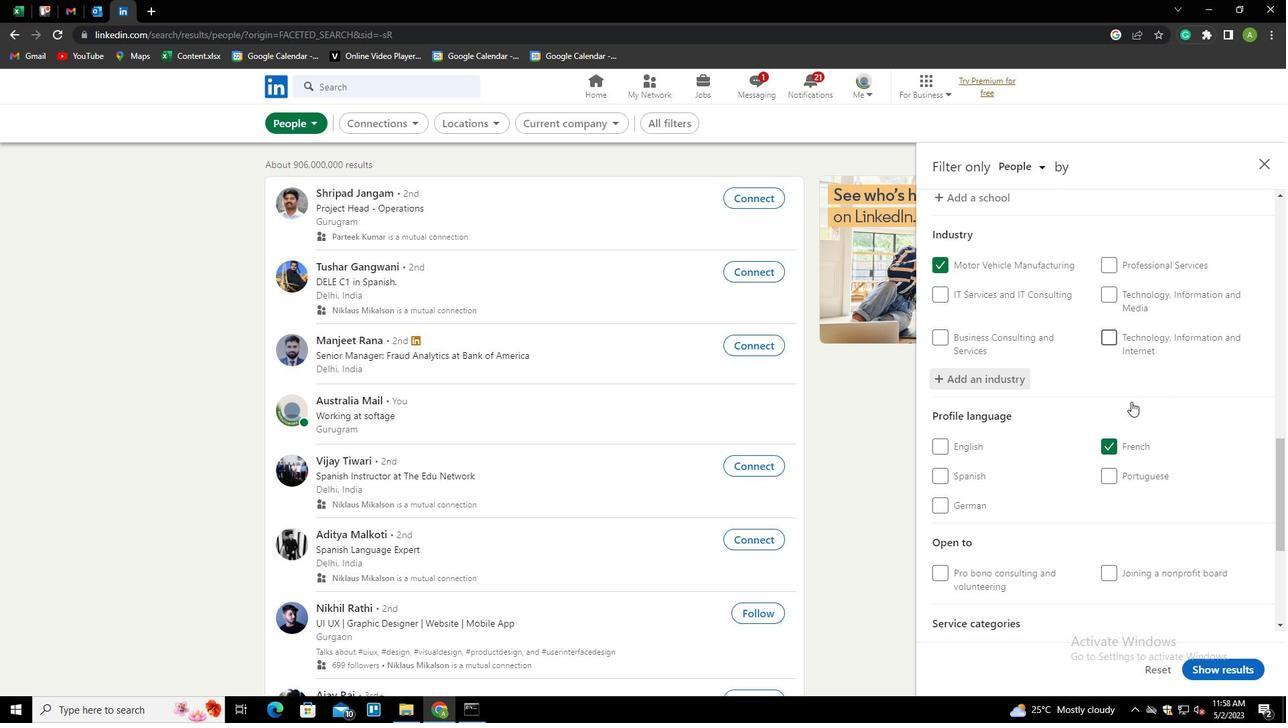 
Action: Mouse scrolled (1131, 401) with delta (0, 0)
Screenshot: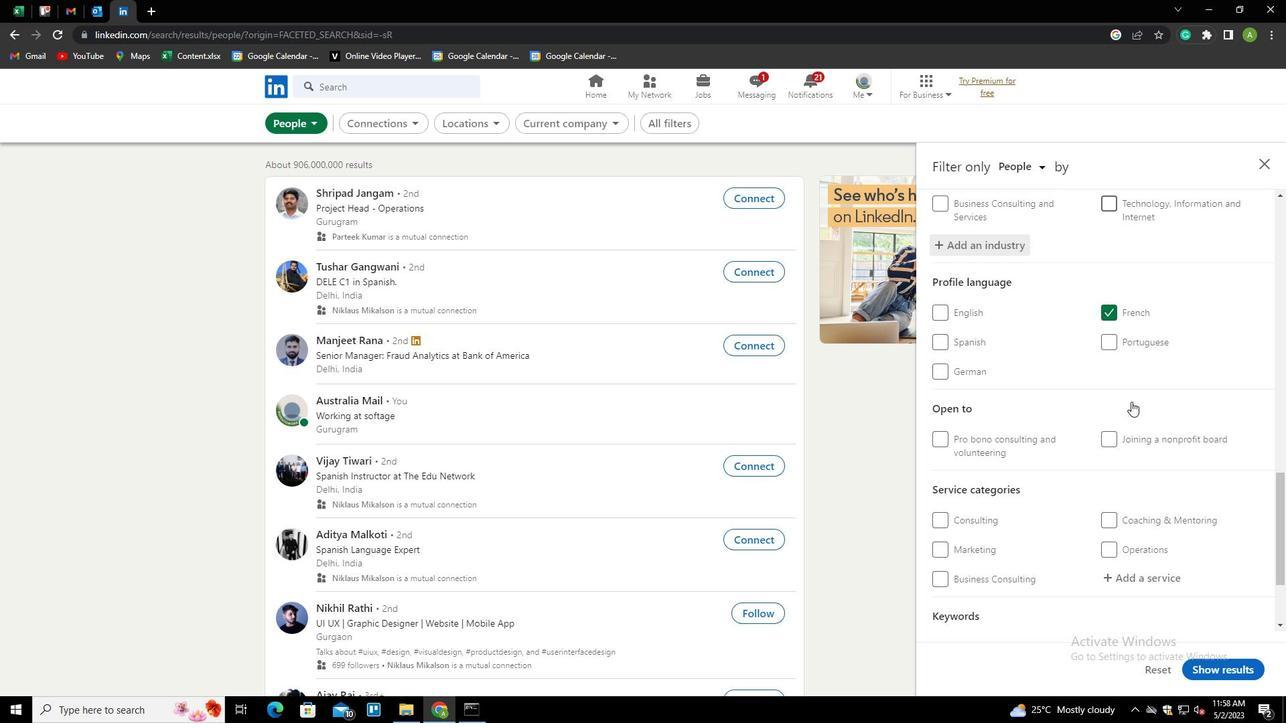 
Action: Mouse scrolled (1131, 401) with delta (0, 0)
Screenshot: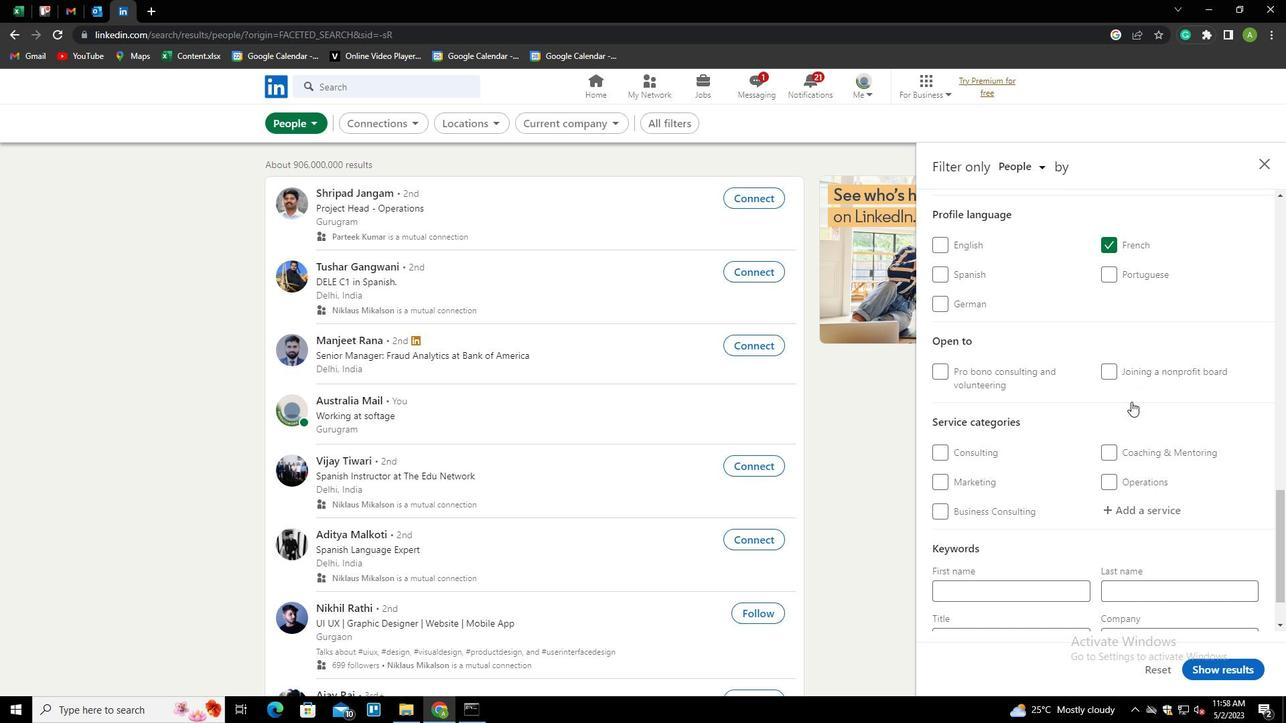 
Action: Mouse moved to (1128, 441)
Screenshot: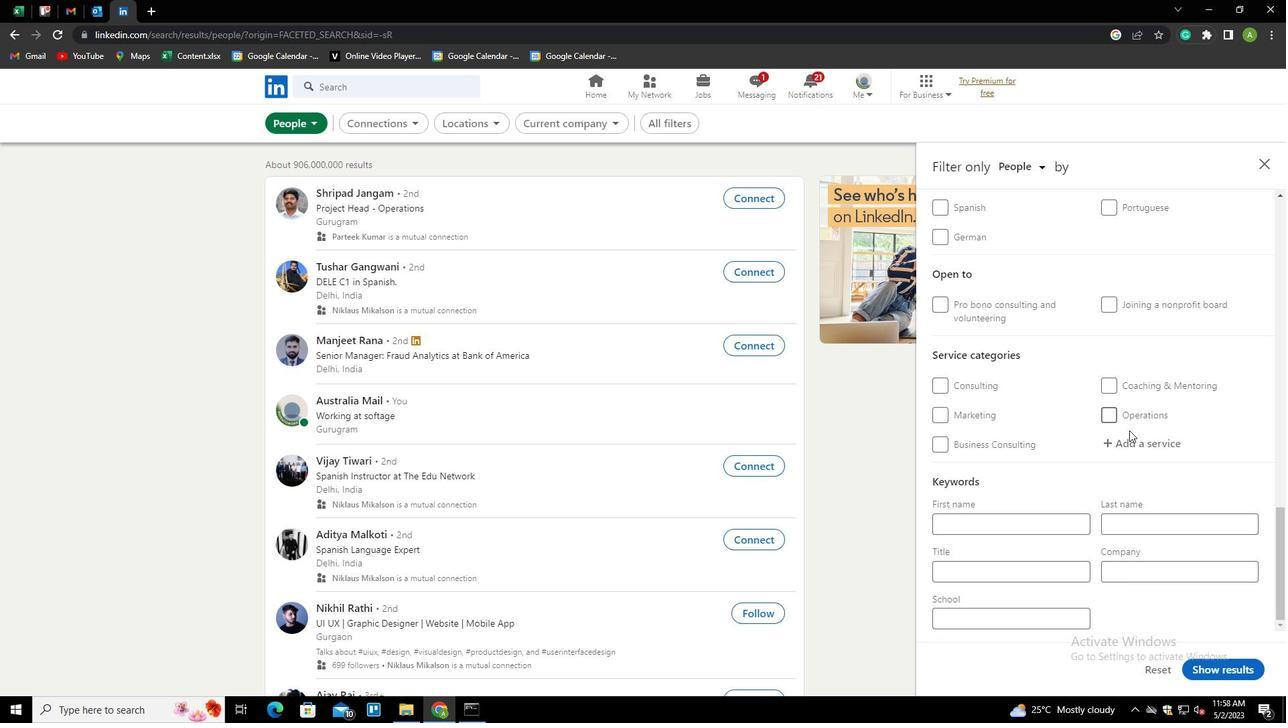 
Action: Mouse pressed left at (1128, 441)
Screenshot: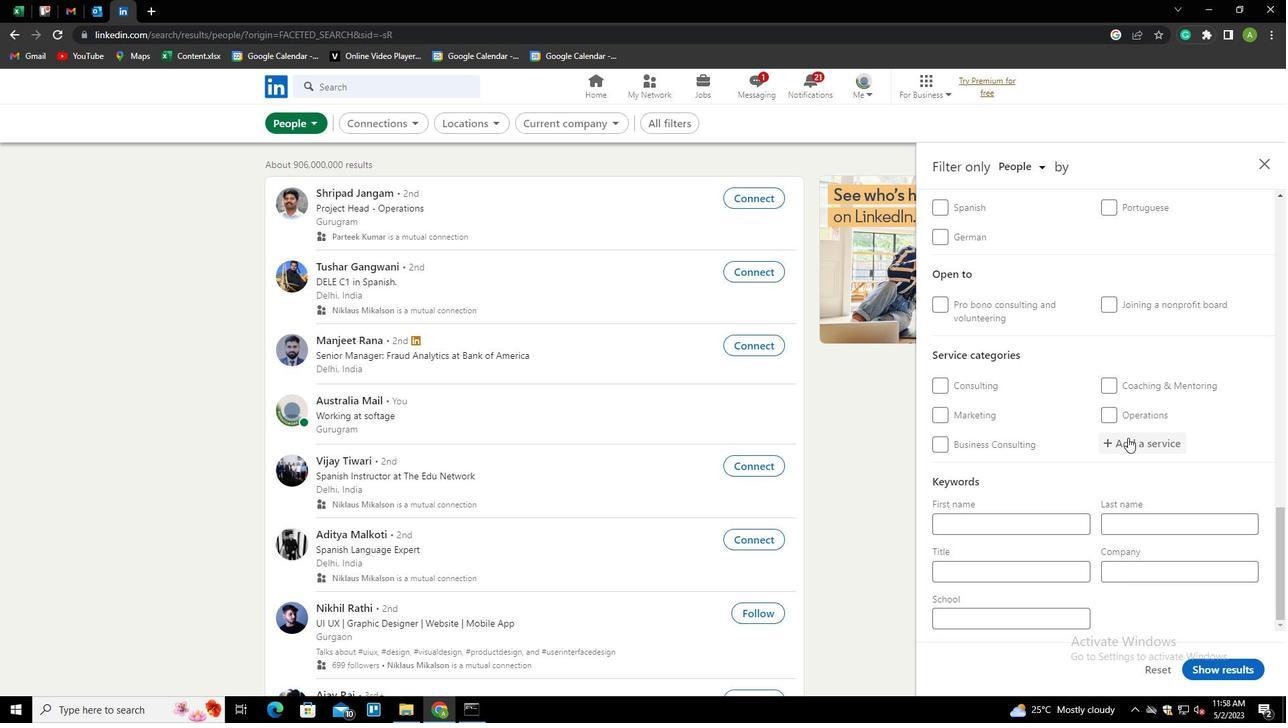 
Action: Mouse moved to (1140, 442)
Screenshot: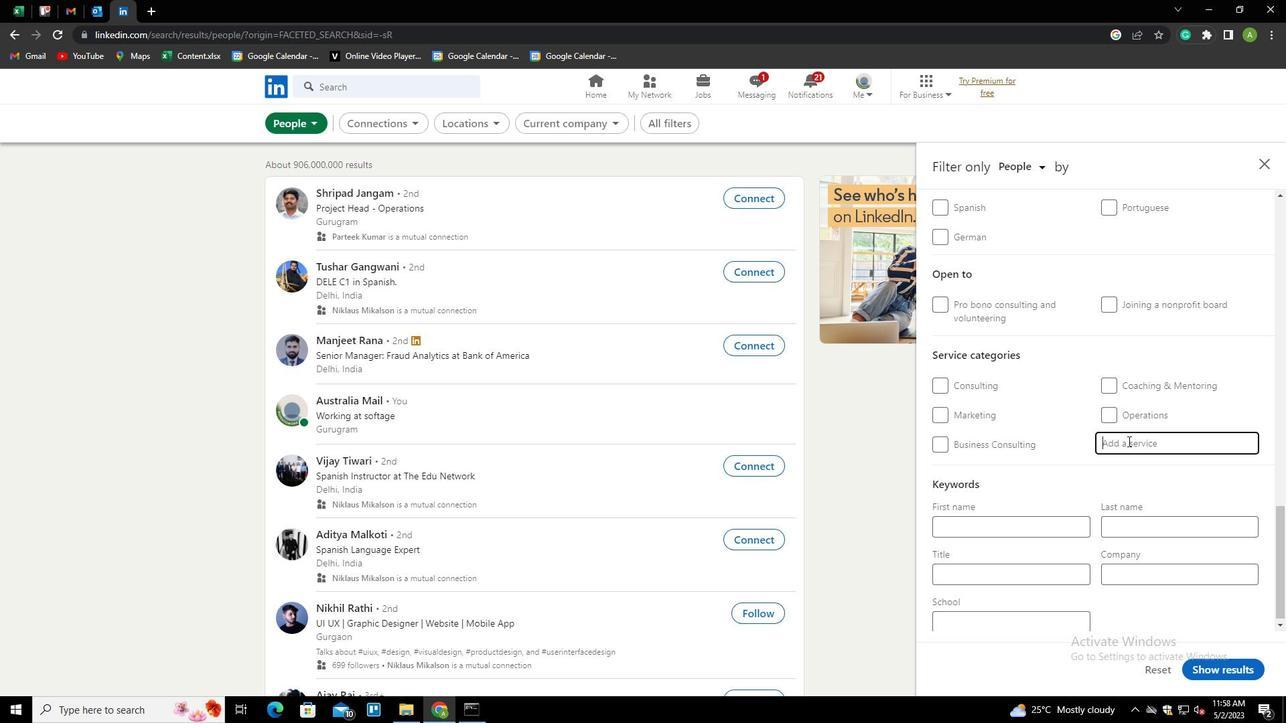 
Action: Mouse pressed left at (1140, 442)
Screenshot: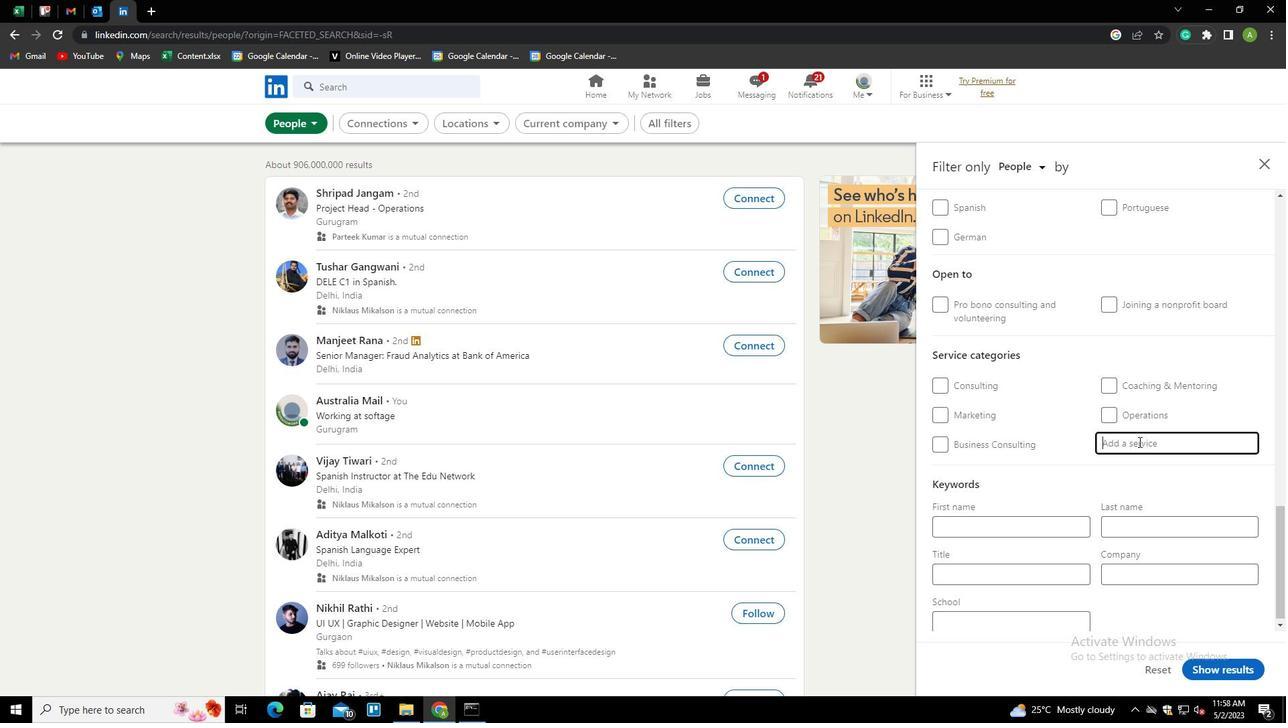 
Action: Key pressed <Key.shift>WORDP<Key.down><Key.enter>
Screenshot: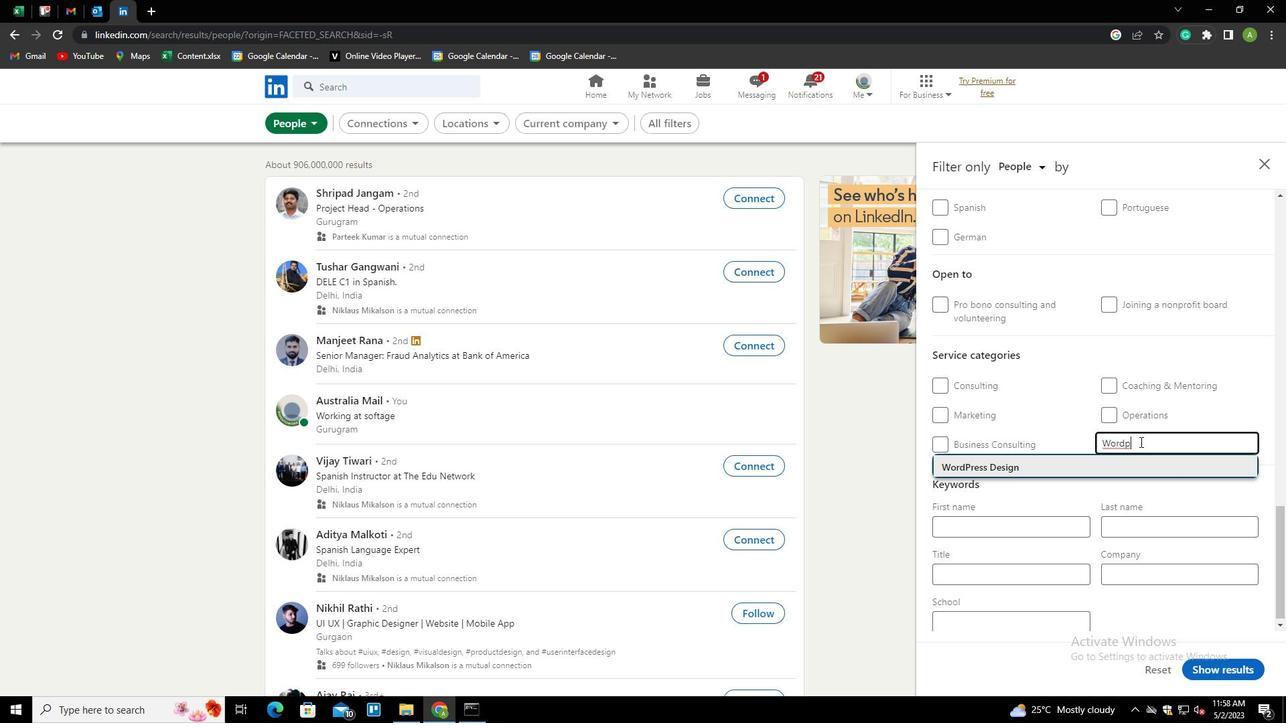 
Action: Mouse scrolled (1140, 441) with delta (0, 0)
Screenshot: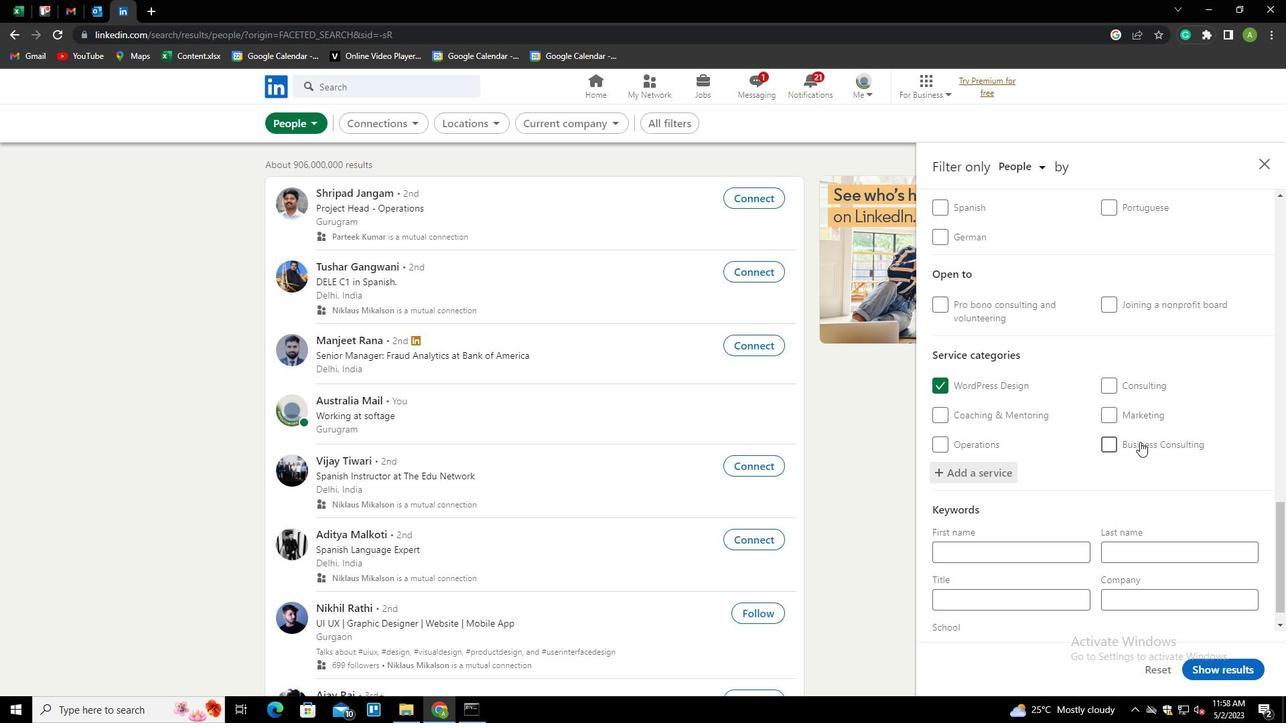 
Action: Mouse scrolled (1140, 441) with delta (0, 0)
Screenshot: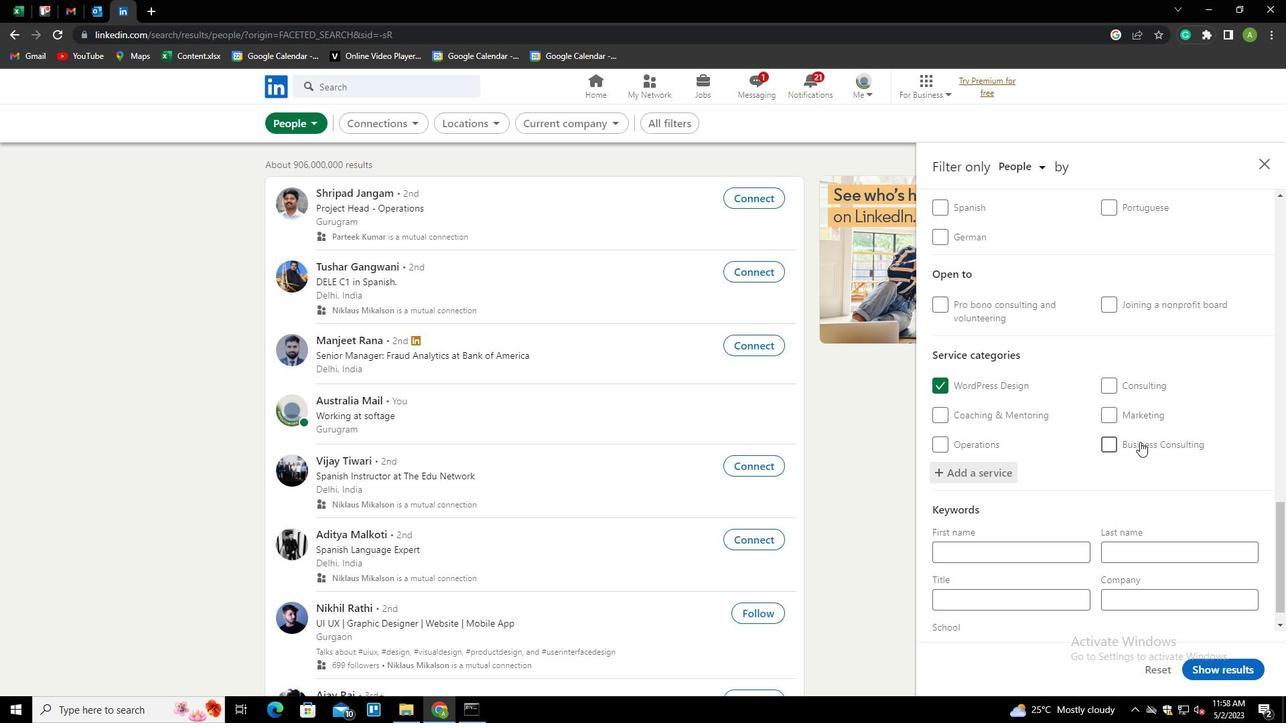 
Action: Mouse scrolled (1140, 441) with delta (0, 0)
Screenshot: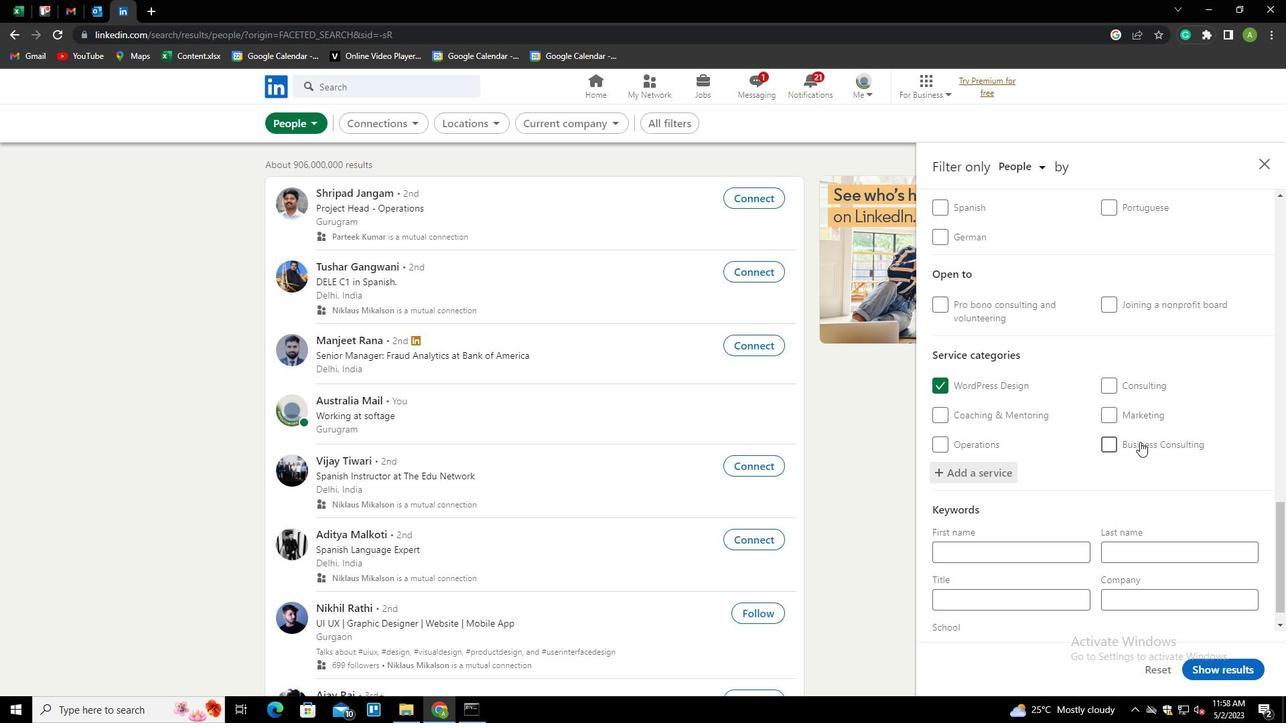 
Action: Mouse scrolled (1140, 441) with delta (0, 0)
Screenshot: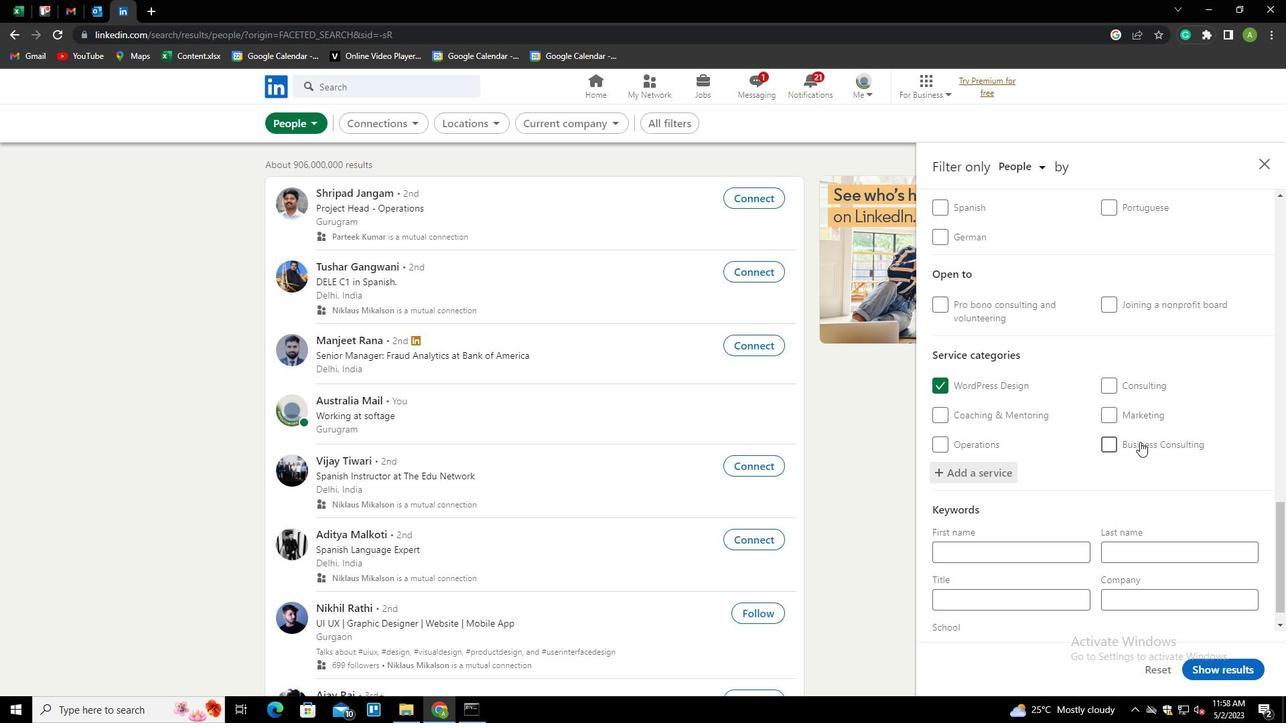 
Action: Mouse scrolled (1140, 441) with delta (0, 0)
Screenshot: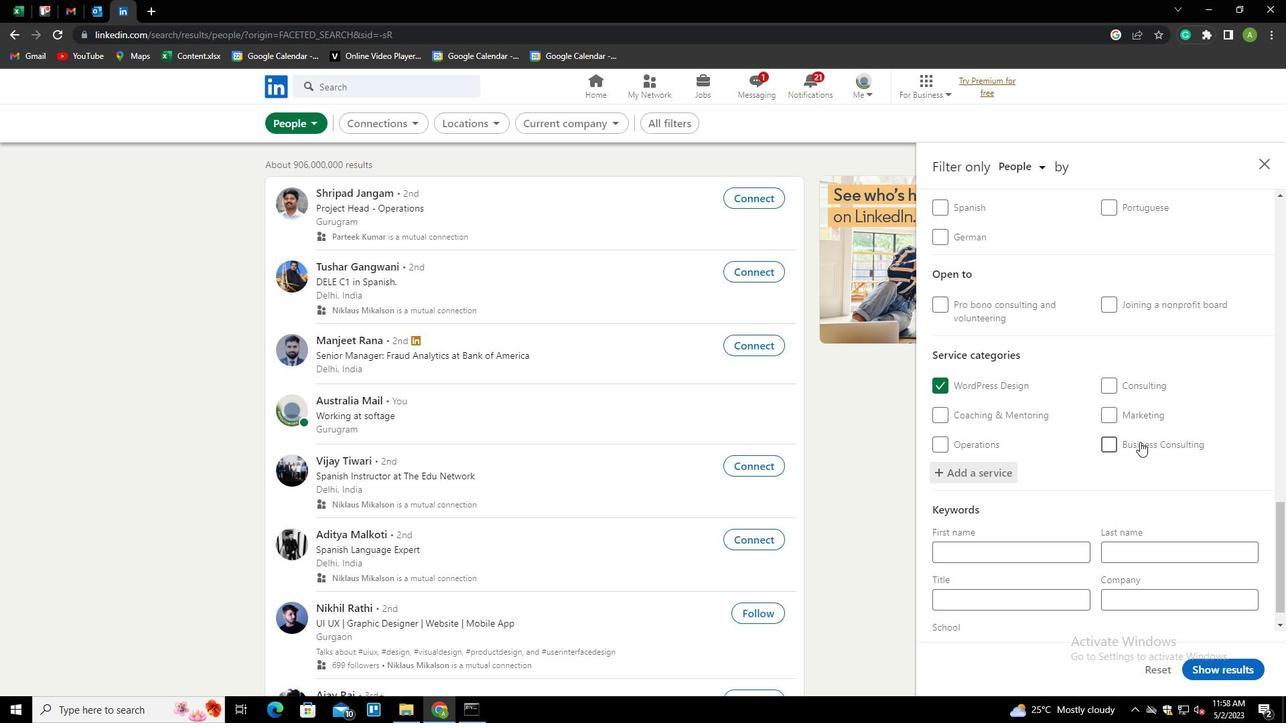 
Action: Mouse moved to (1030, 570)
Screenshot: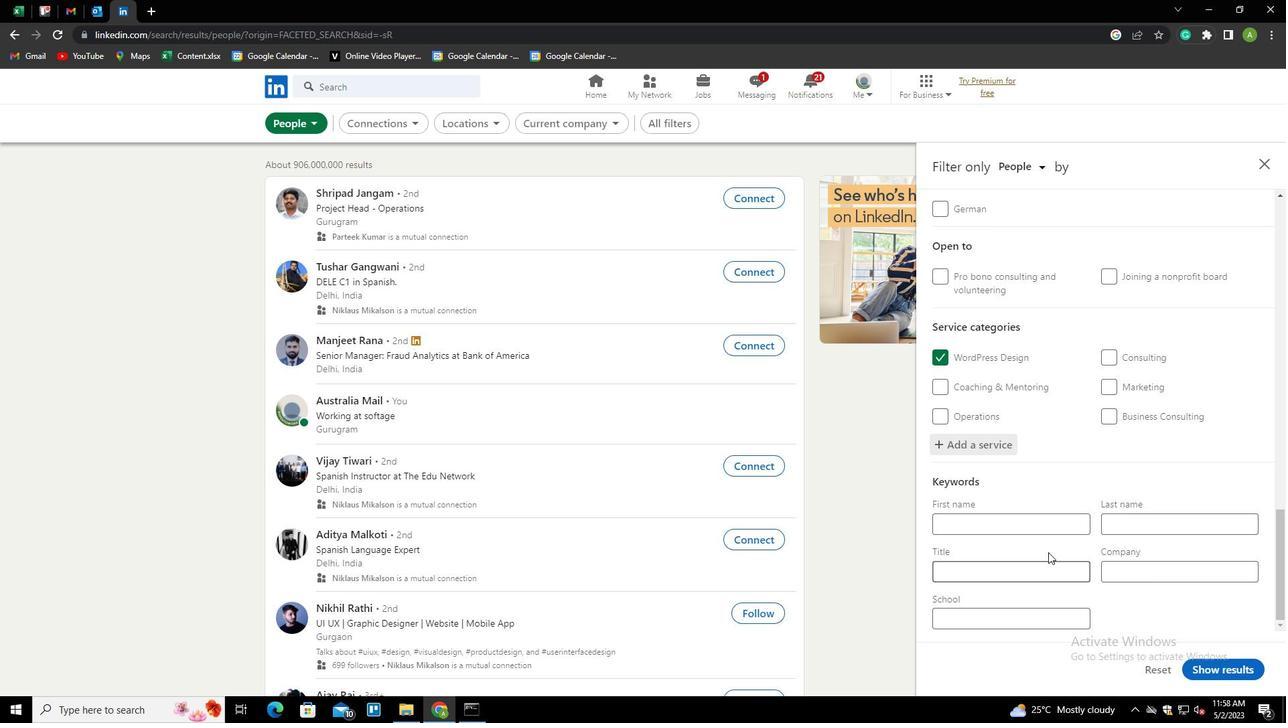 
Action: Mouse pressed left at (1030, 570)
Screenshot: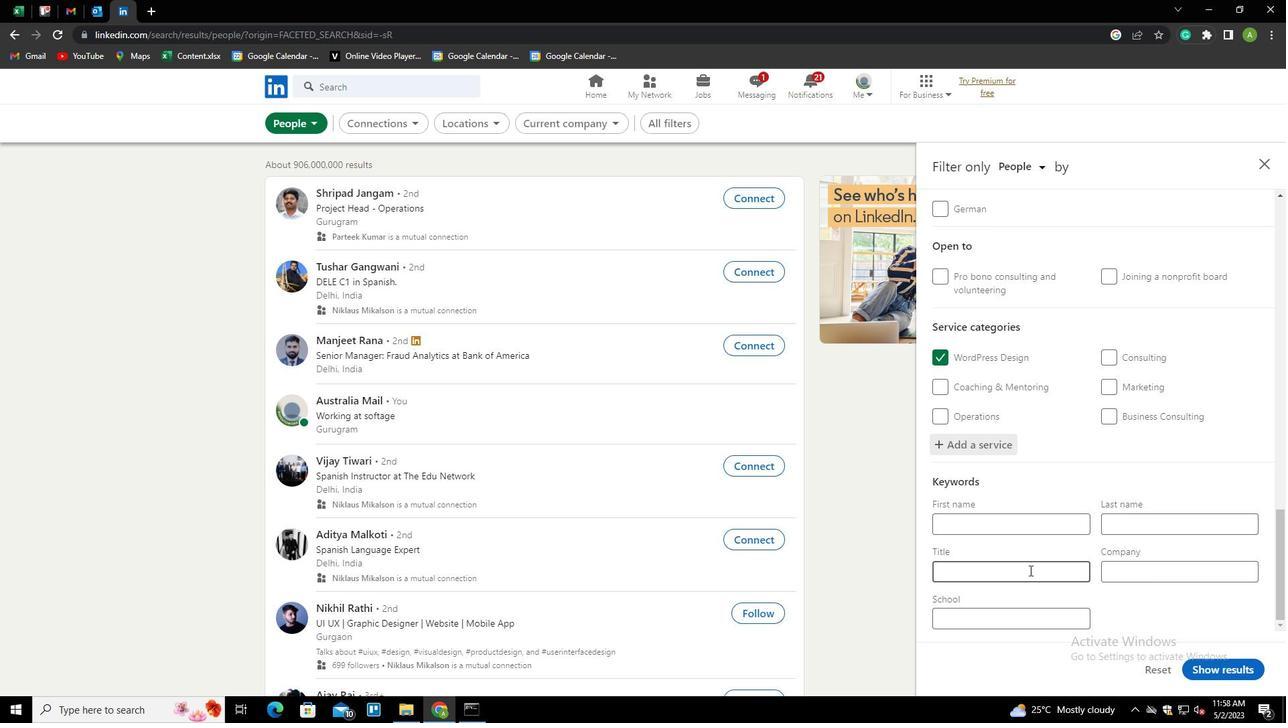 
Action: Key pressed <Key.shift>PRINCIPAL
Screenshot: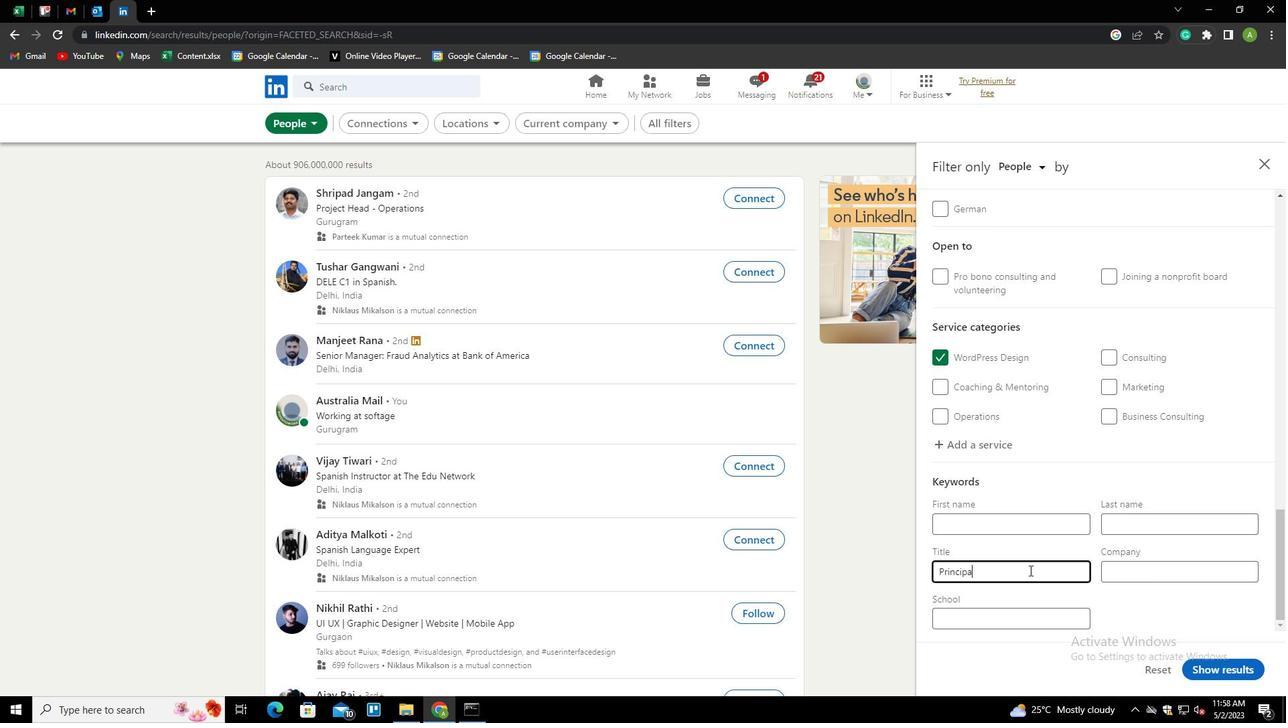 
Action: Mouse moved to (1179, 609)
Screenshot: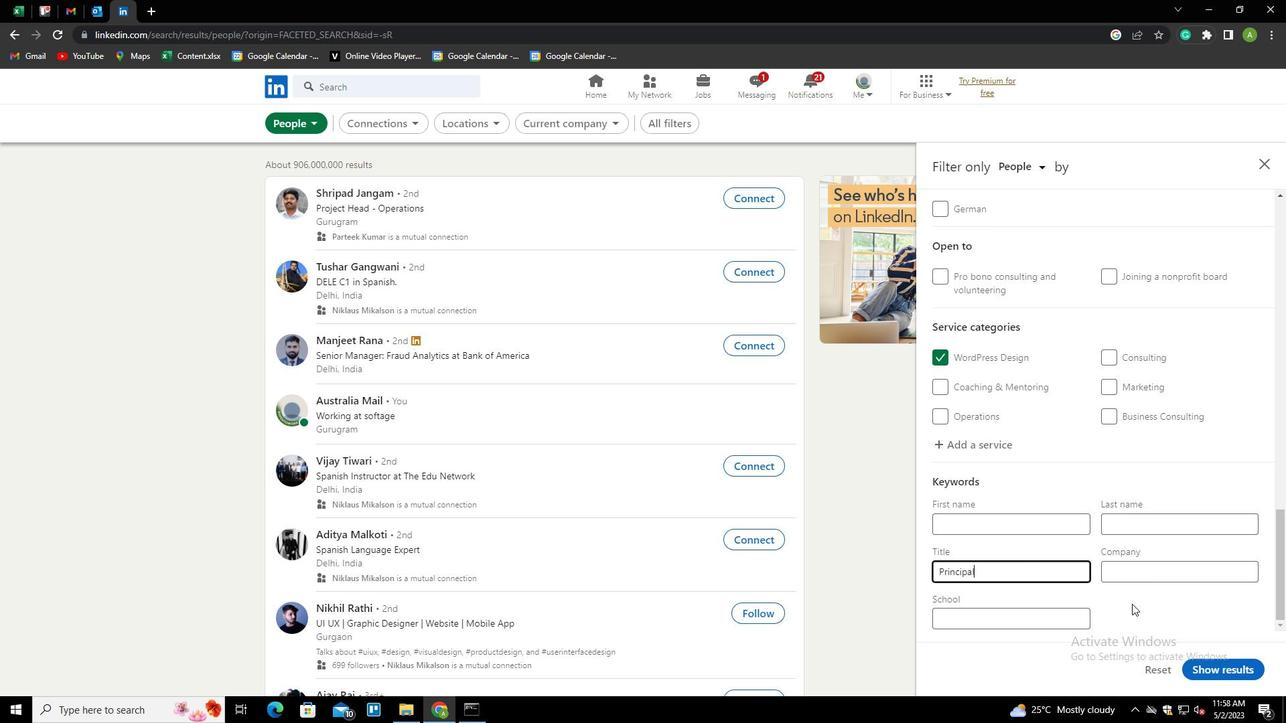 
Action: Mouse pressed left at (1179, 609)
Screenshot: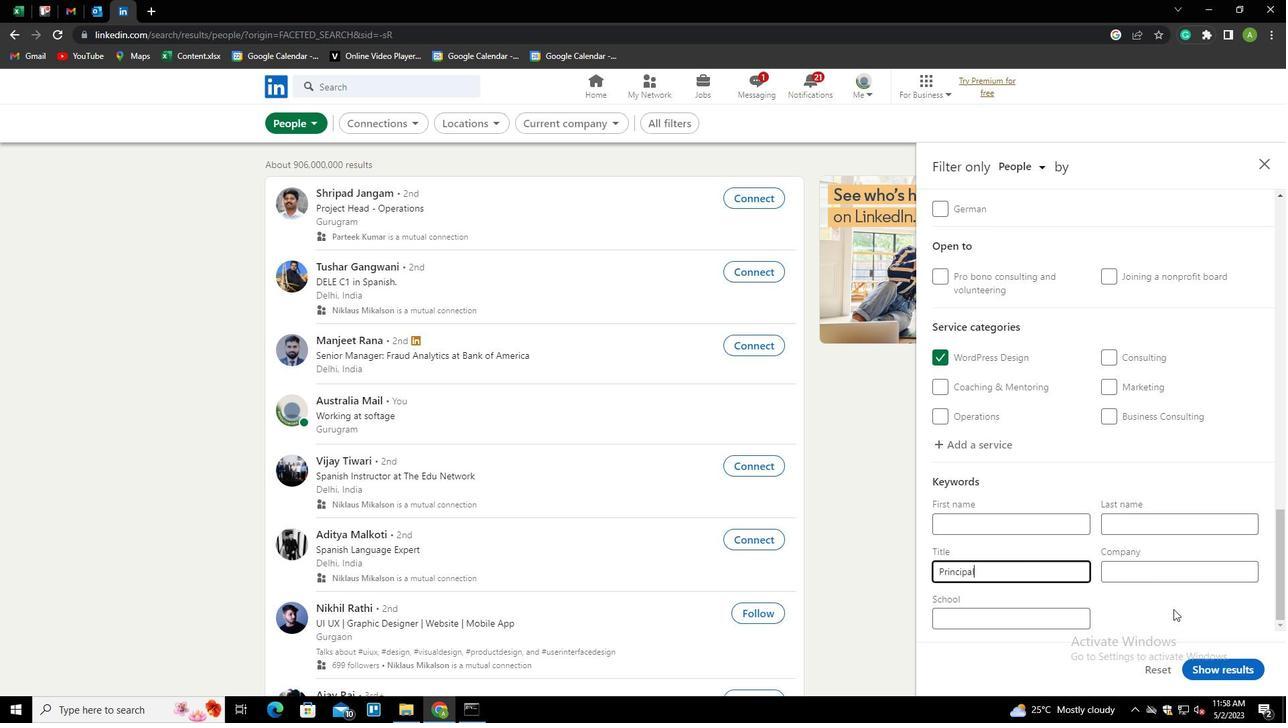 
Action: Mouse moved to (1221, 667)
Screenshot: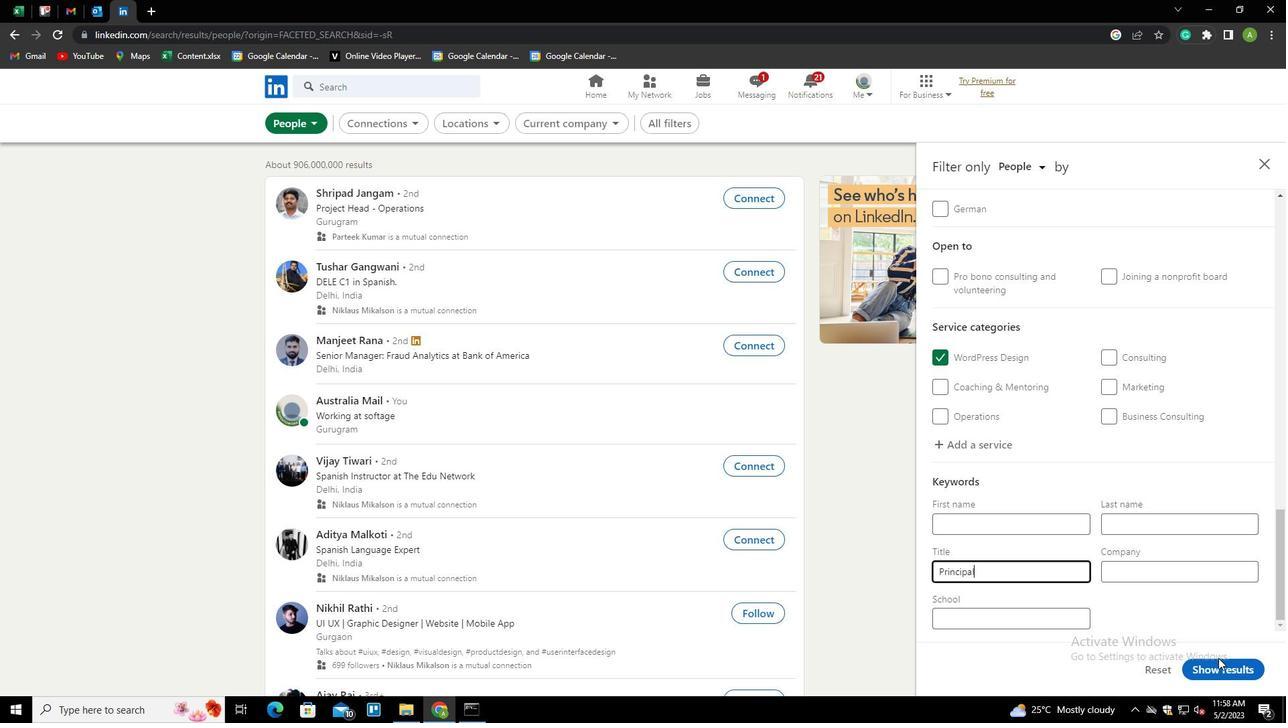 
Action: Mouse pressed left at (1221, 667)
Screenshot: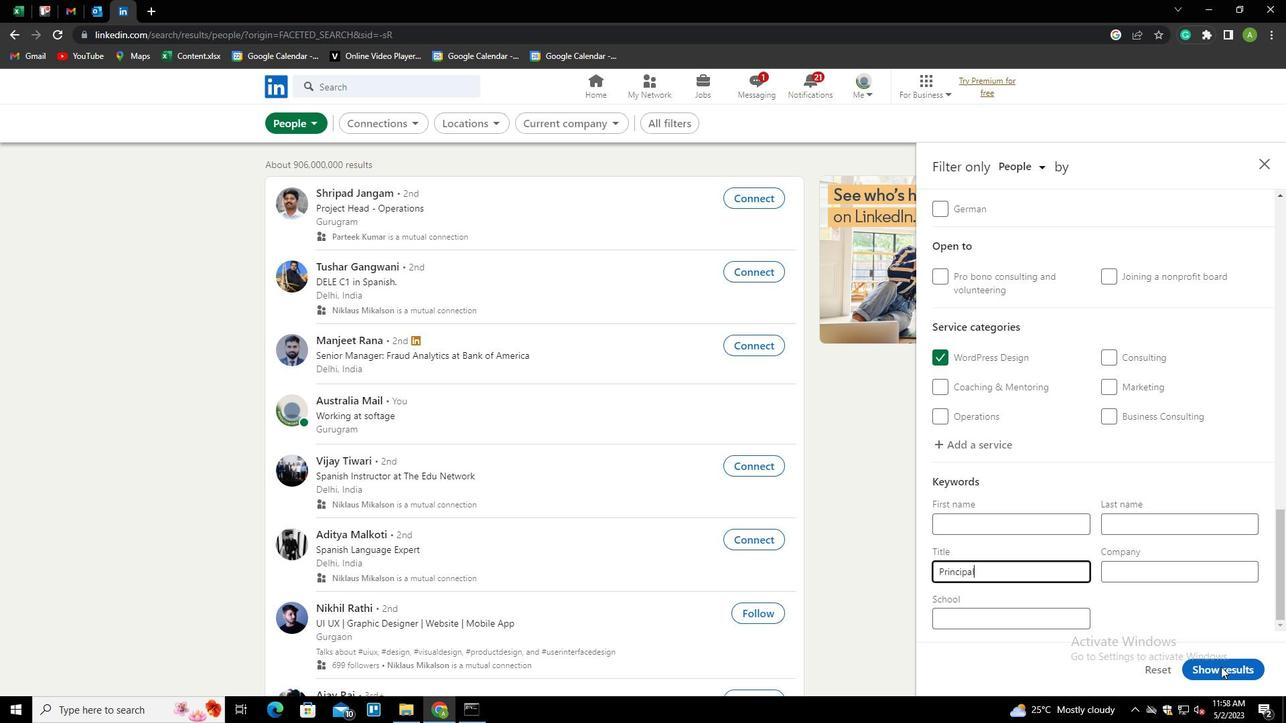 
